 Task: Find a place to stay in Brighouse, UK from 12th to 16th July for 8 guests, with a price range of ₹10,000 to ₹16,000, and amenities including free parking and WiFi.
Action: Mouse moved to (619, 130)
Screenshot: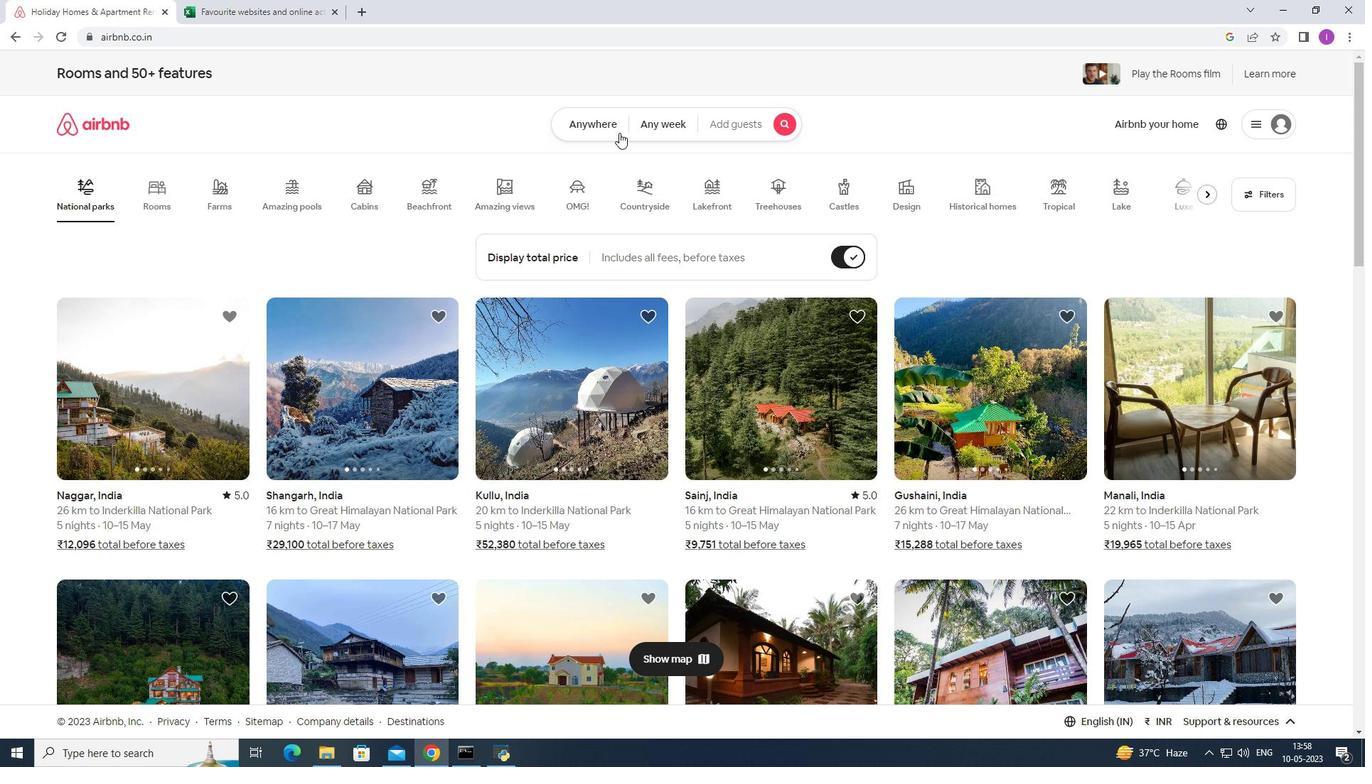 
Action: Mouse pressed left at (619, 130)
Screenshot: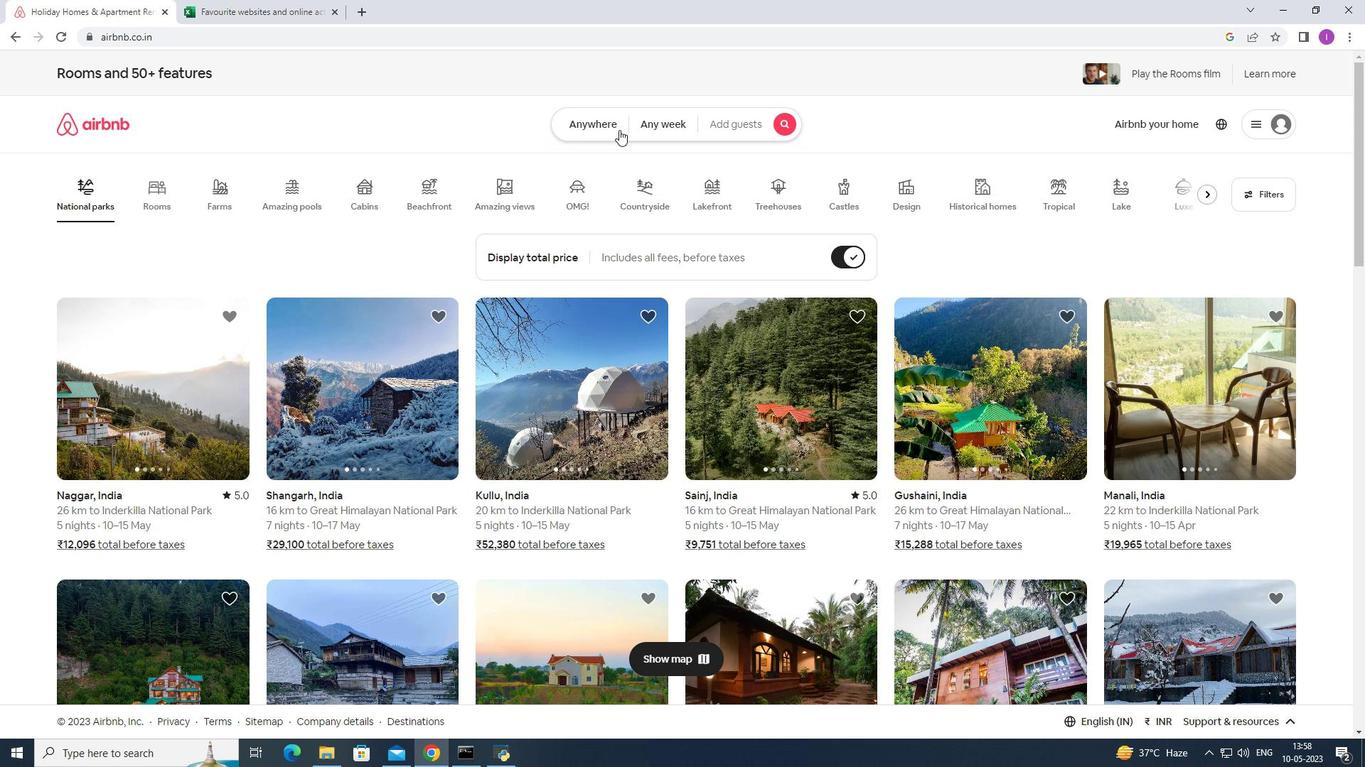 
Action: Mouse moved to (460, 176)
Screenshot: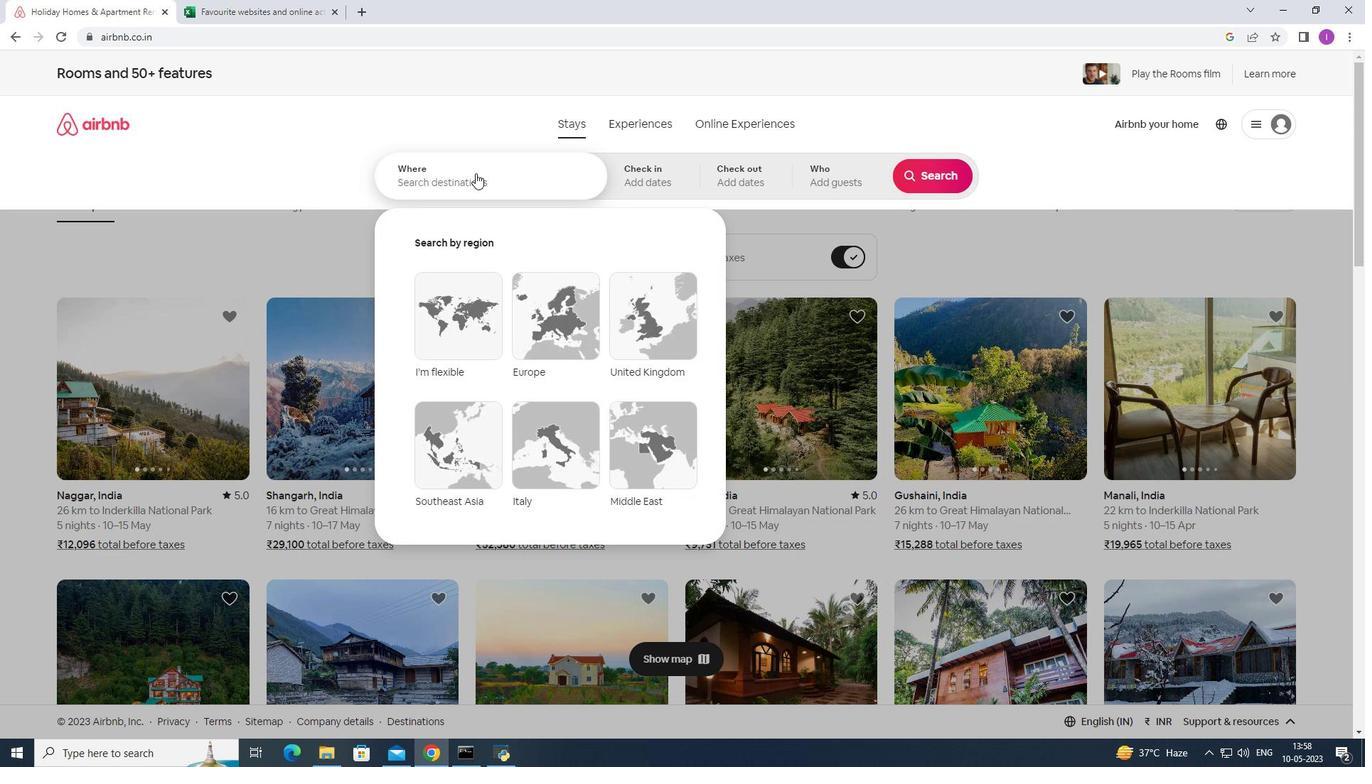 
Action: Mouse pressed left at (460, 176)
Screenshot: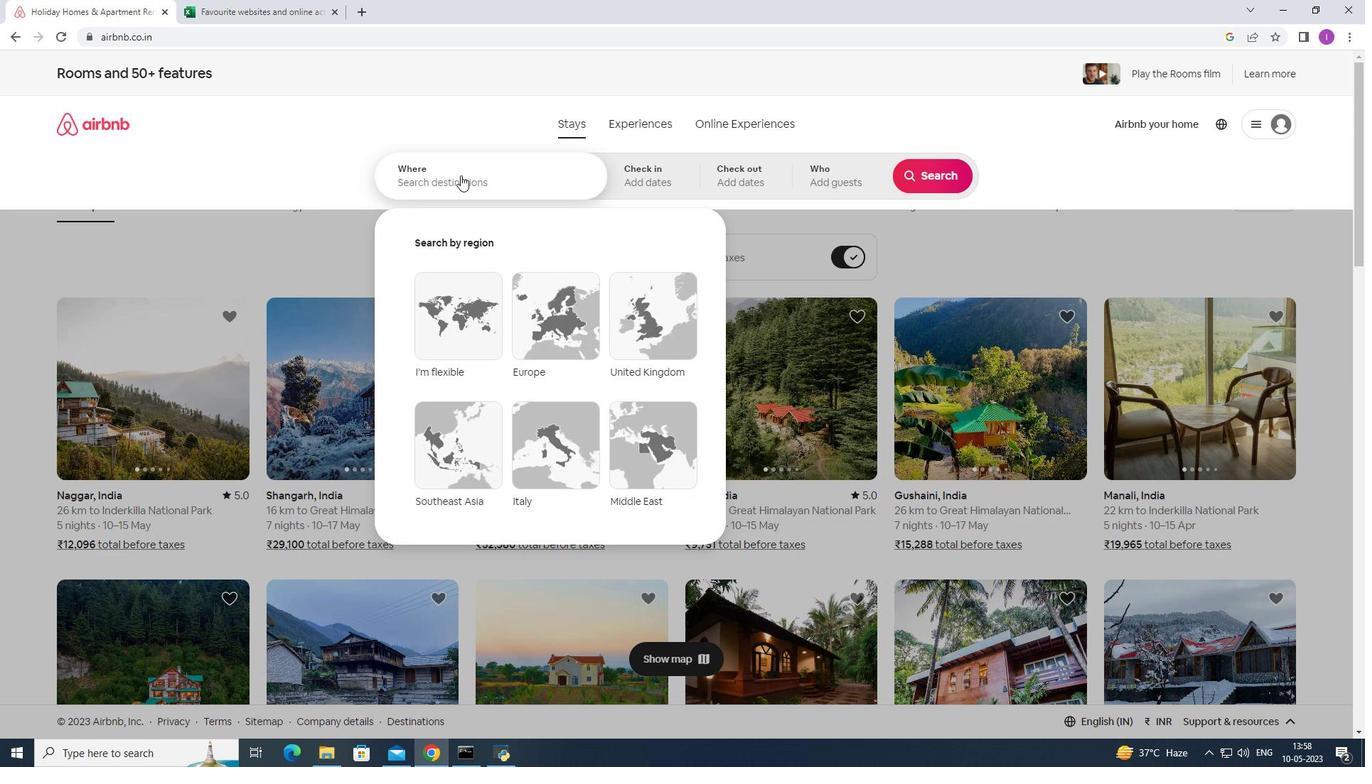 
Action: Mouse moved to (462, 177)
Screenshot: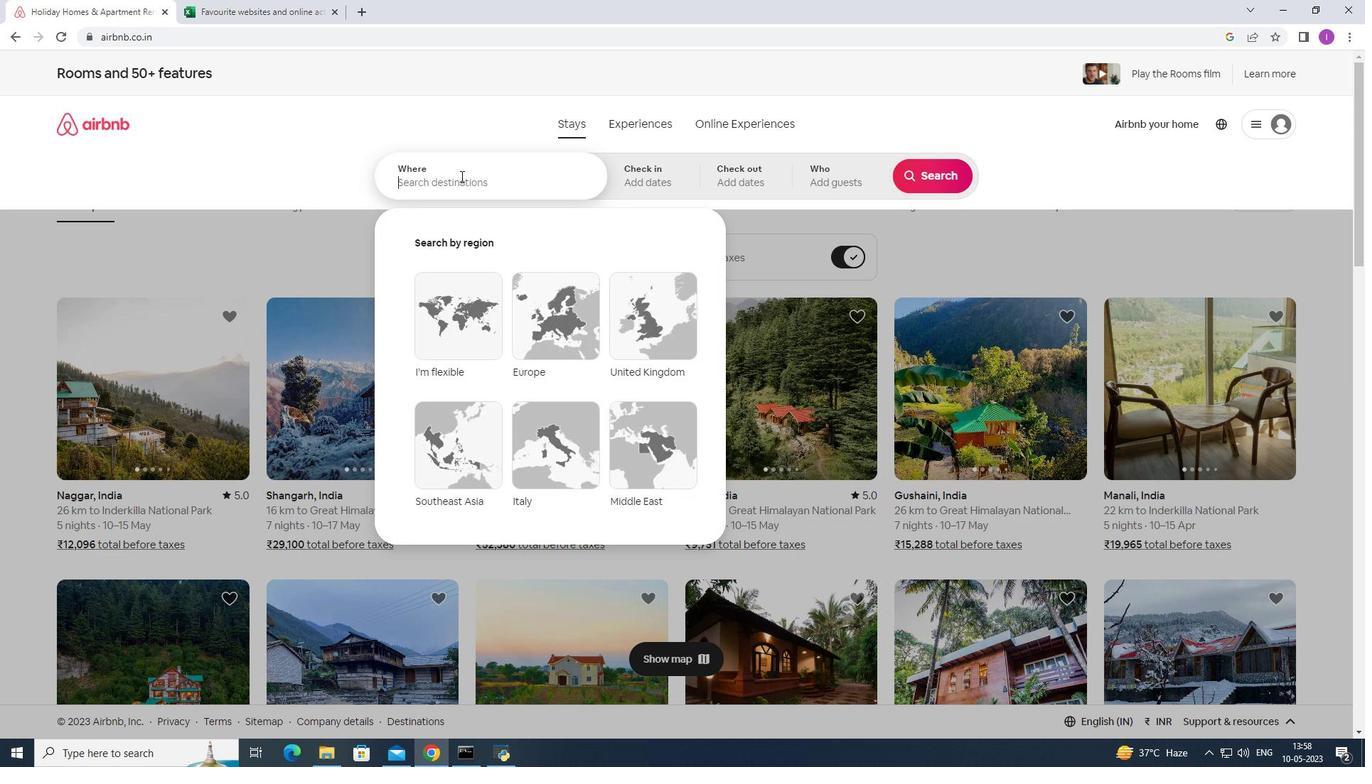 
Action: Key pressed <Key.shift>Brighhouse,<Key.shift>United<Key.space>kingdom
Screenshot: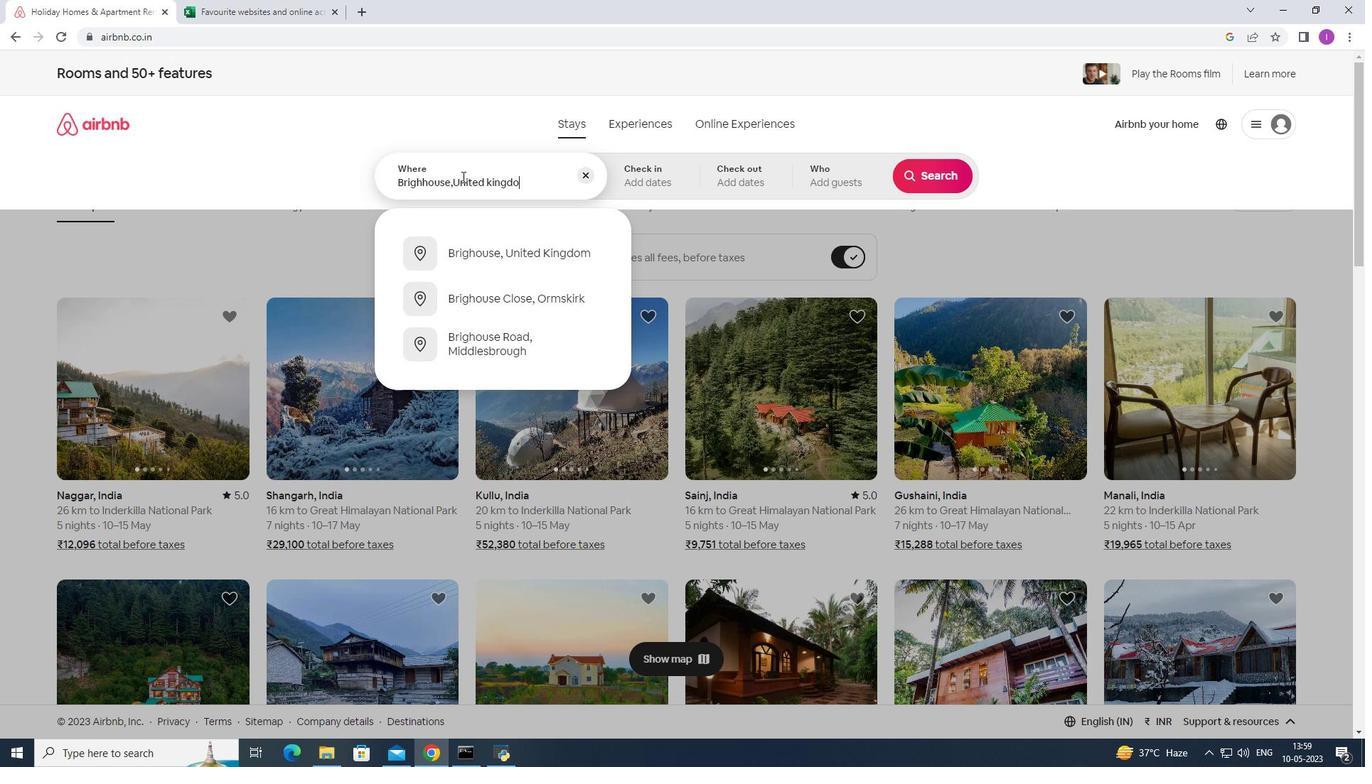 
Action: Mouse moved to (455, 258)
Screenshot: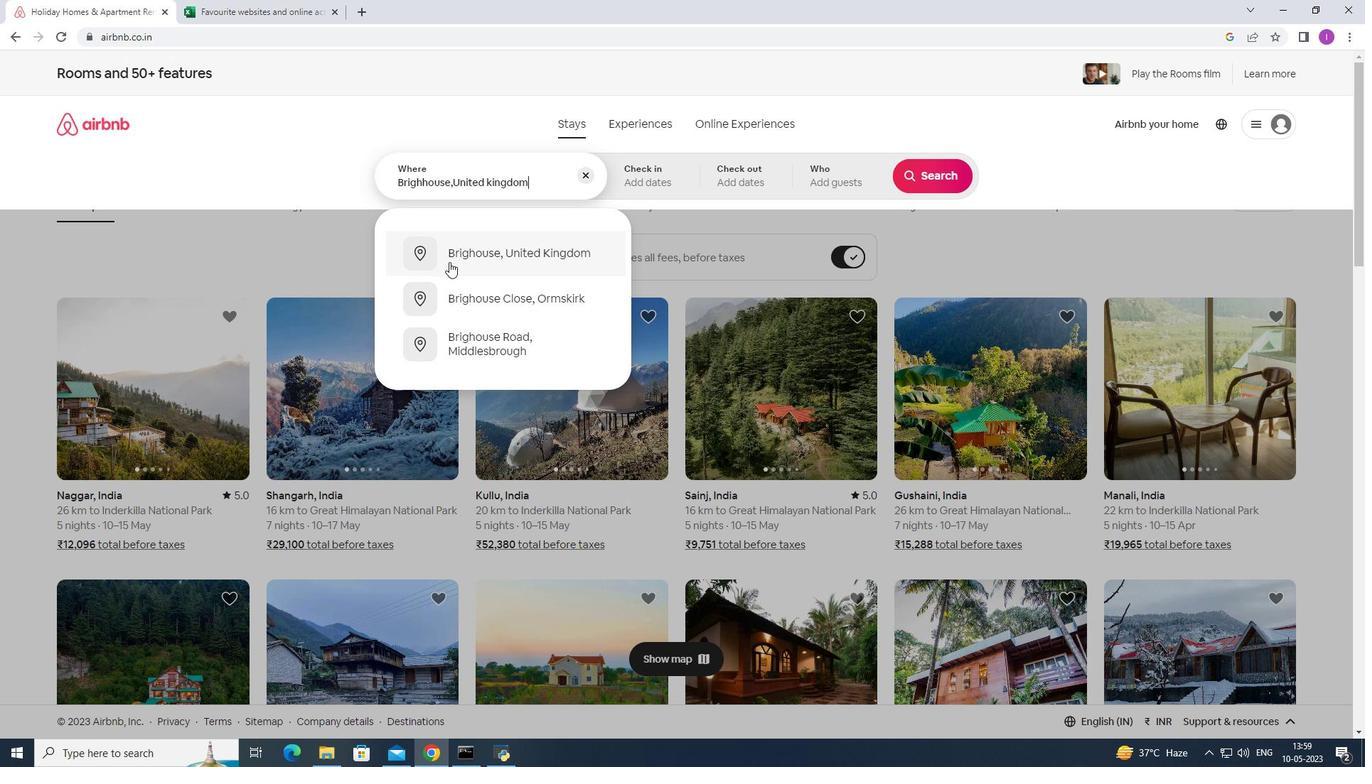 
Action: Mouse pressed left at (455, 258)
Screenshot: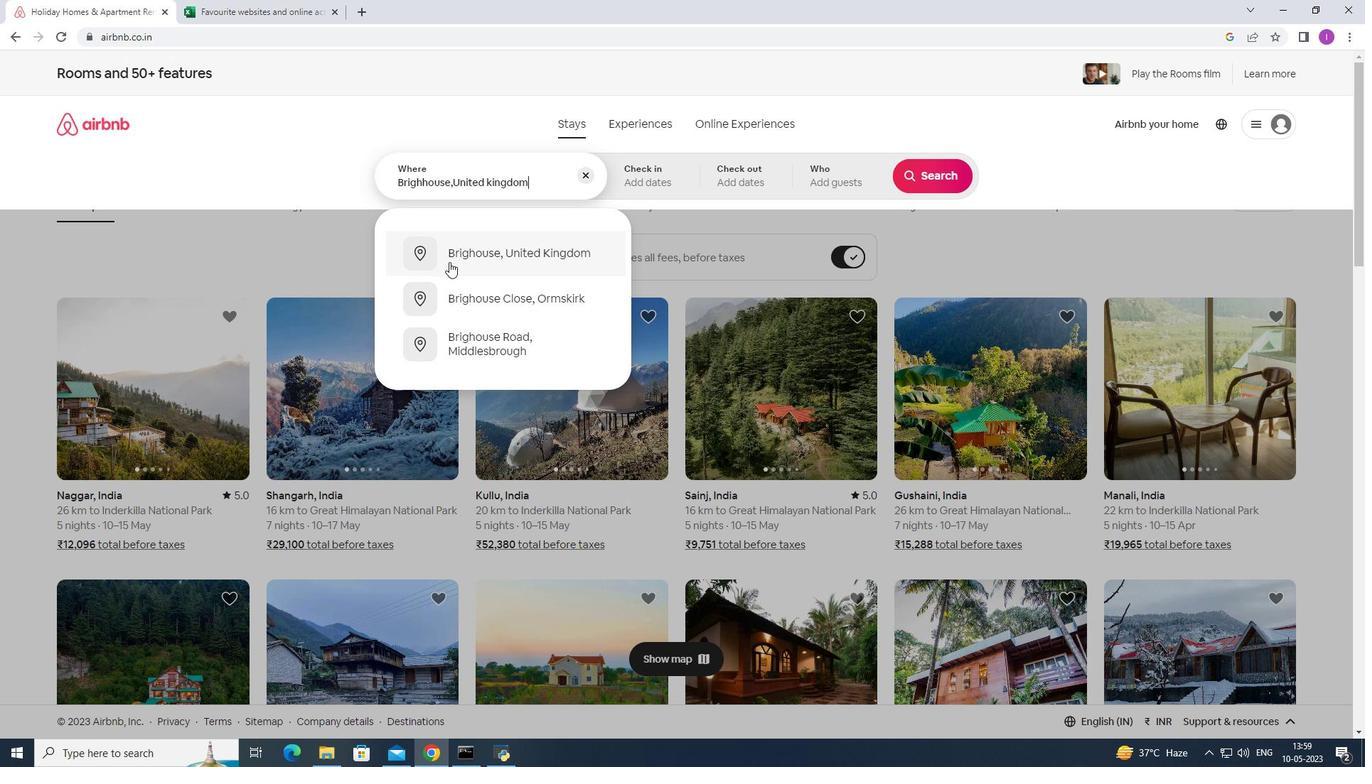 
Action: Mouse moved to (927, 287)
Screenshot: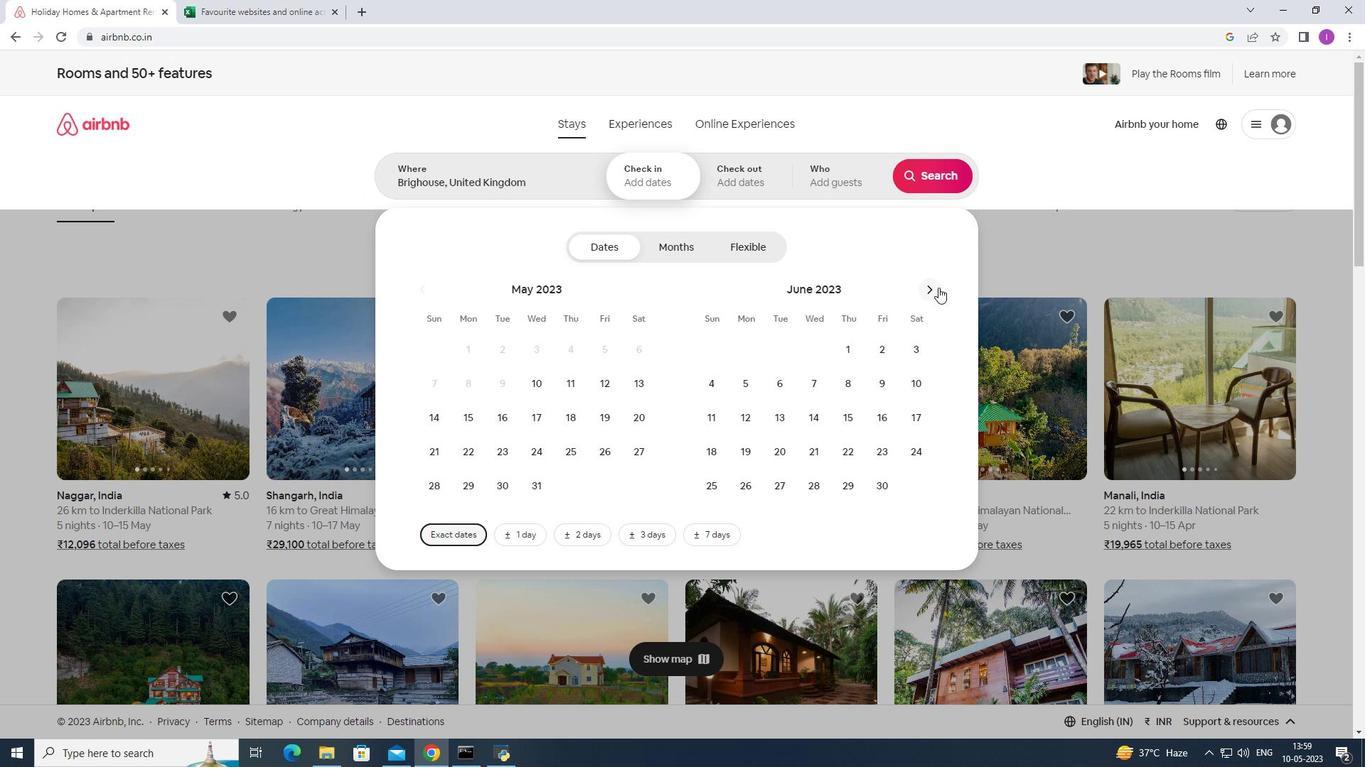 
Action: Mouse pressed left at (927, 287)
Screenshot: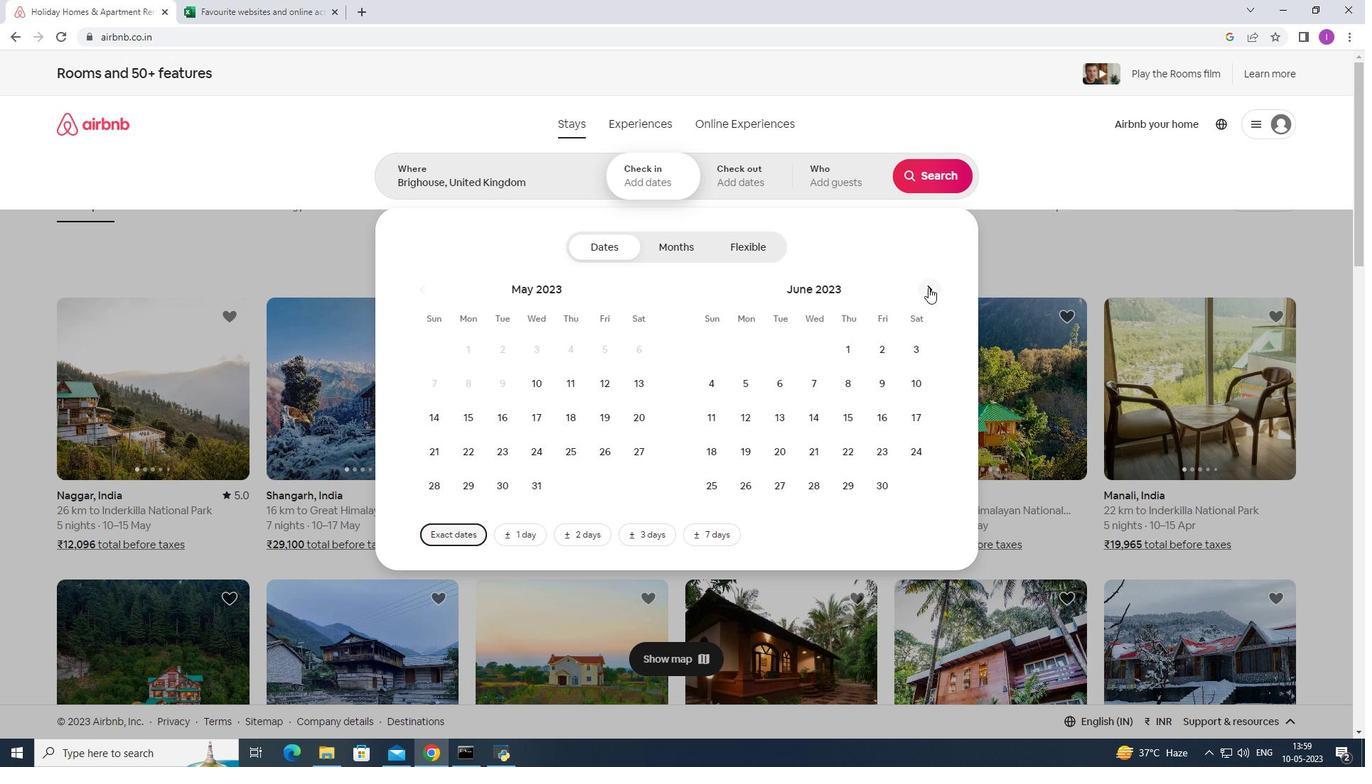 
Action: Mouse pressed left at (927, 287)
Screenshot: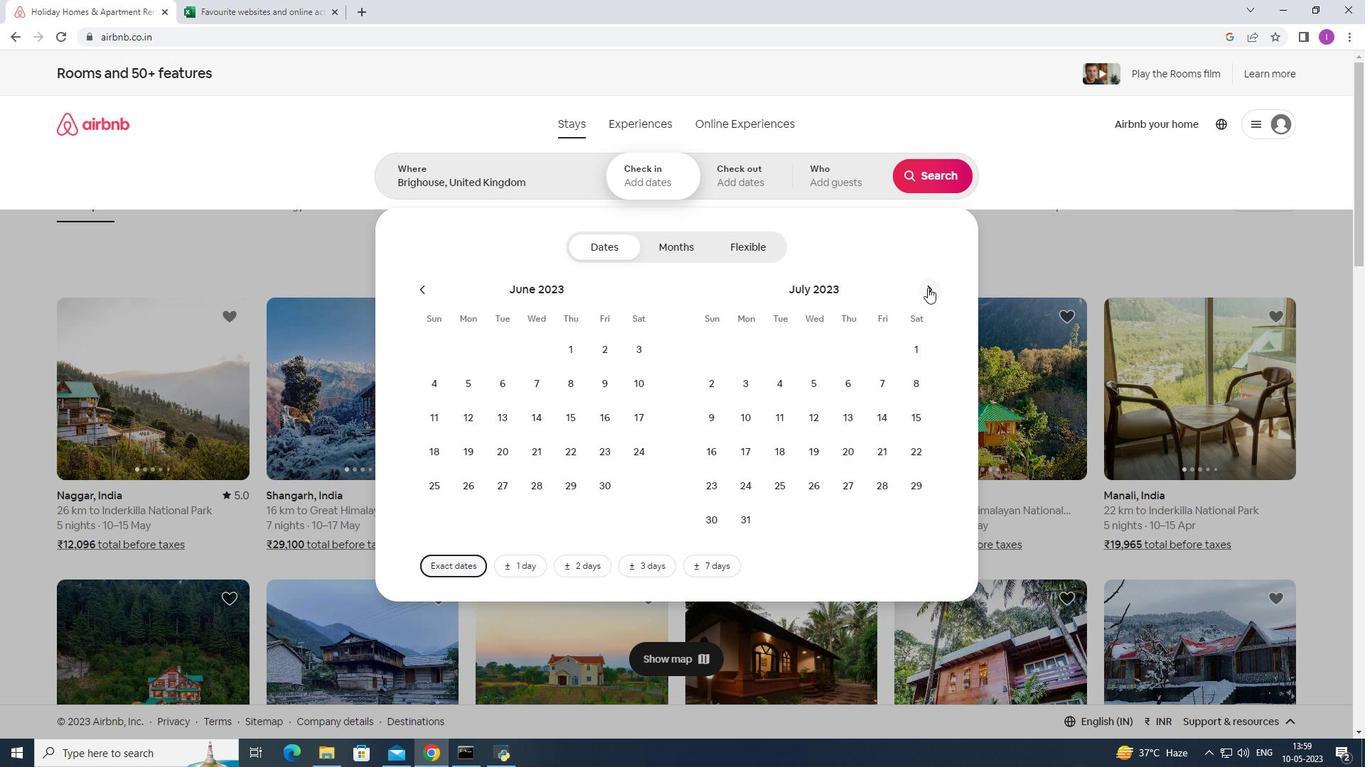 
Action: Mouse moved to (543, 424)
Screenshot: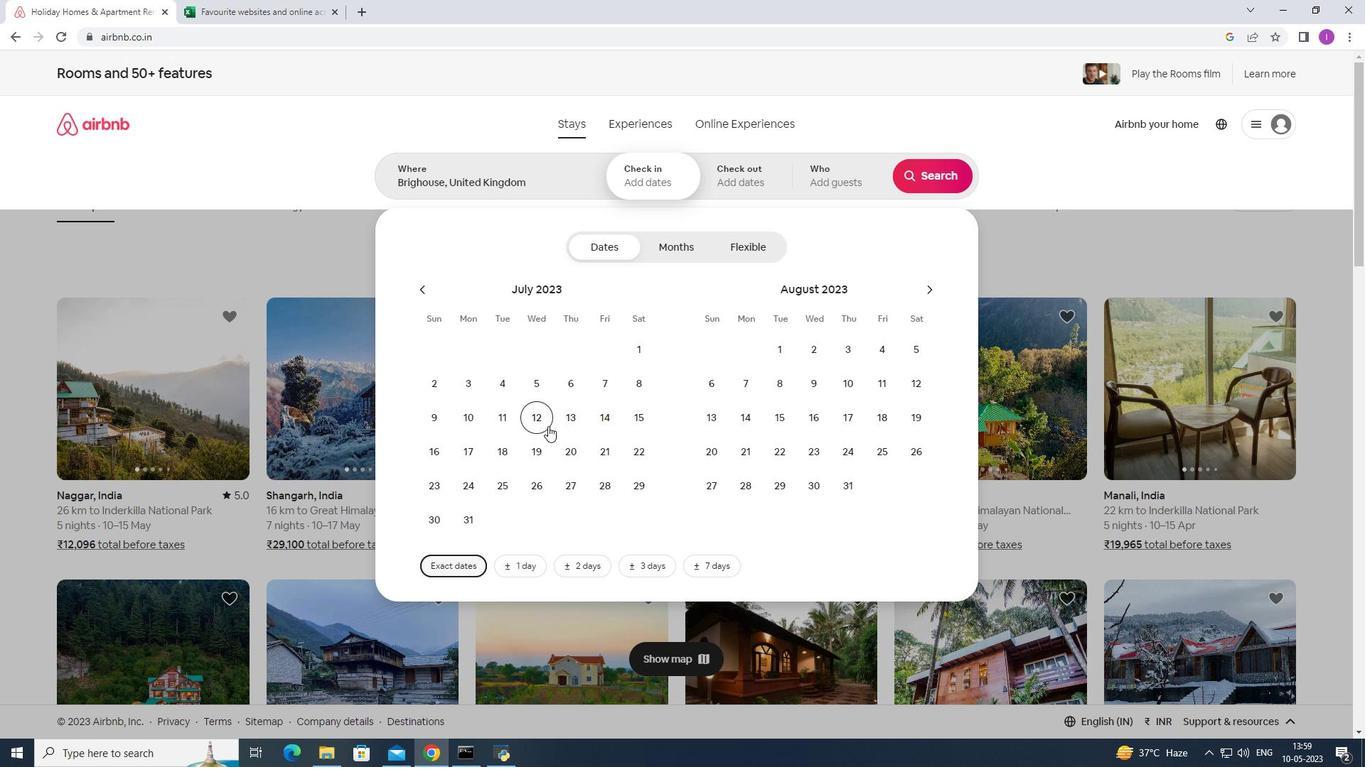 
Action: Mouse pressed left at (543, 424)
Screenshot: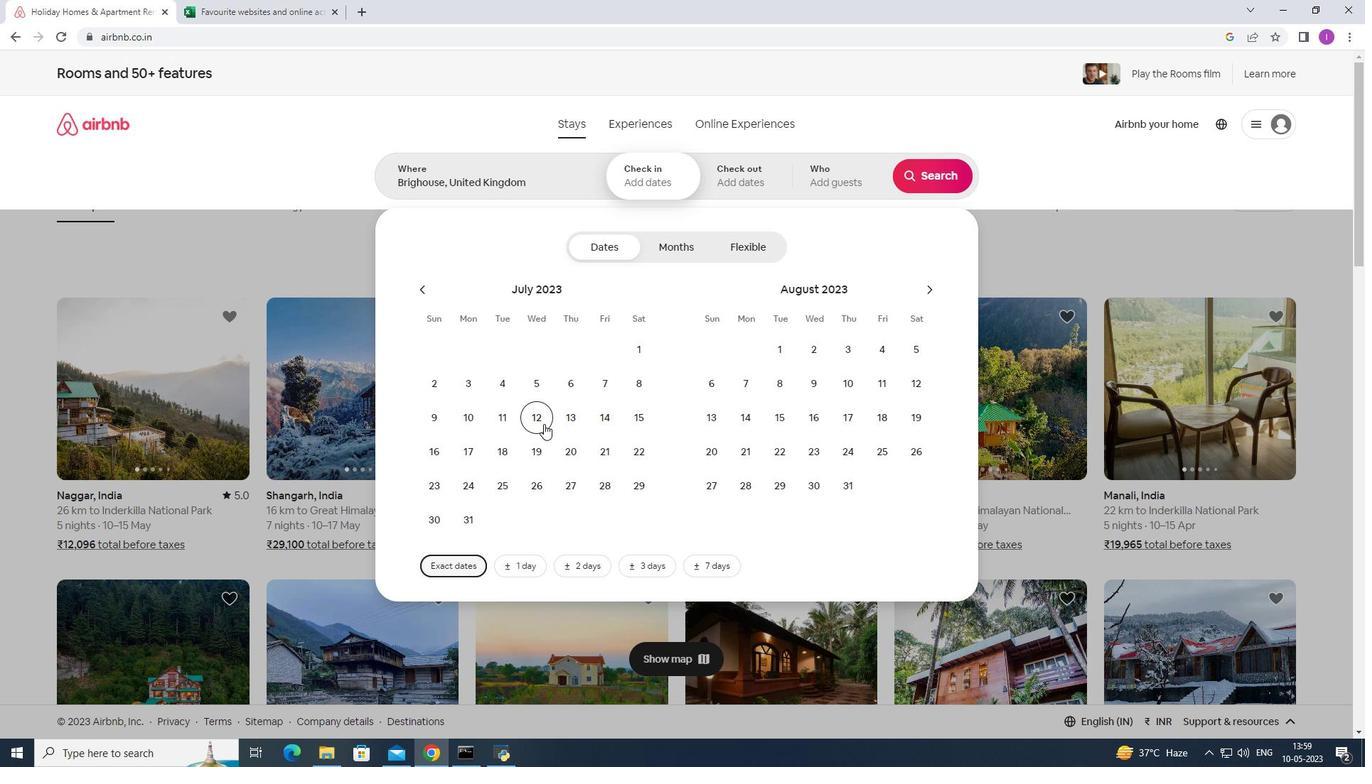 
Action: Mouse moved to (433, 460)
Screenshot: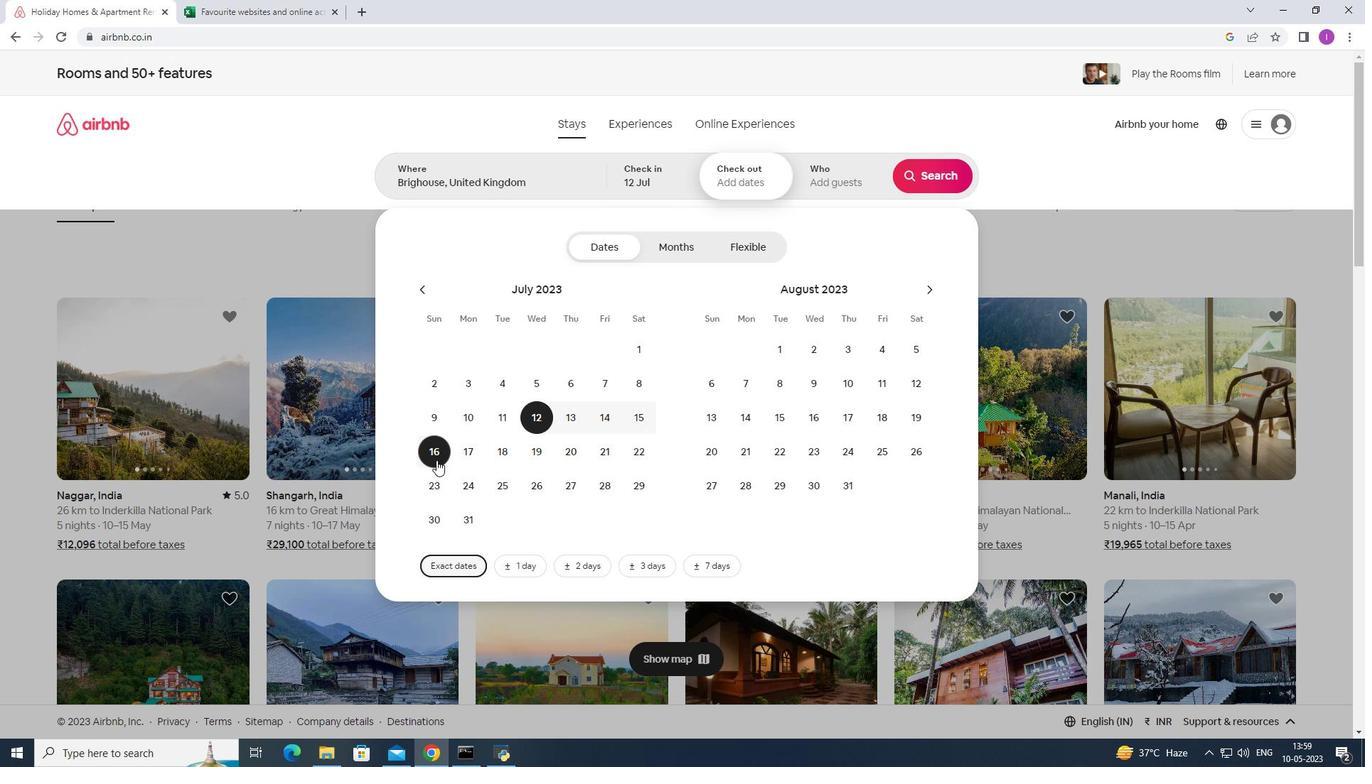 
Action: Mouse pressed left at (433, 460)
Screenshot: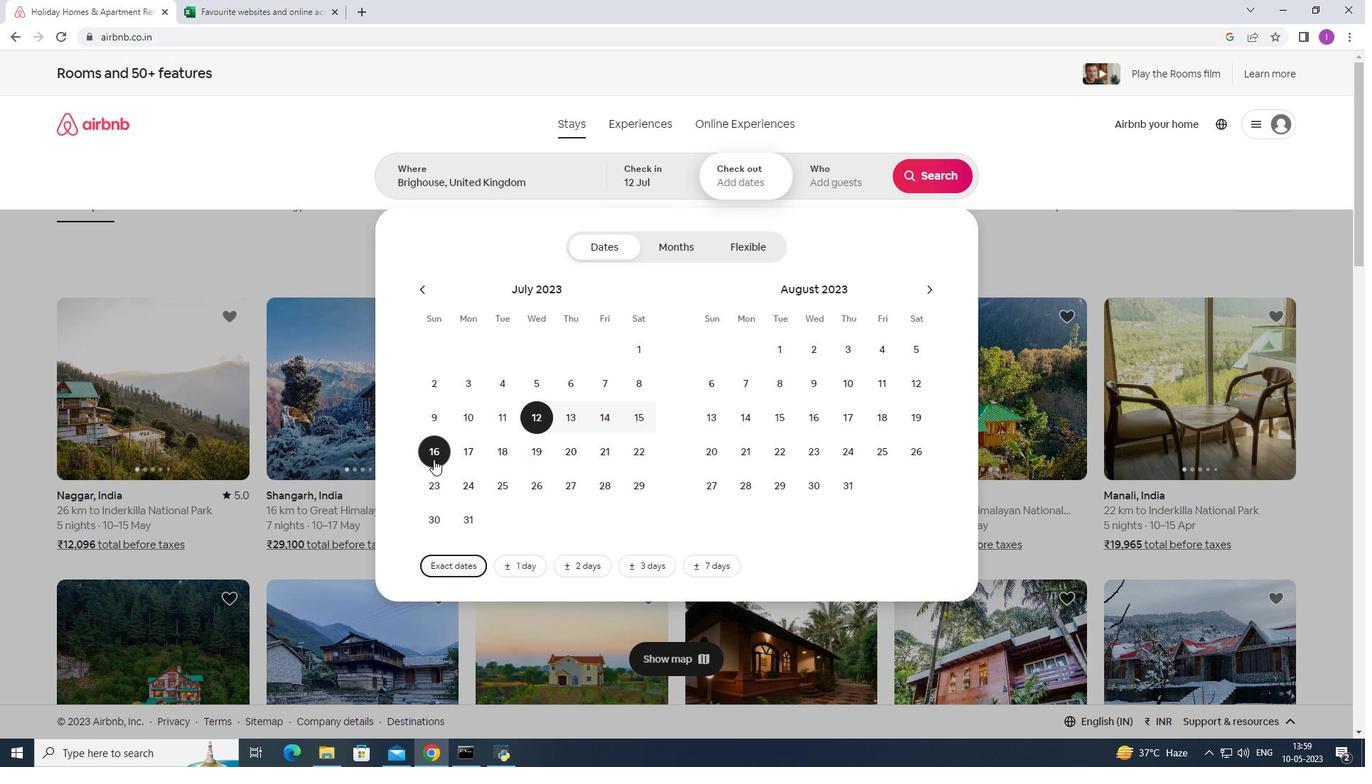 
Action: Mouse moved to (829, 191)
Screenshot: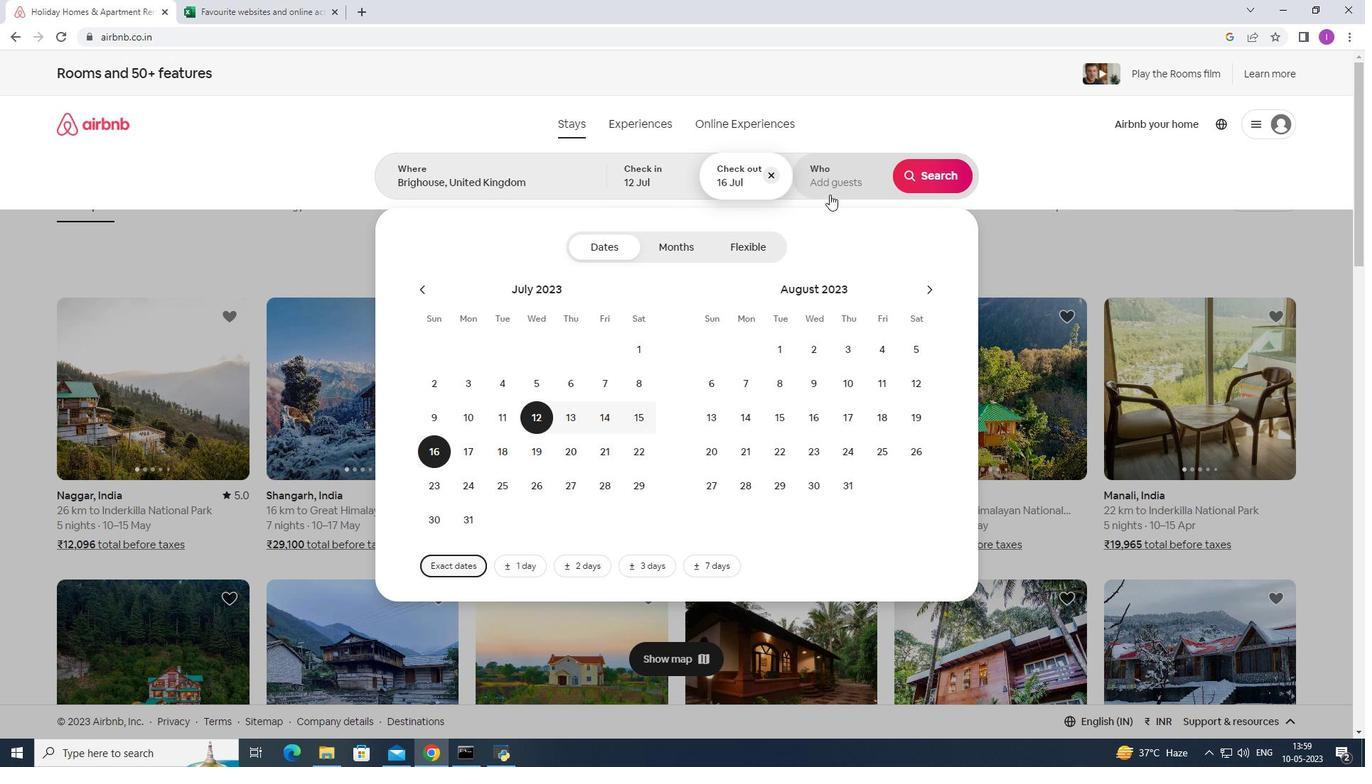 
Action: Mouse pressed left at (829, 191)
Screenshot: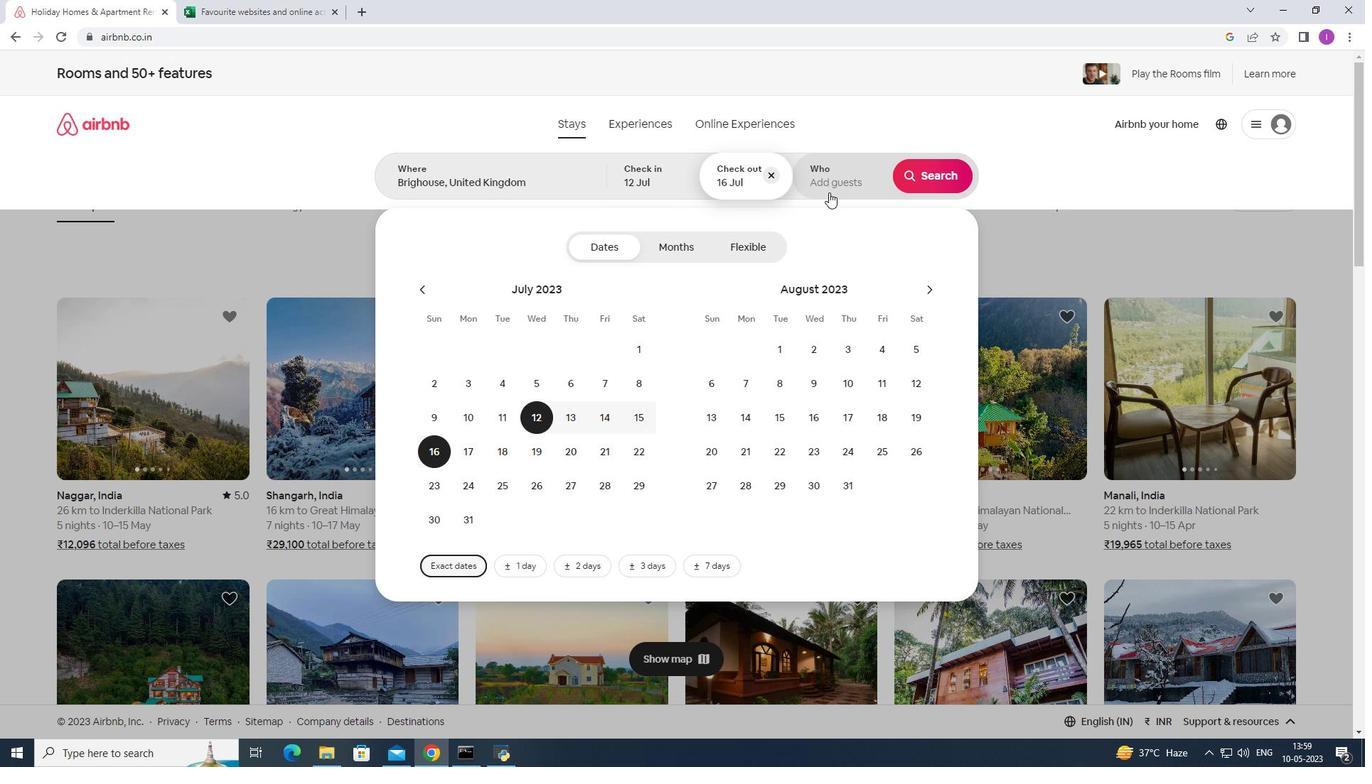 
Action: Mouse moved to (945, 250)
Screenshot: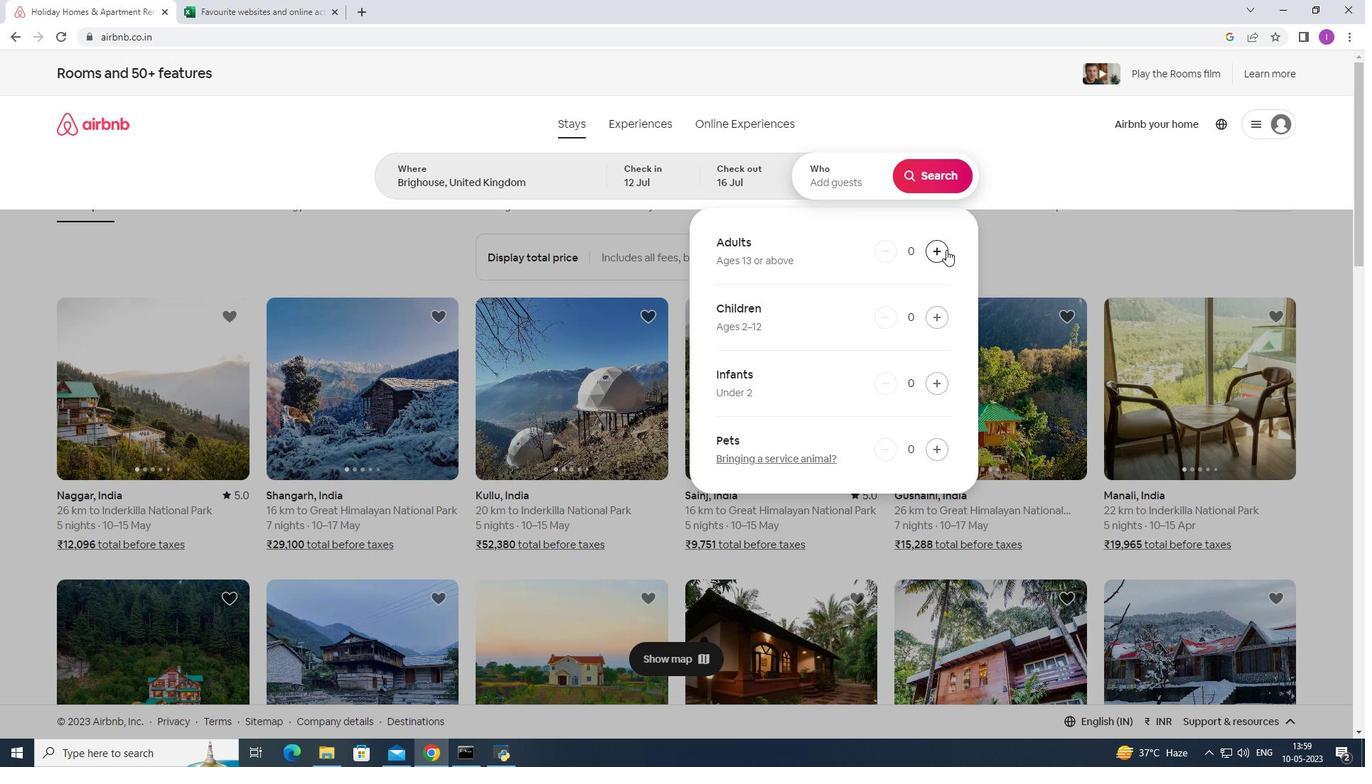 
Action: Mouse pressed left at (945, 250)
Screenshot: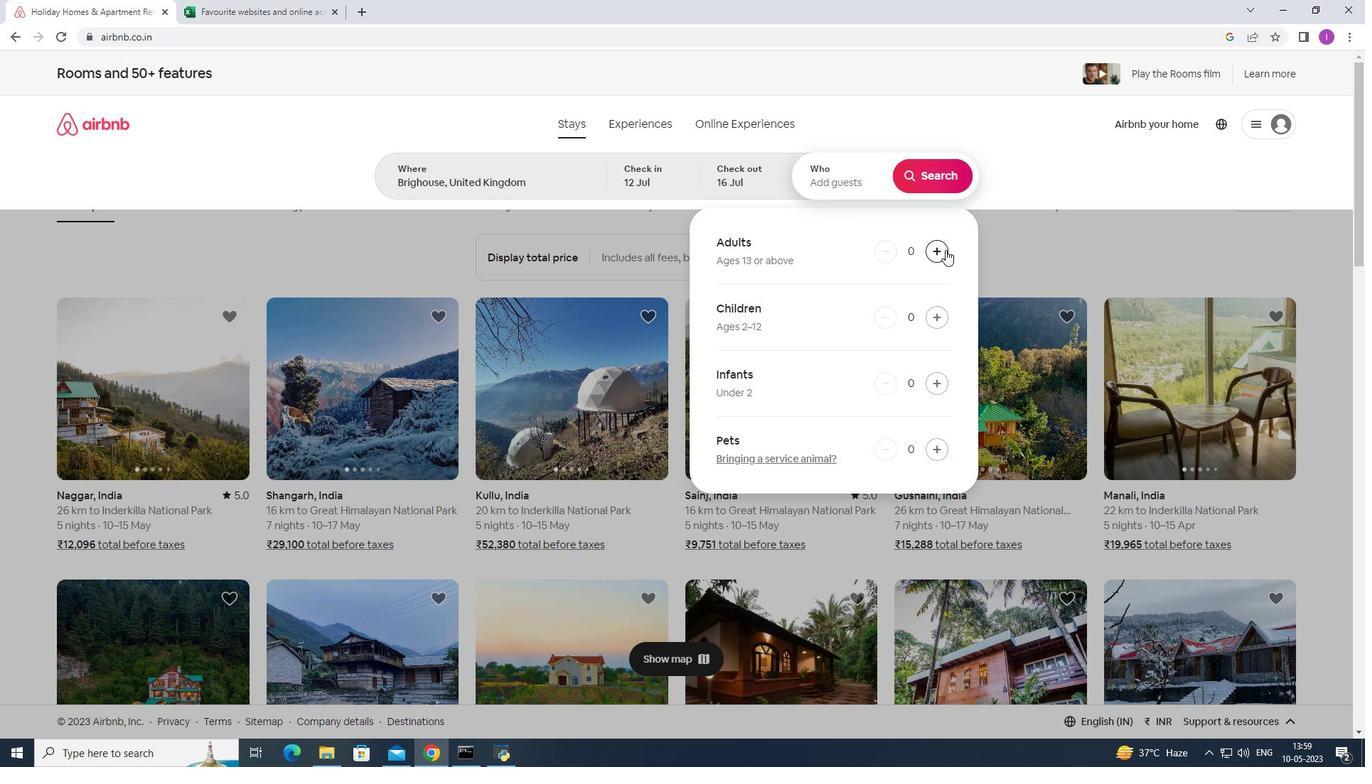 
Action: Mouse moved to (945, 250)
Screenshot: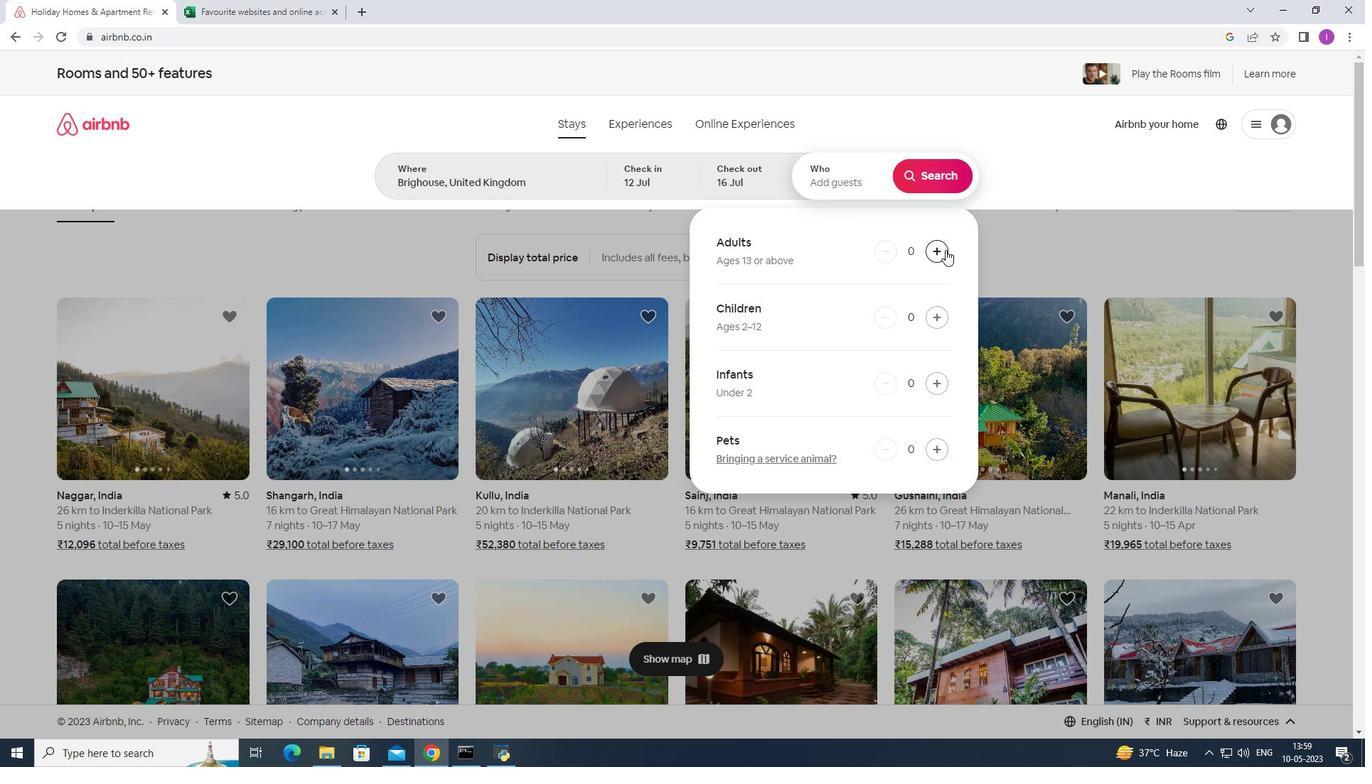 
Action: Mouse pressed left at (945, 250)
Screenshot: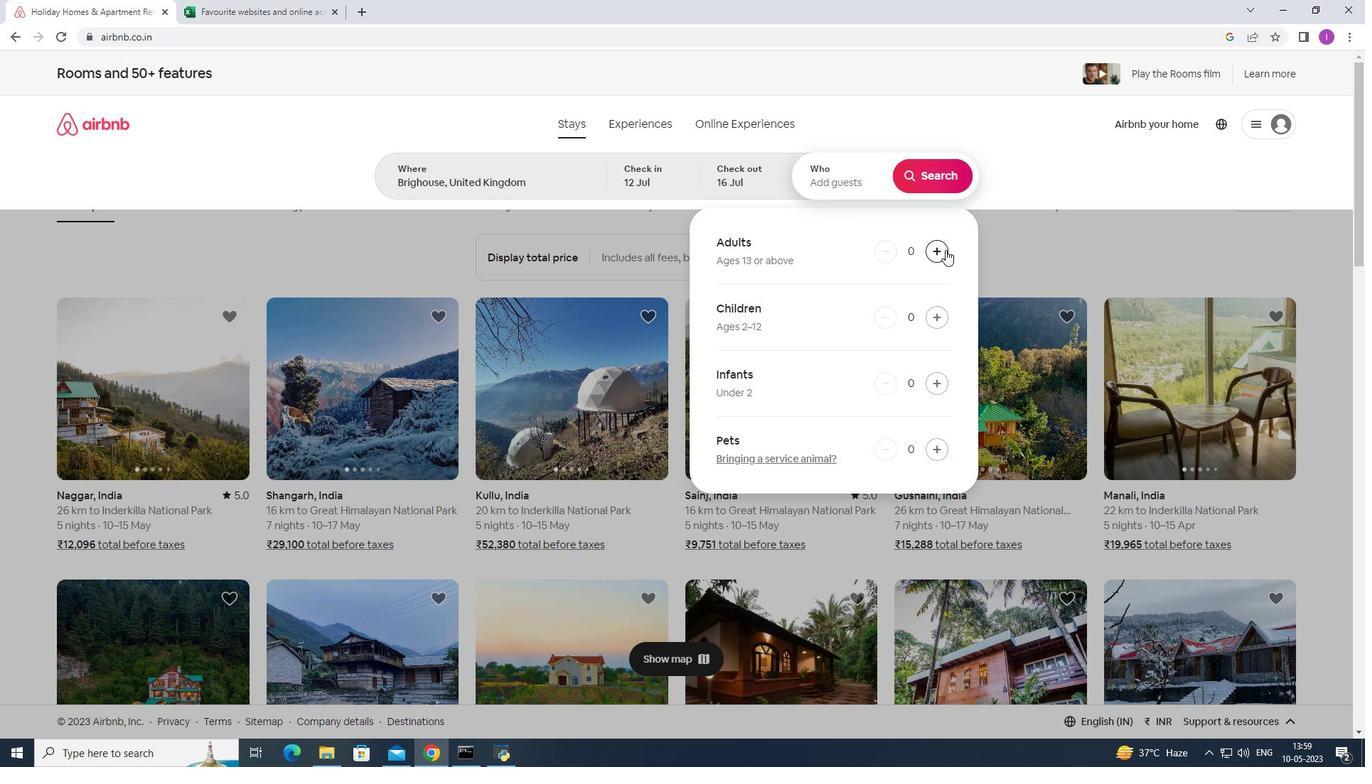 
Action: Mouse pressed left at (945, 250)
Screenshot: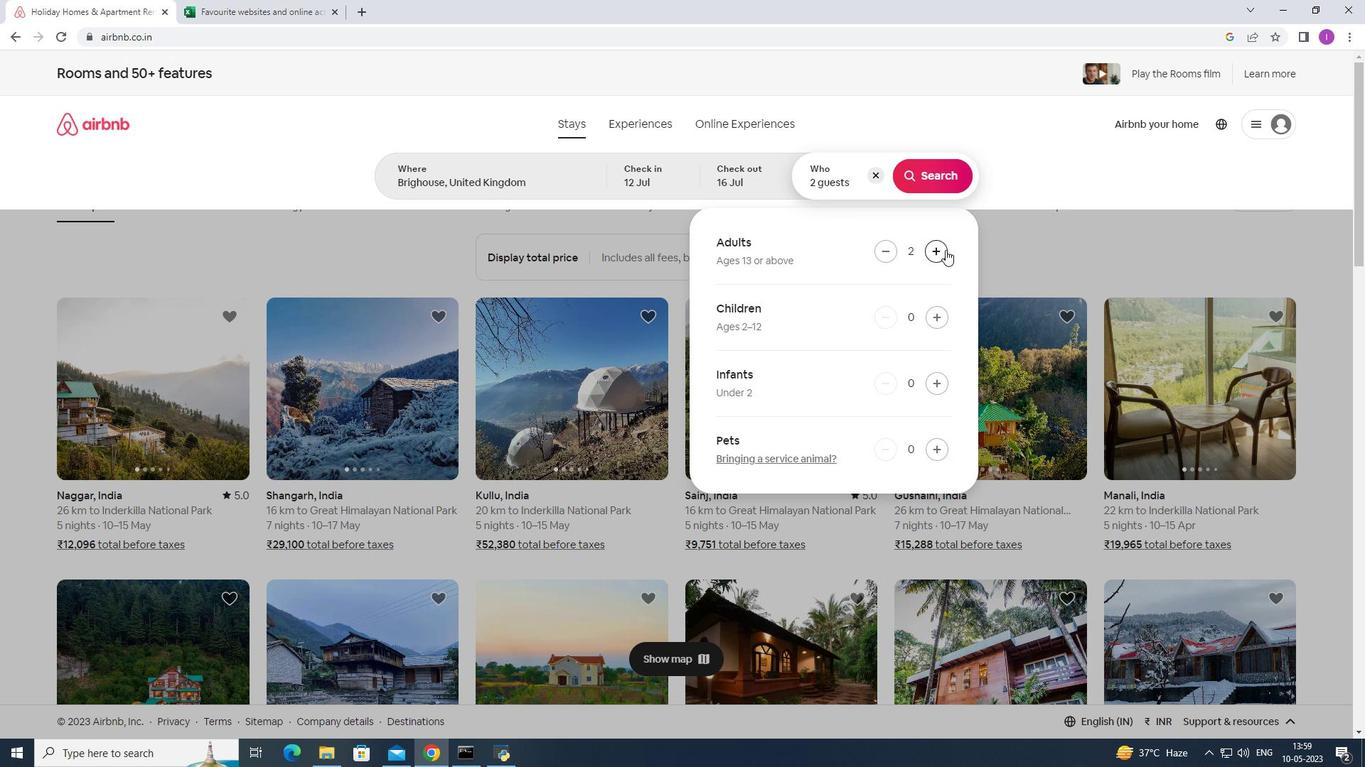 
Action: Mouse pressed left at (945, 250)
Screenshot: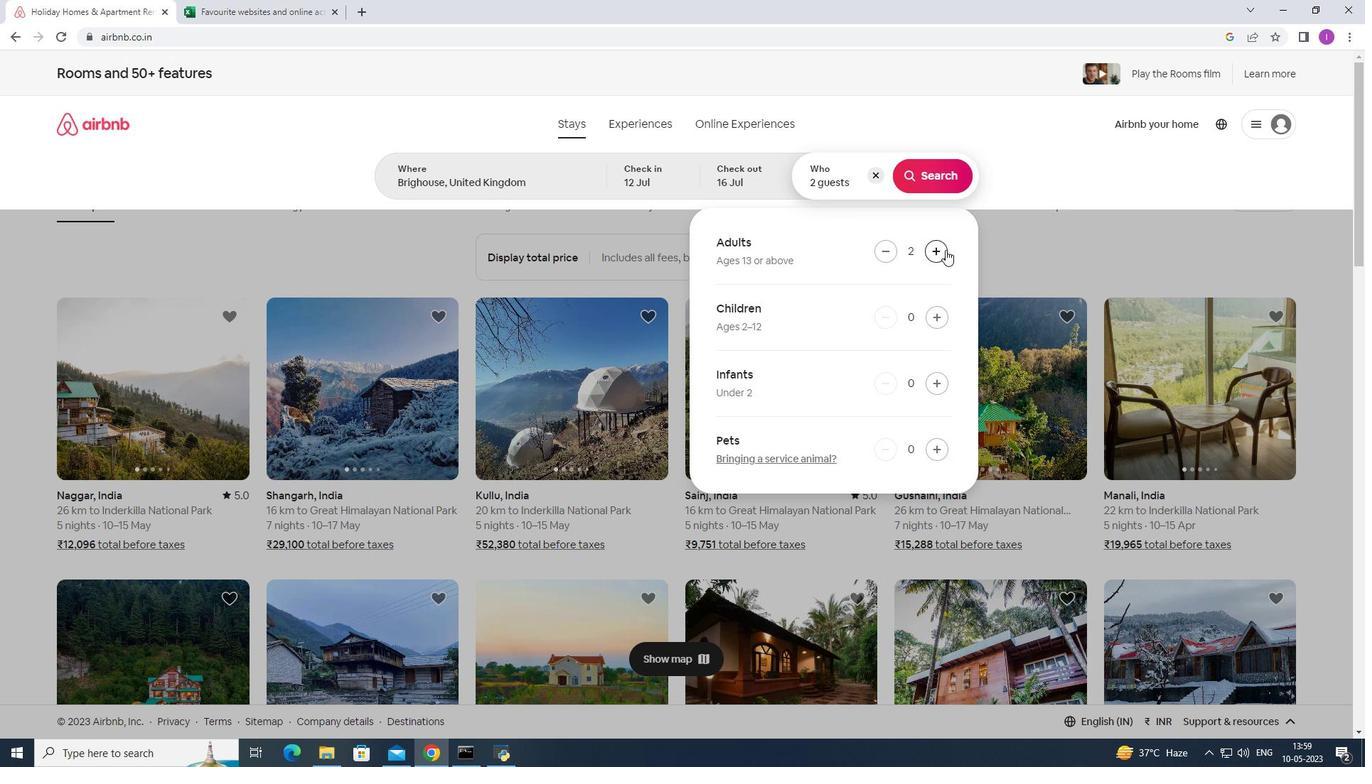 
Action: Mouse pressed left at (945, 250)
Screenshot: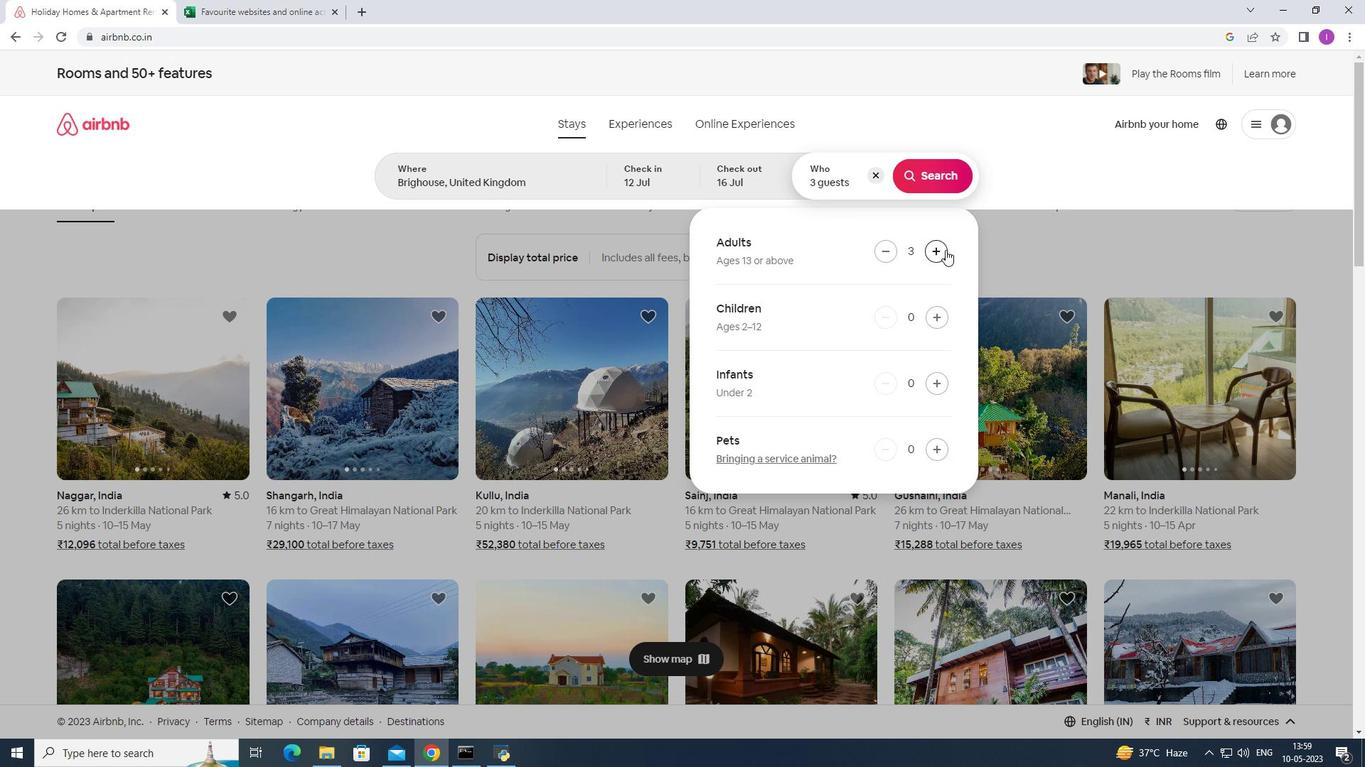 
Action: Mouse pressed left at (945, 250)
Screenshot: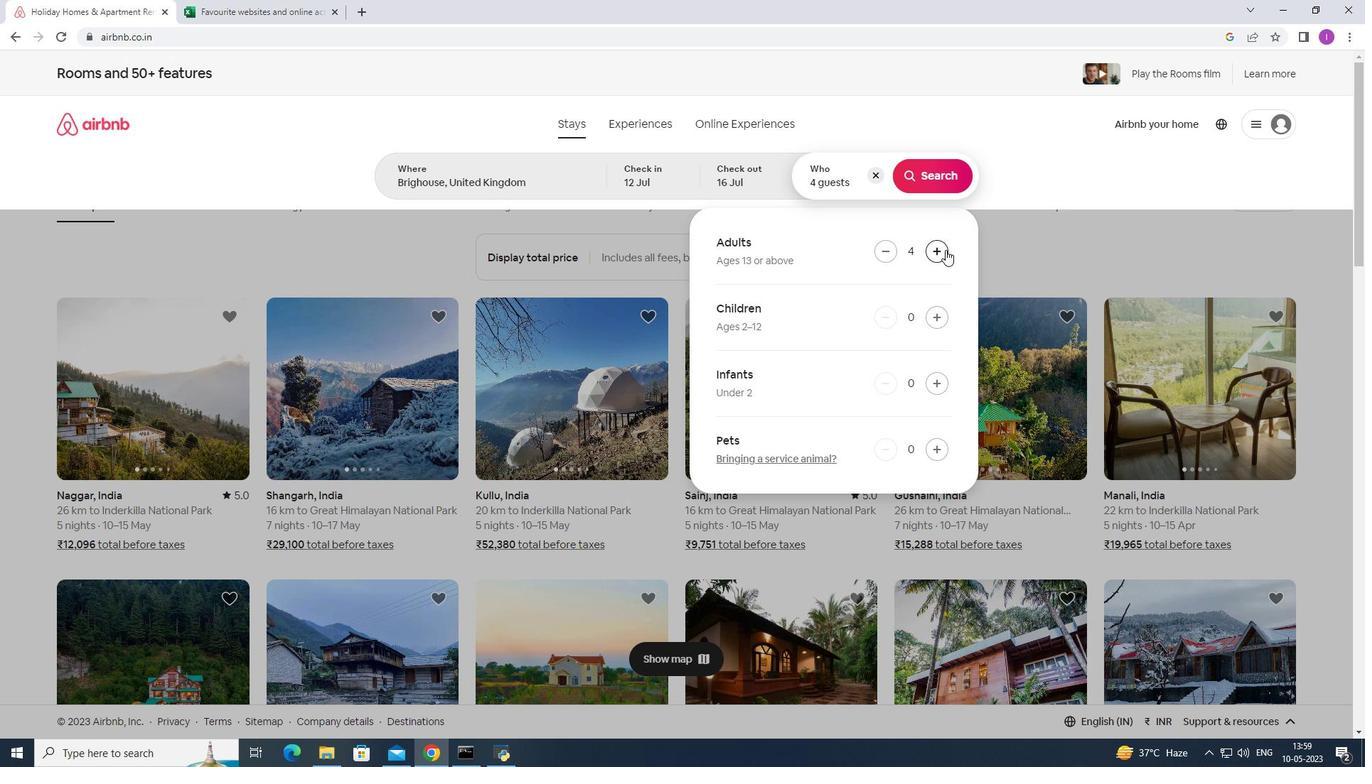 
Action: Mouse pressed left at (945, 250)
Screenshot: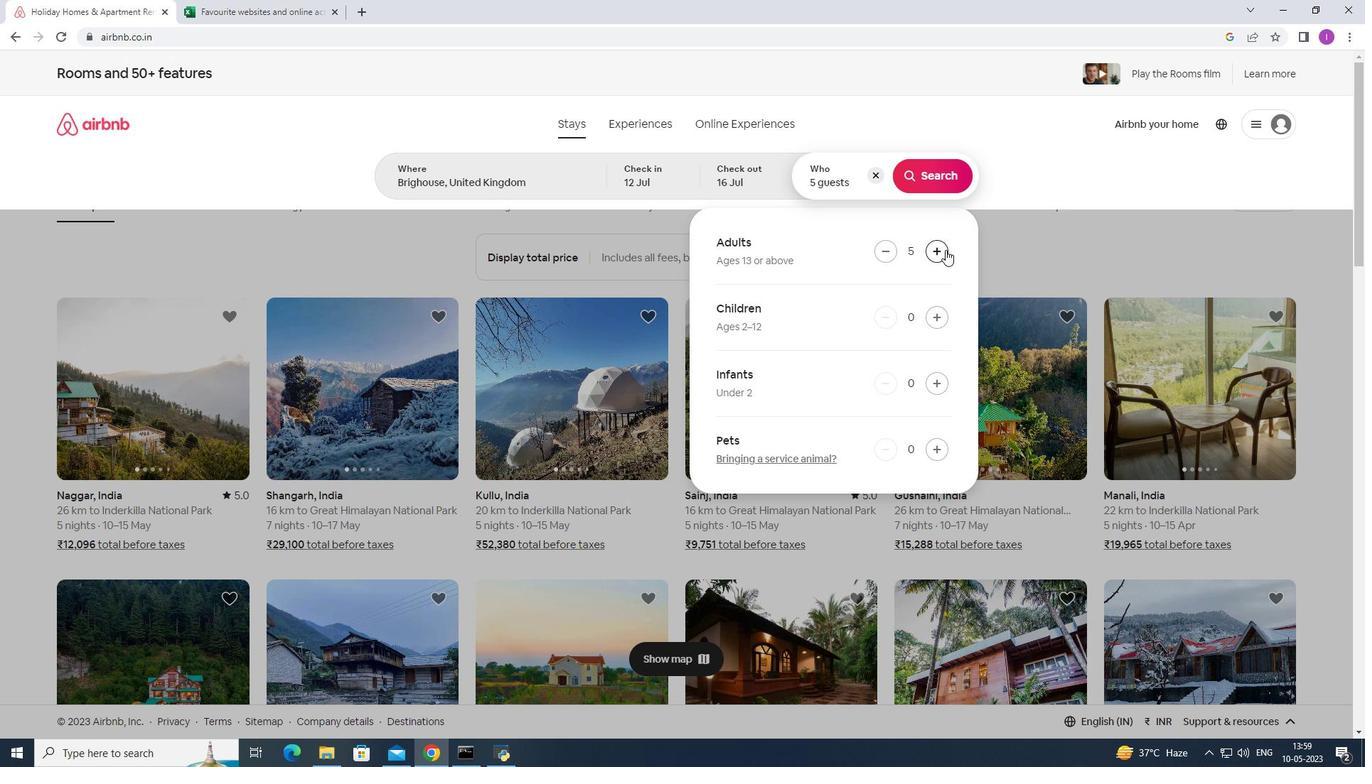 
Action: Mouse pressed left at (945, 250)
Screenshot: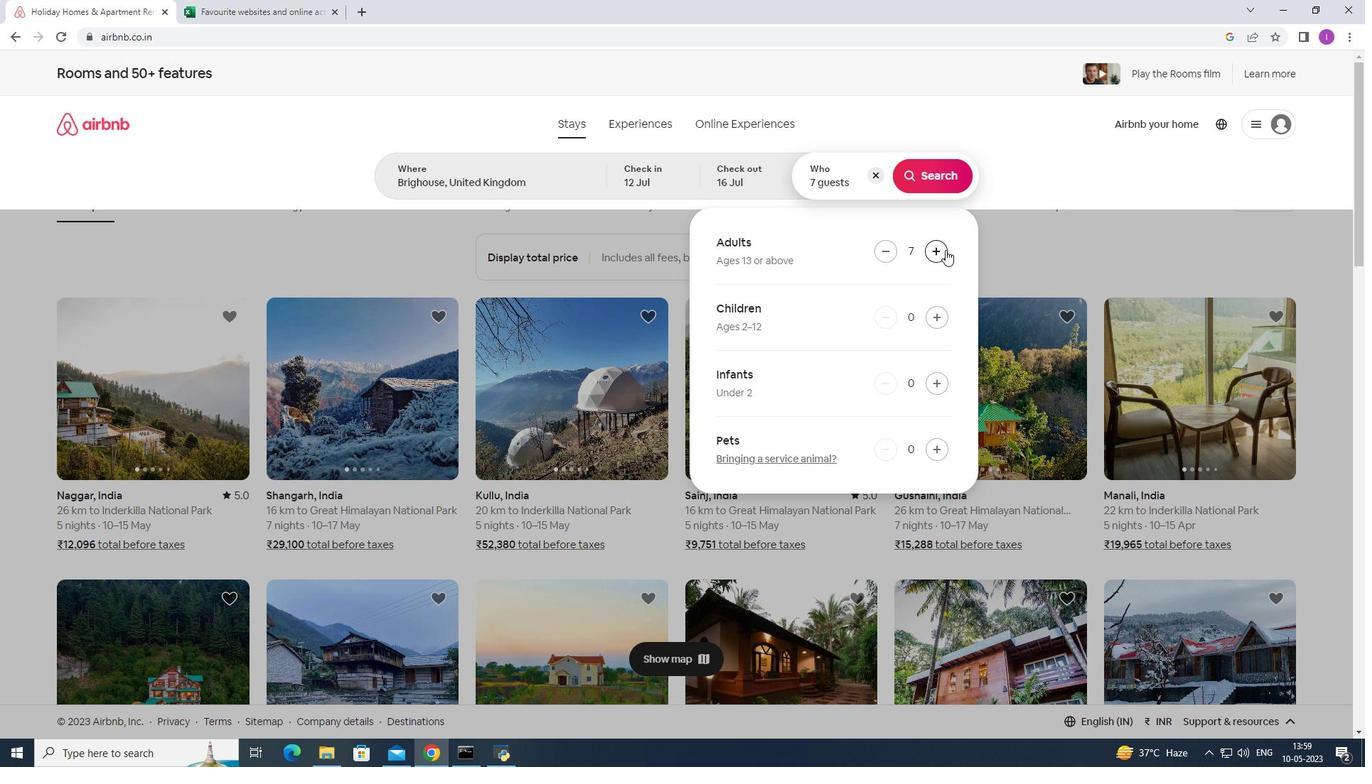 
Action: Mouse moved to (937, 169)
Screenshot: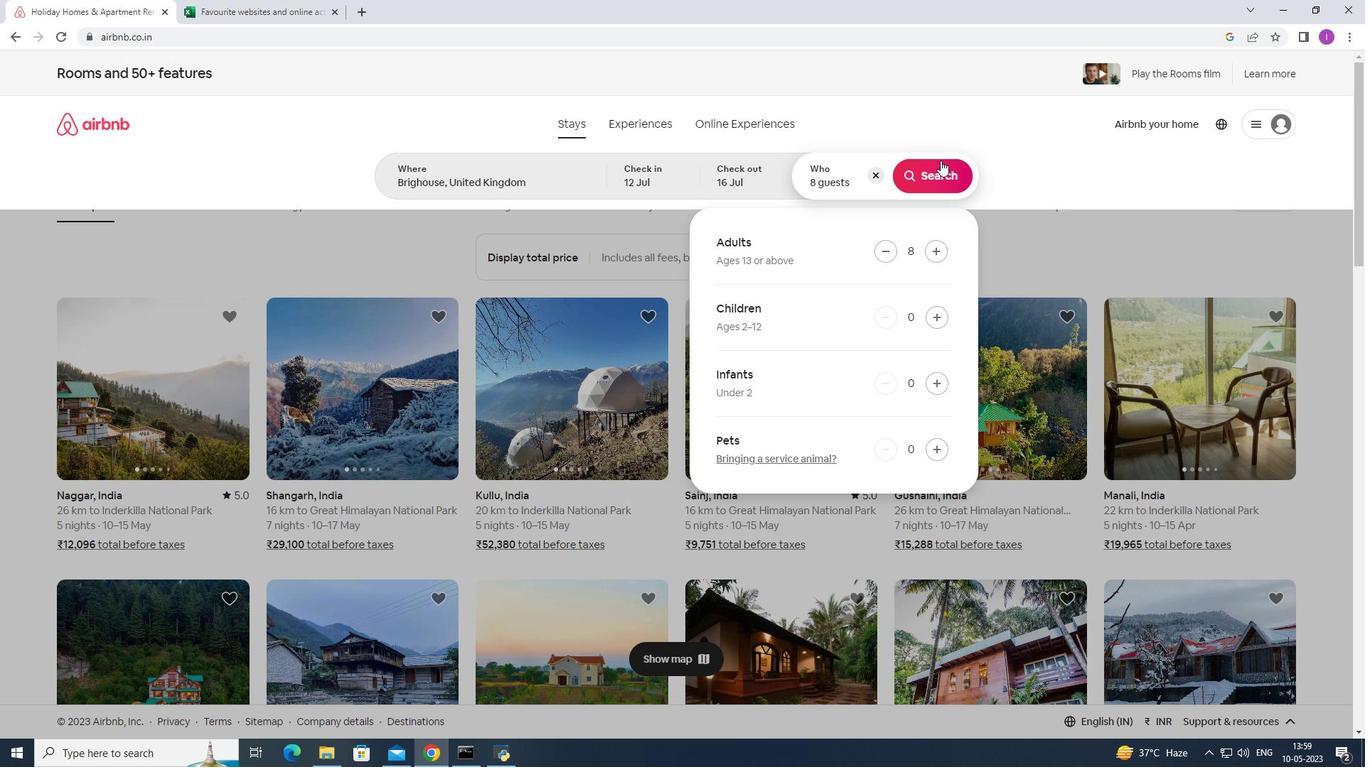 
Action: Mouse pressed left at (937, 169)
Screenshot: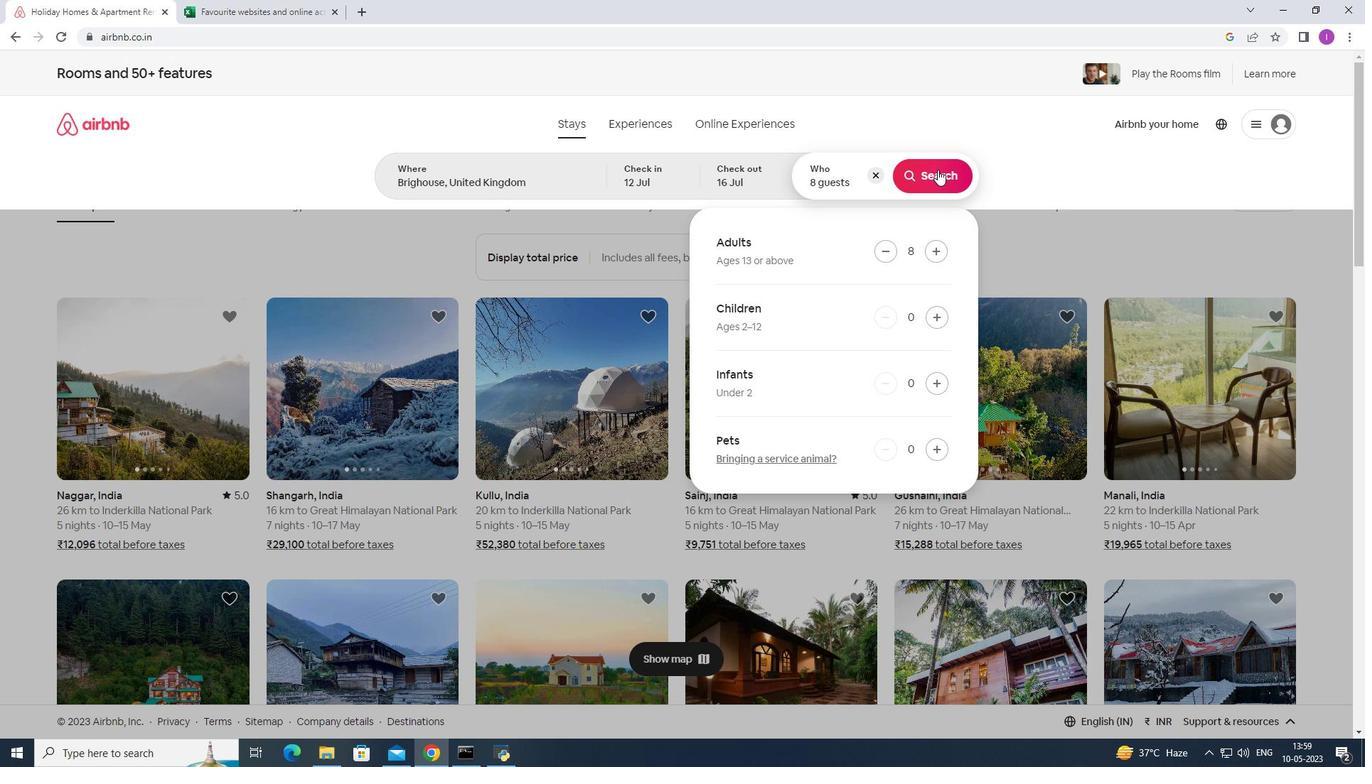 
Action: Mouse moved to (1296, 138)
Screenshot: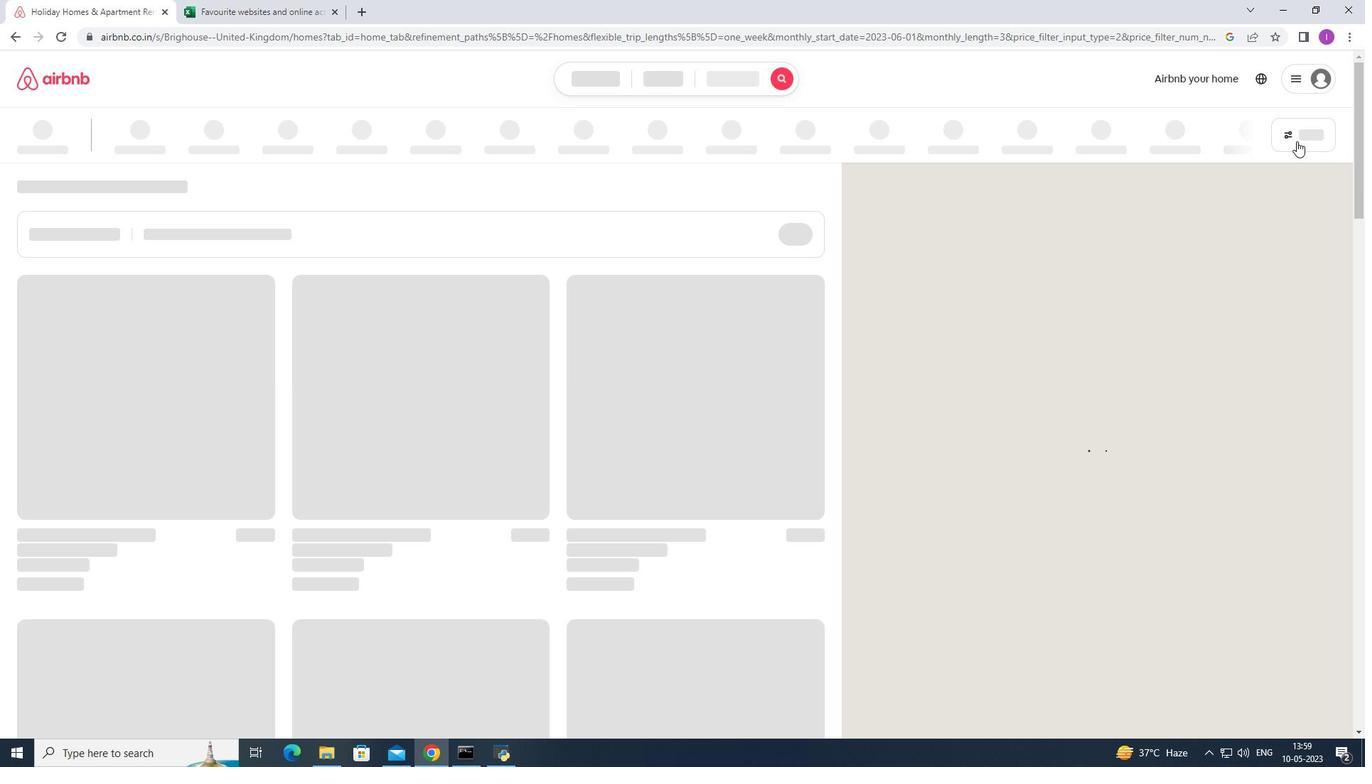 
Action: Mouse pressed left at (1296, 138)
Screenshot: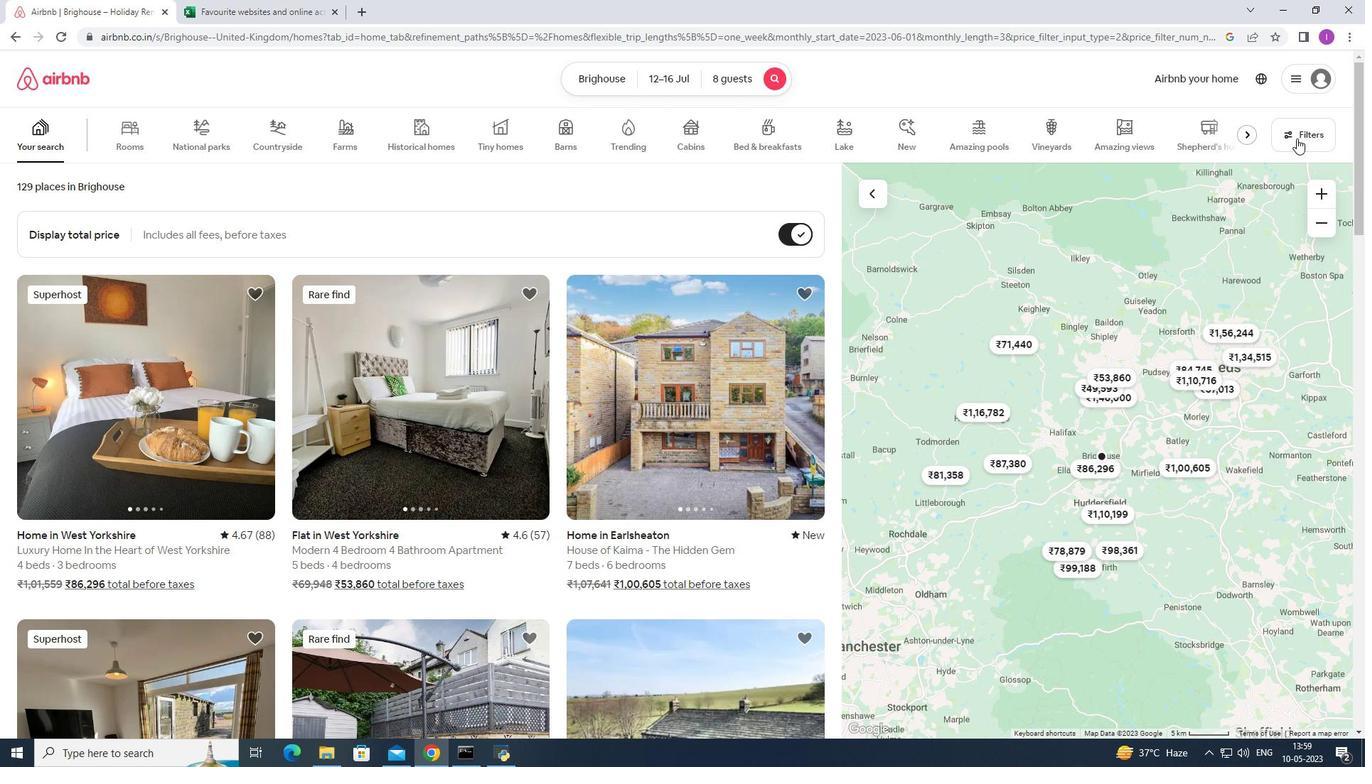 
Action: Mouse moved to (497, 482)
Screenshot: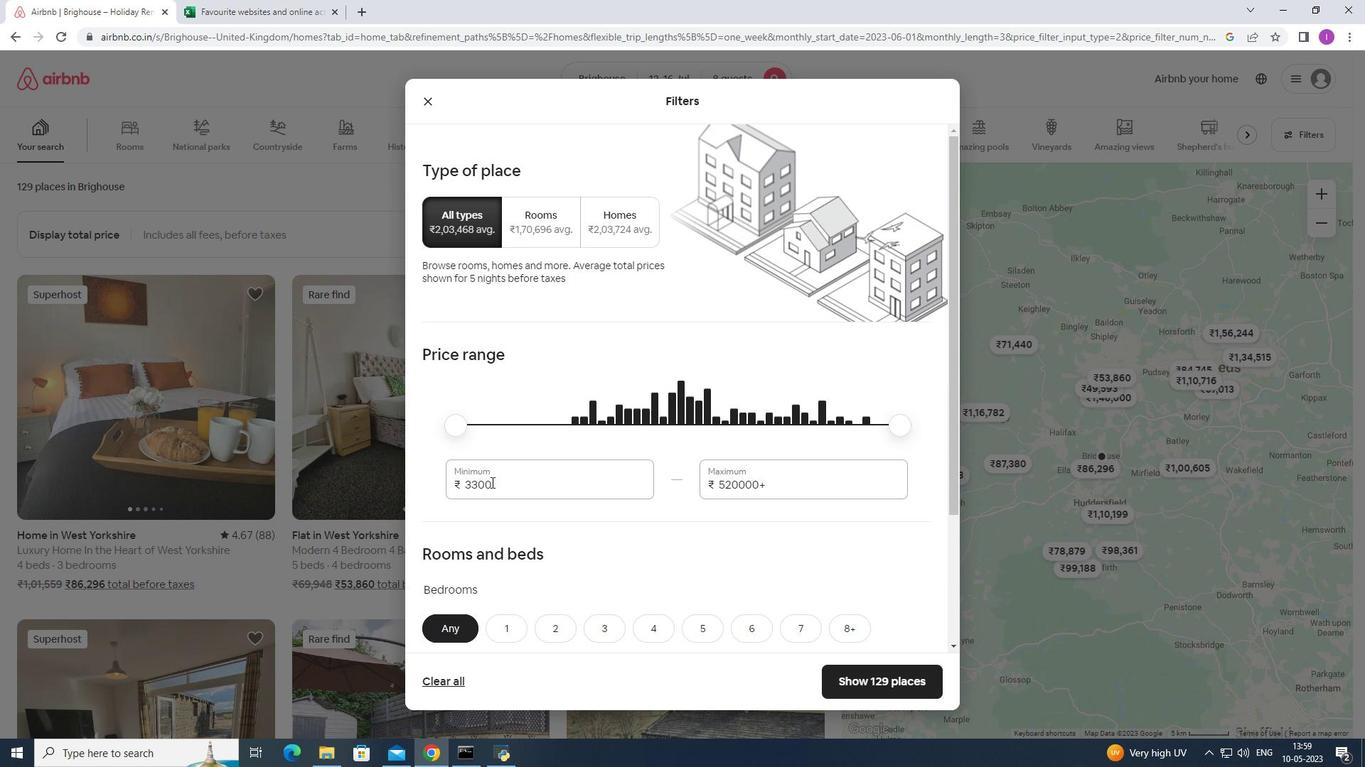 
Action: Mouse pressed left at (497, 482)
Screenshot: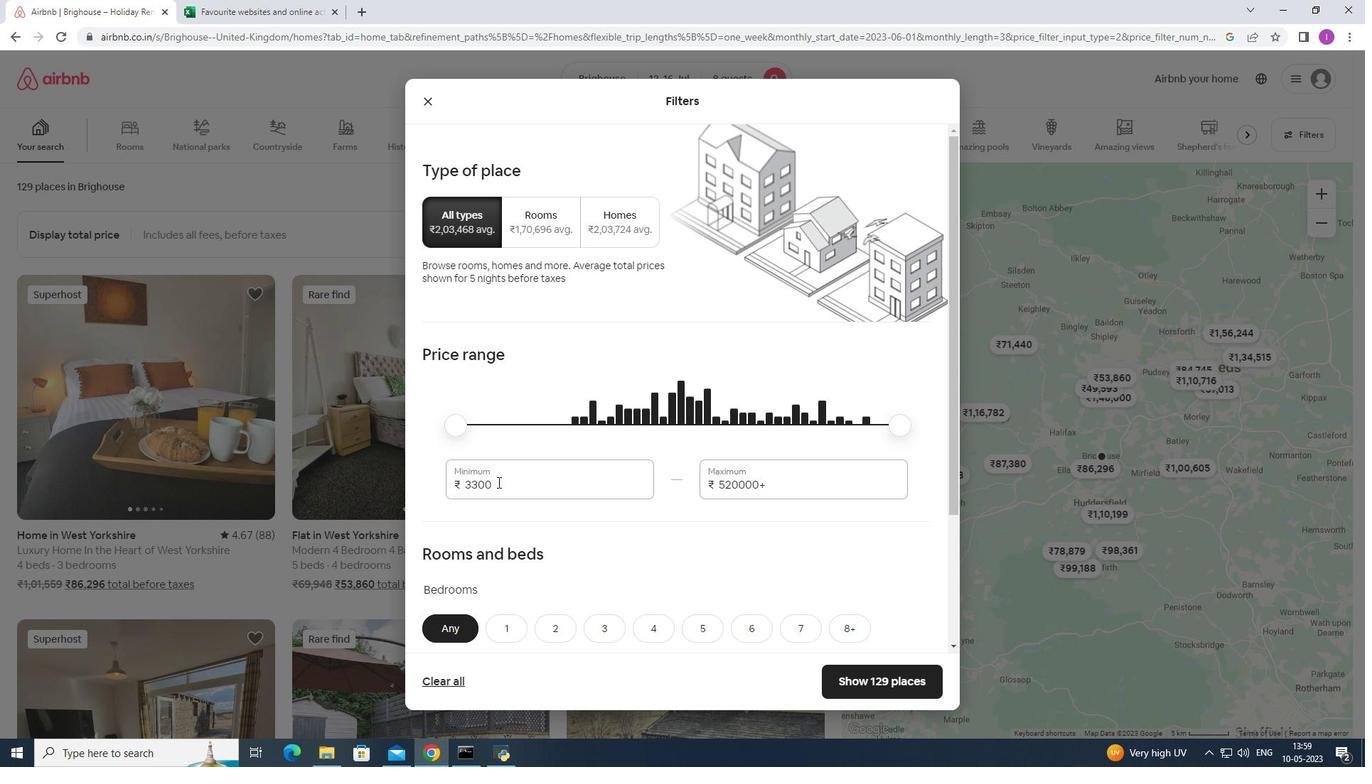 
Action: Mouse moved to (448, 487)
Screenshot: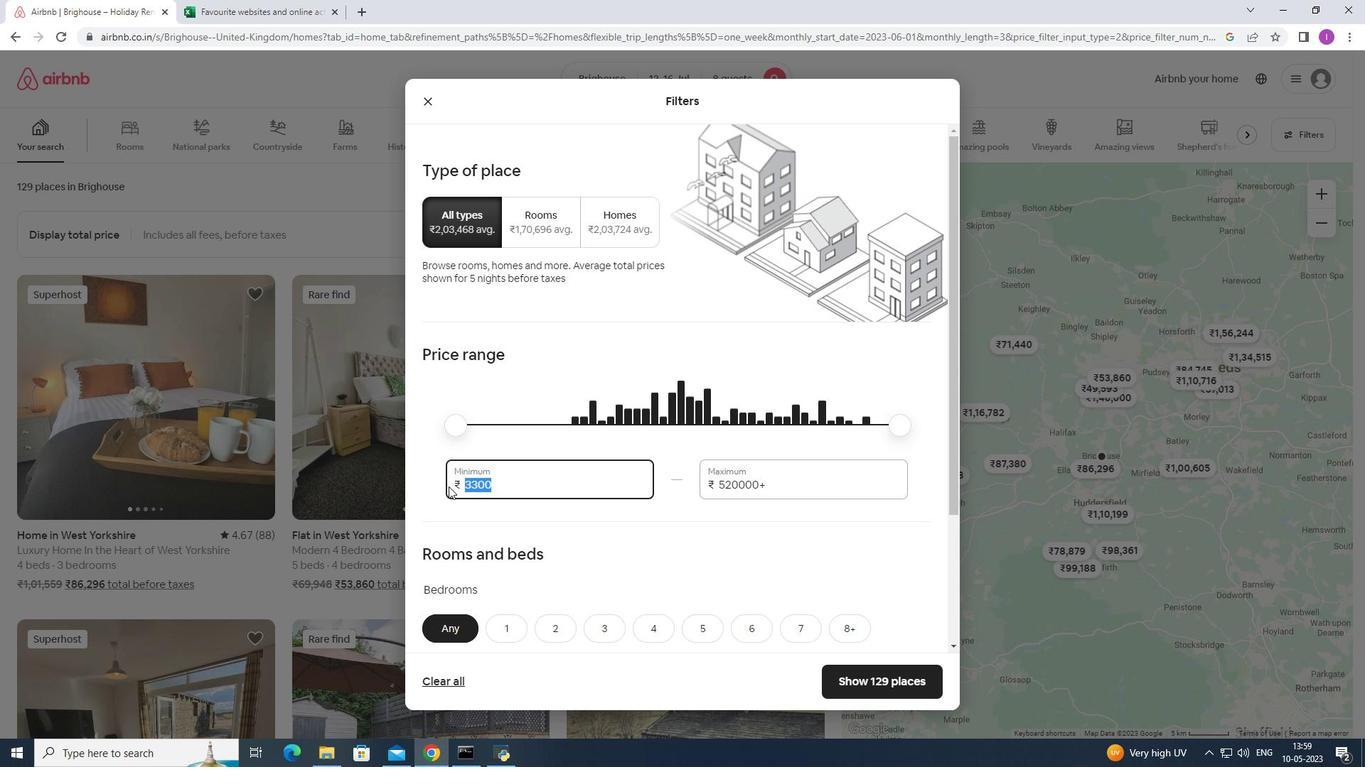 
Action: Key pressed 1
Screenshot: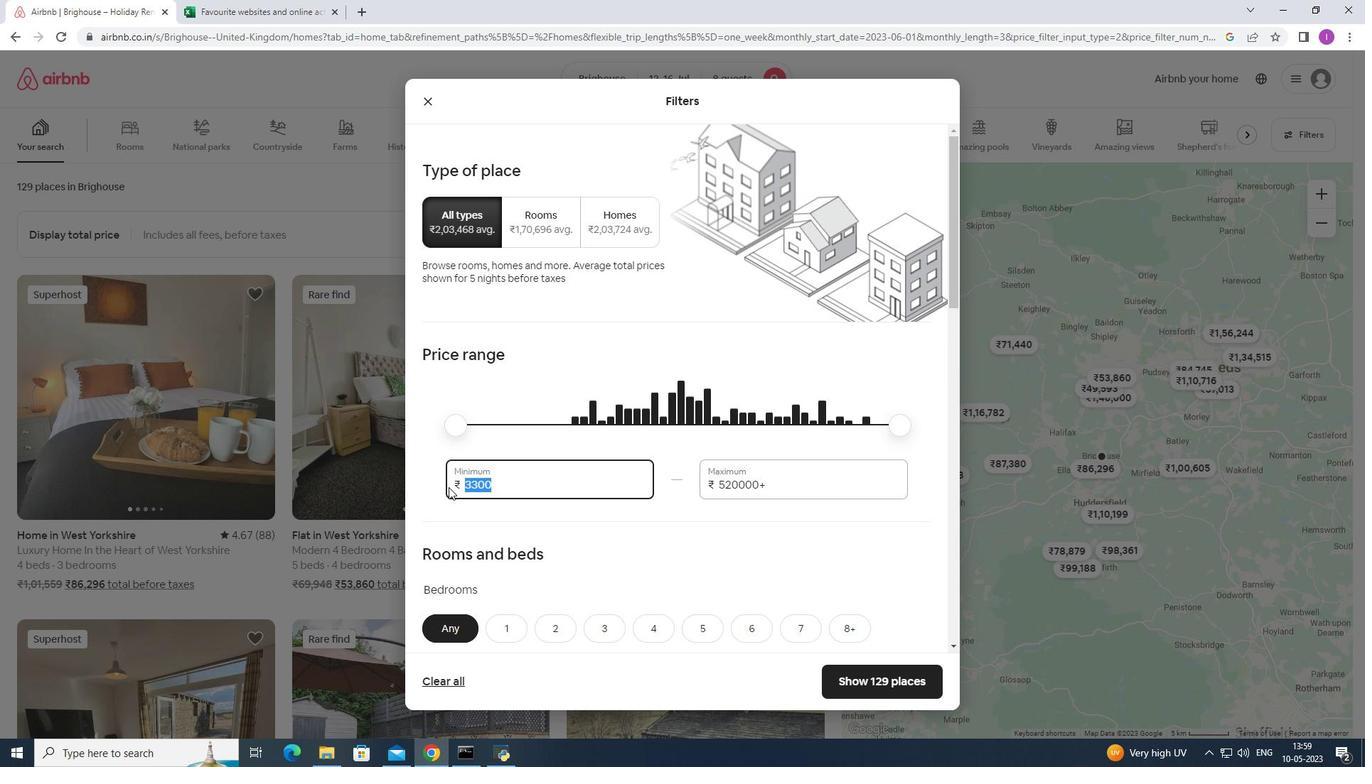 
Action: Mouse moved to (446, 487)
Screenshot: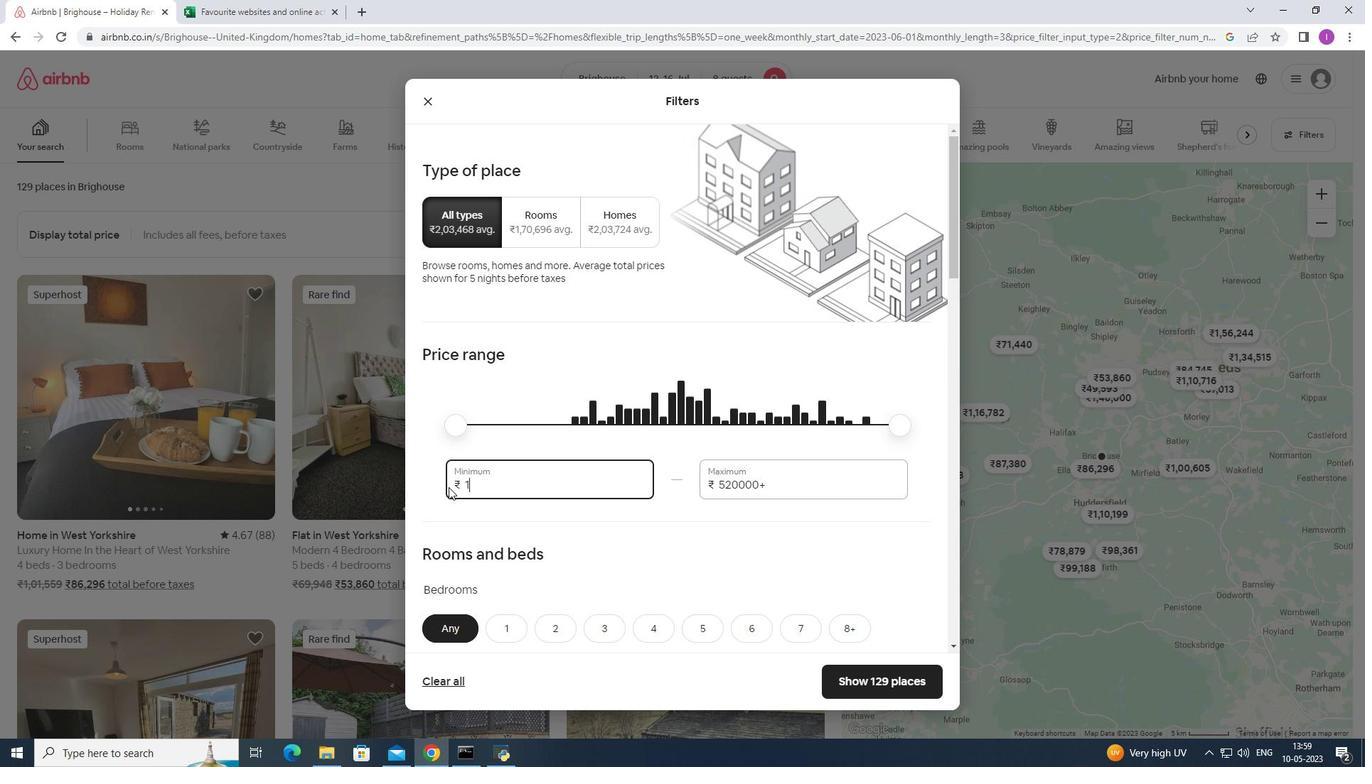 
Action: Key pressed 0
Screenshot: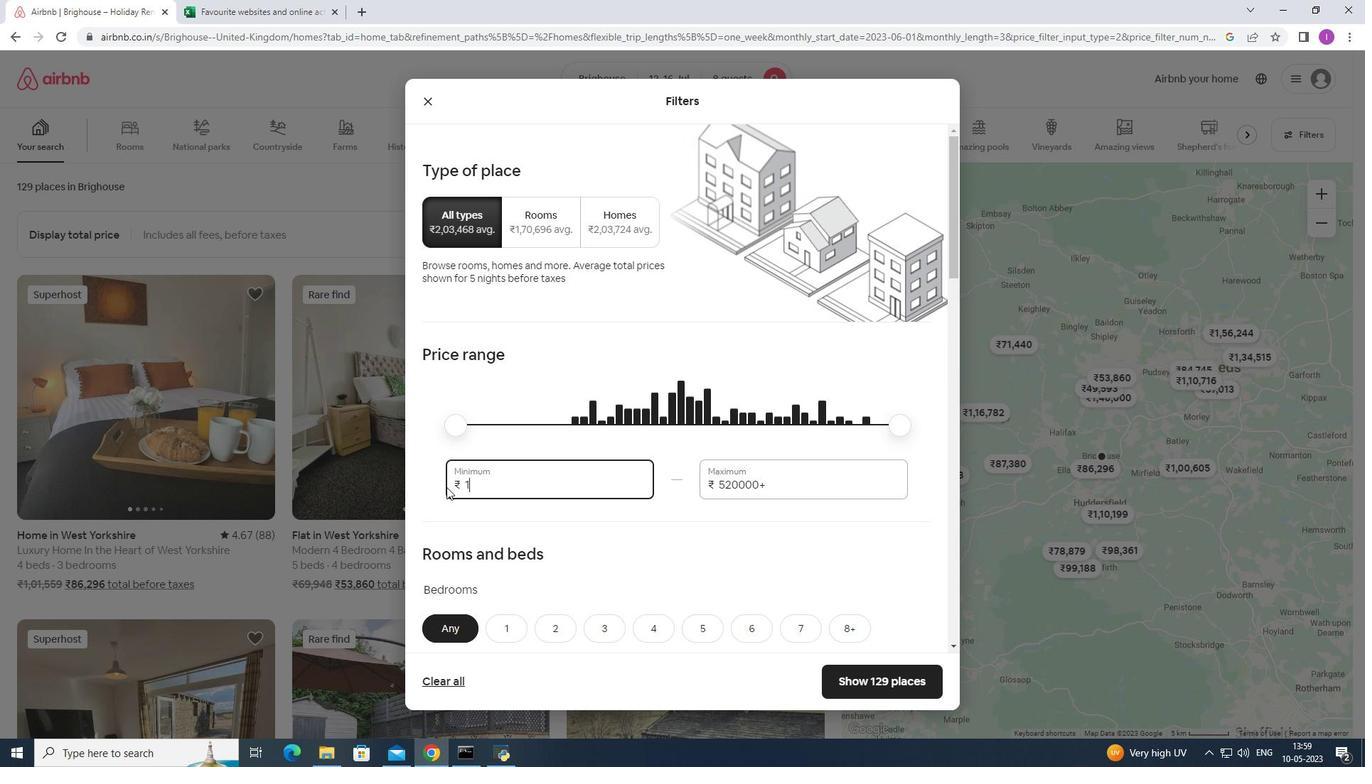 
Action: Mouse moved to (445, 487)
Screenshot: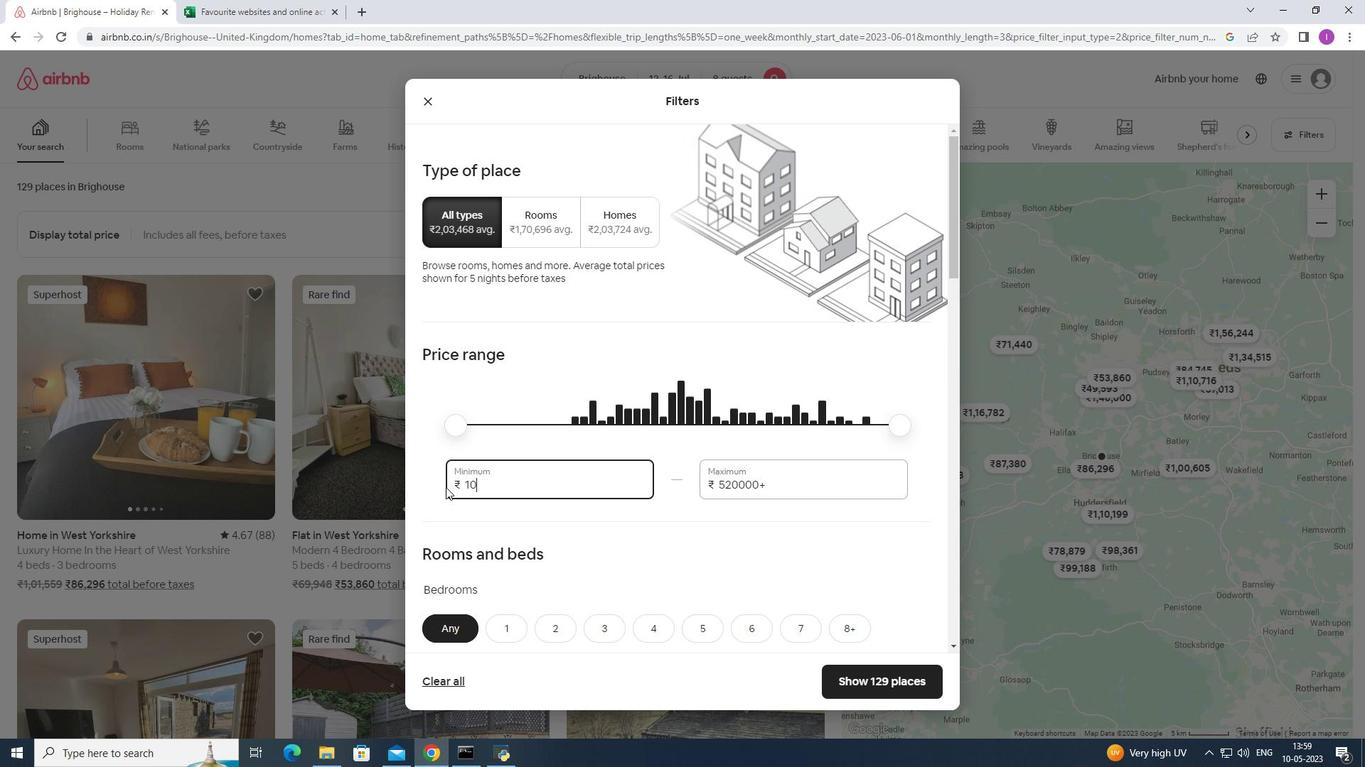 
Action: Key pressed 0
Screenshot: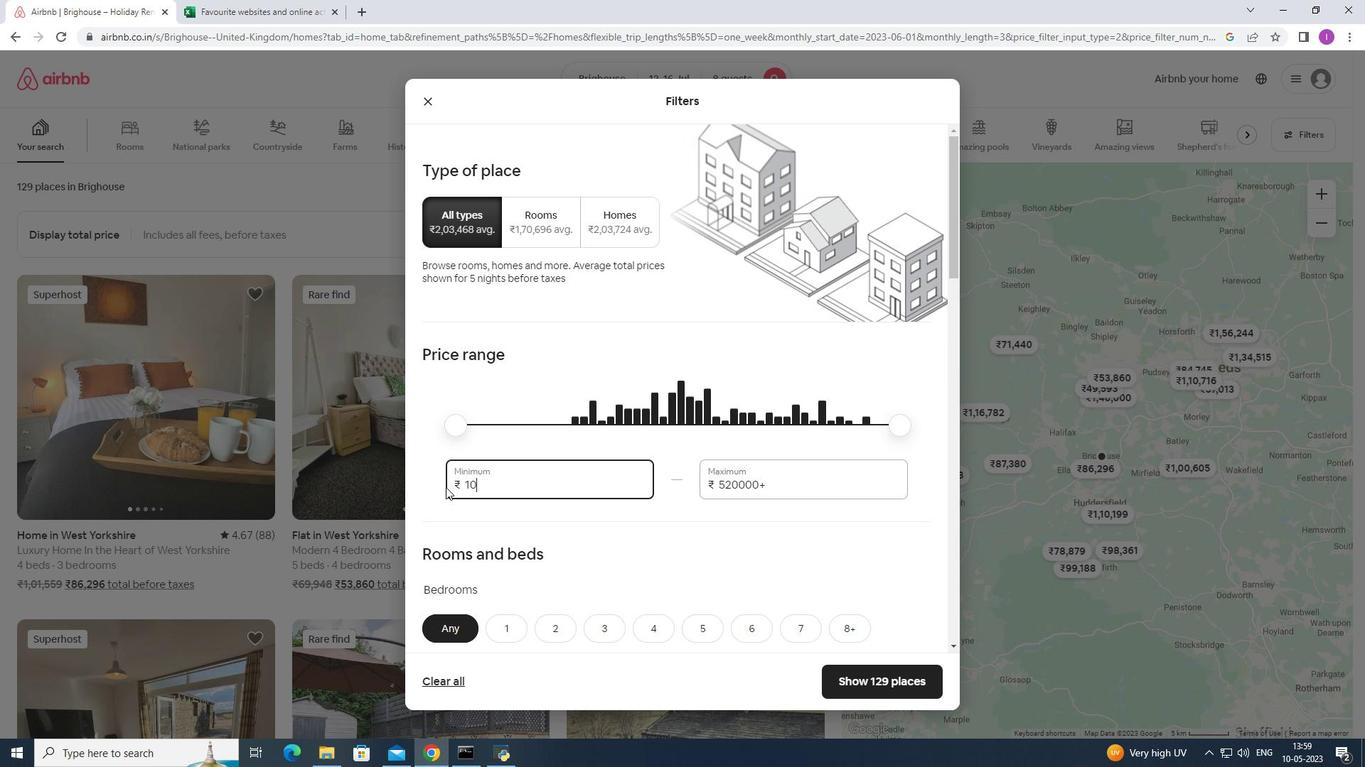 
Action: Mouse moved to (448, 484)
Screenshot: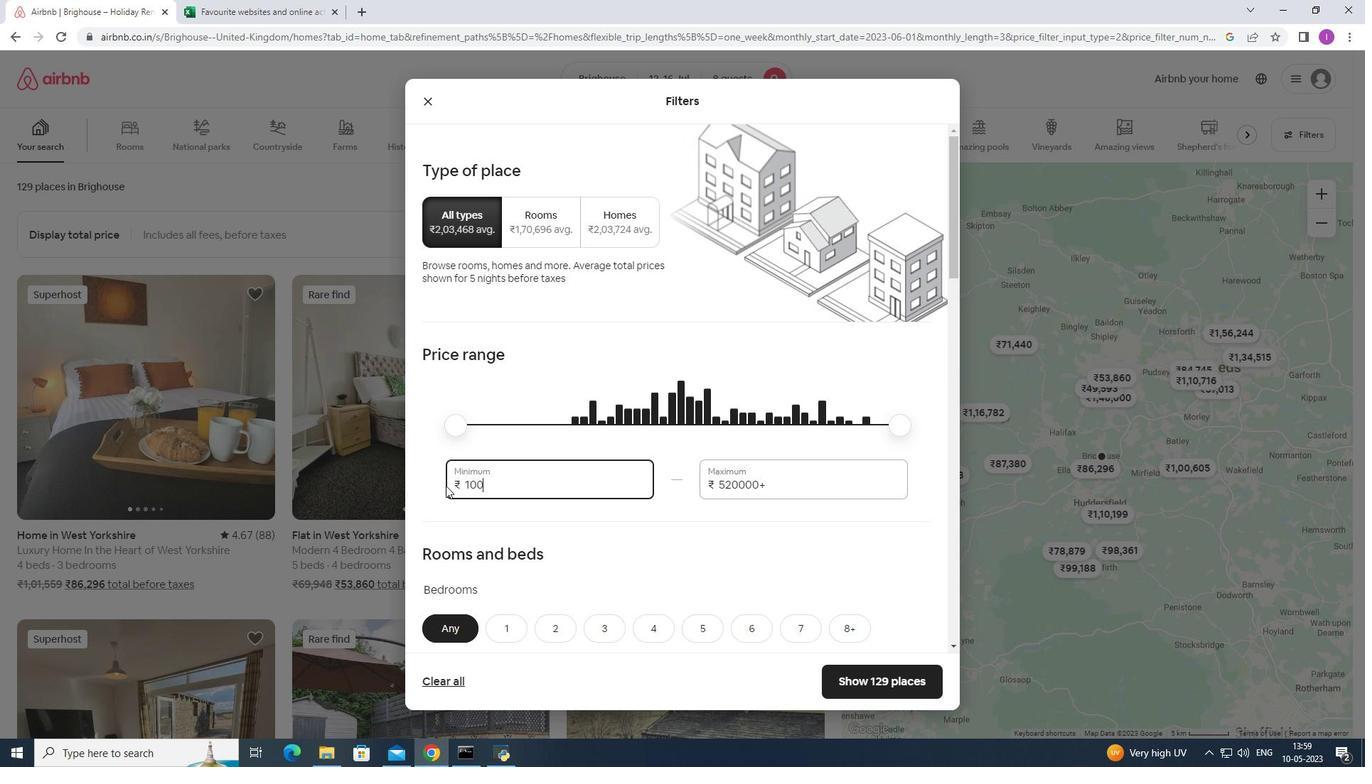 
Action: Key pressed 00
Screenshot: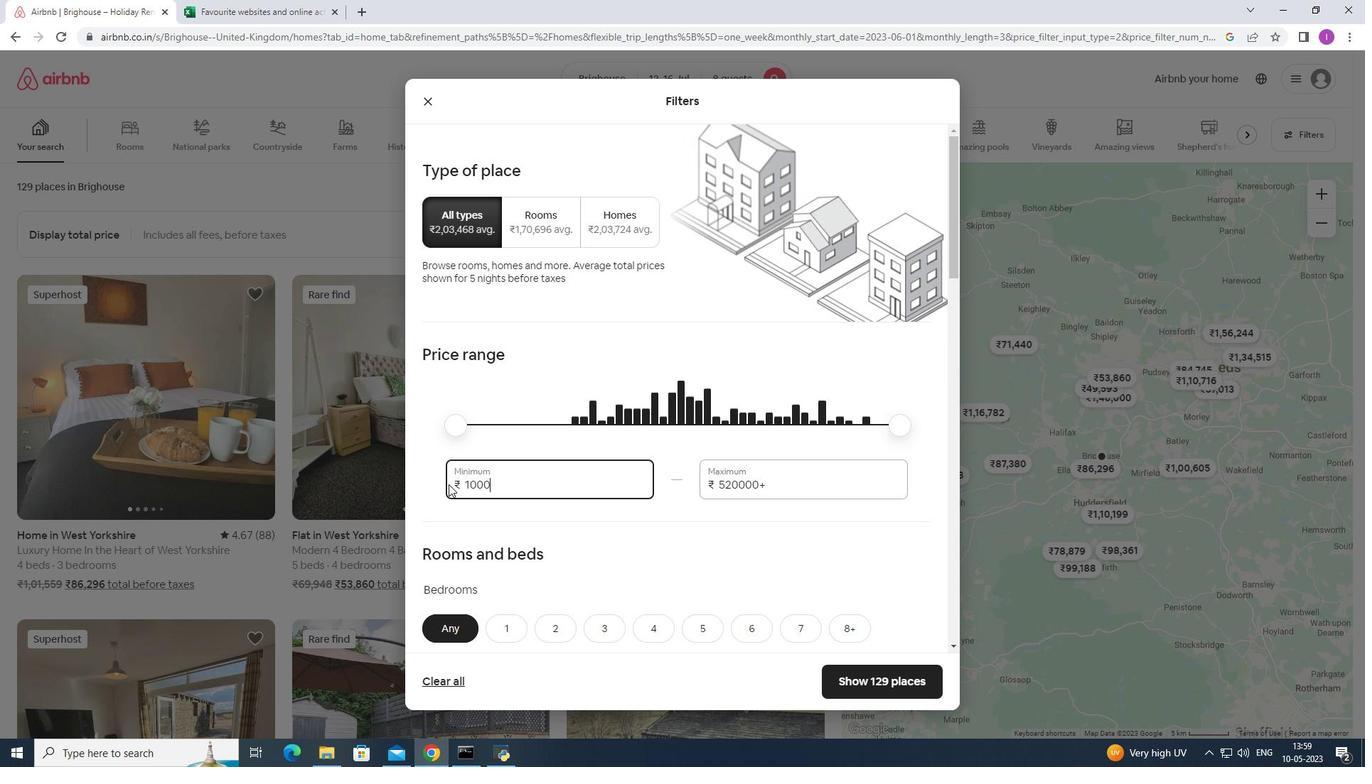 
Action: Mouse moved to (785, 487)
Screenshot: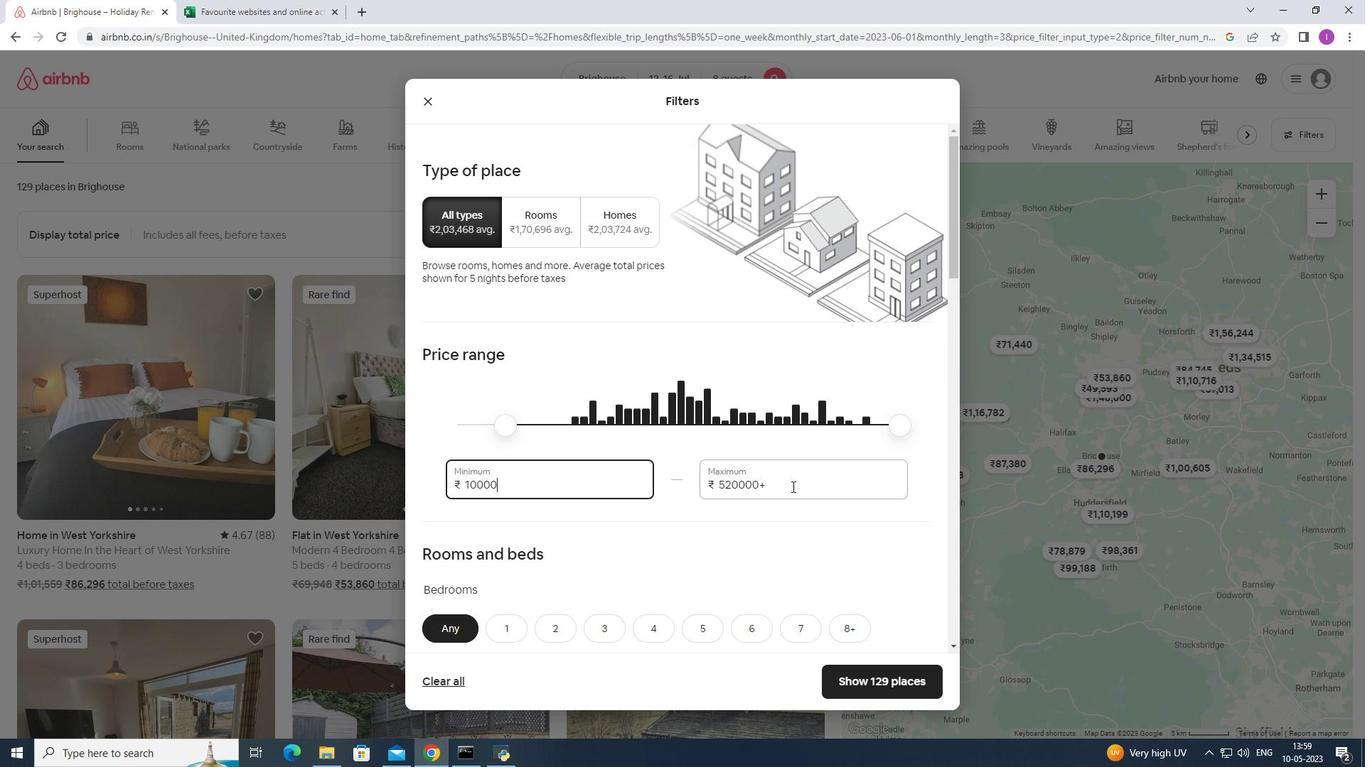 
Action: Mouse pressed left at (787, 487)
Screenshot: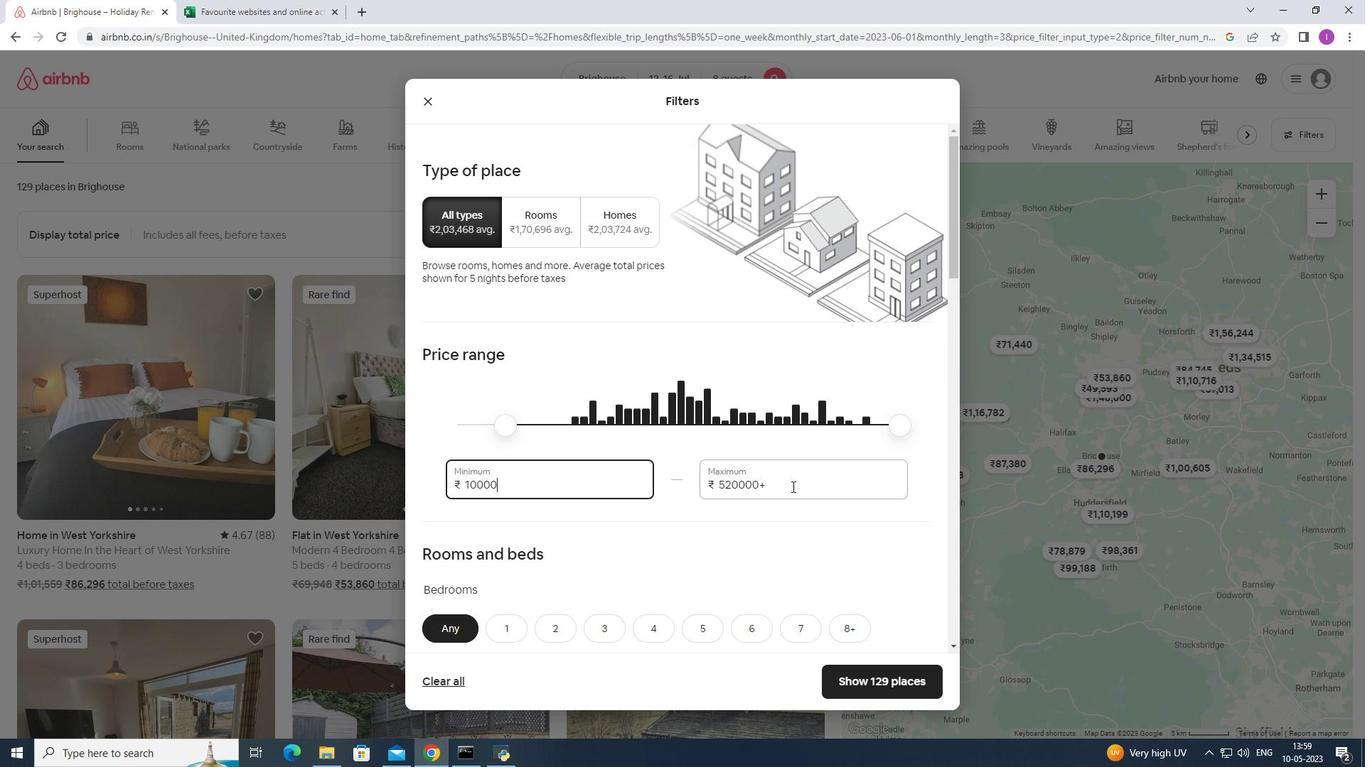 
Action: Mouse moved to (713, 489)
Screenshot: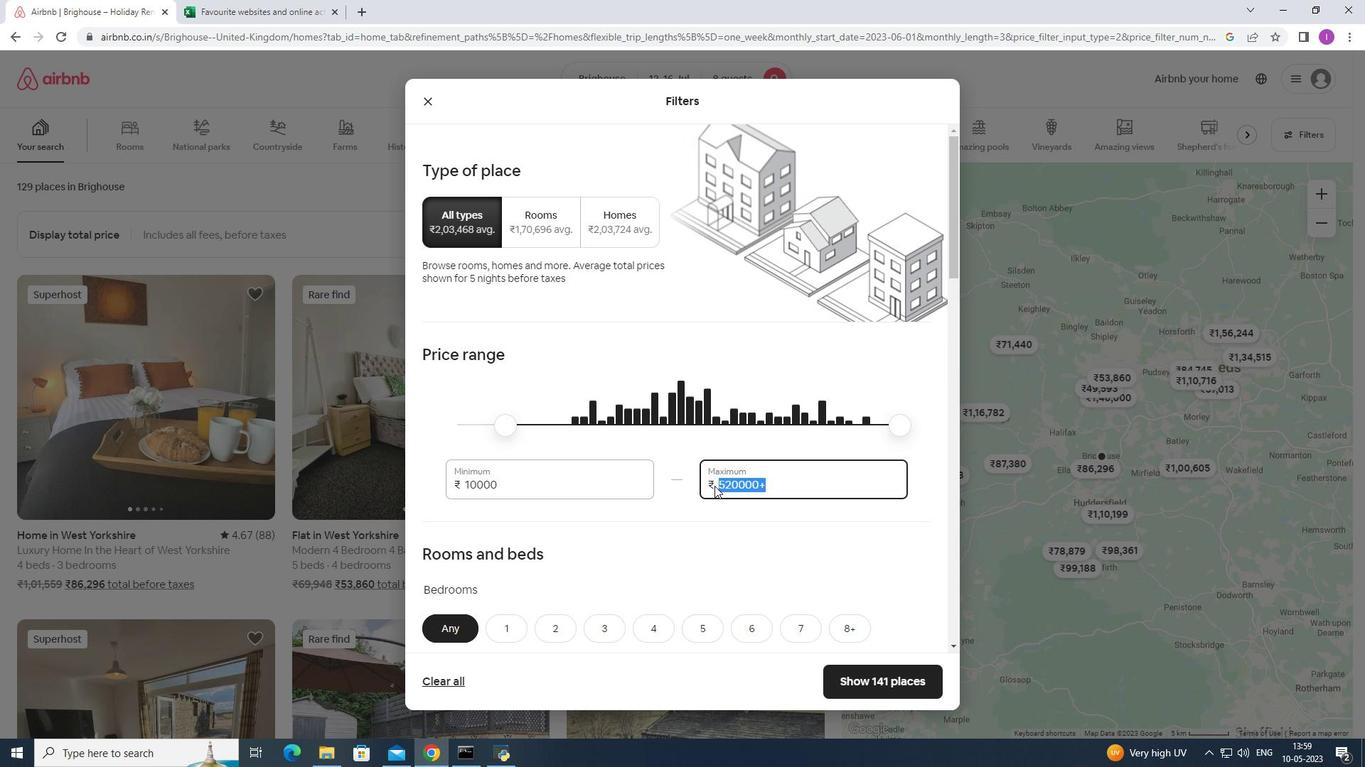 
Action: Key pressed 16
Screenshot: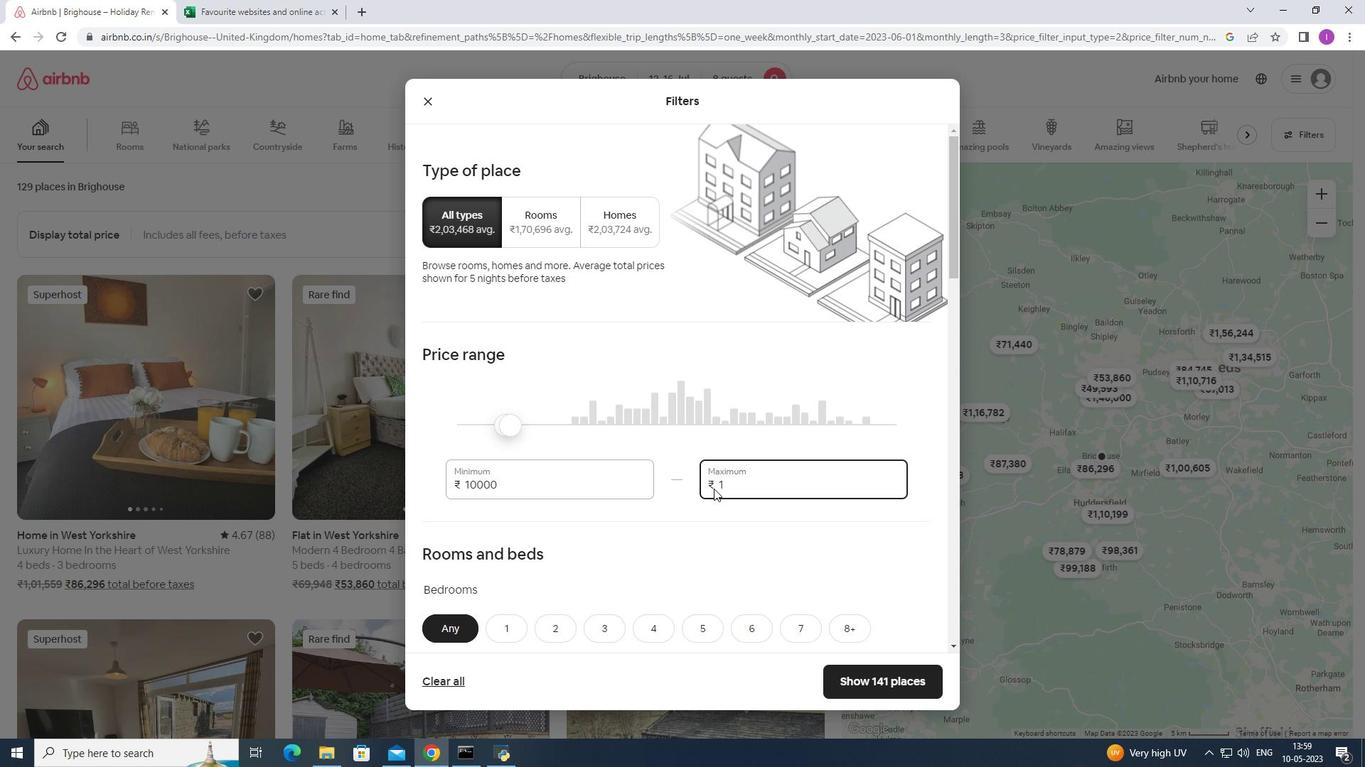 
Action: Mouse moved to (713, 488)
Screenshot: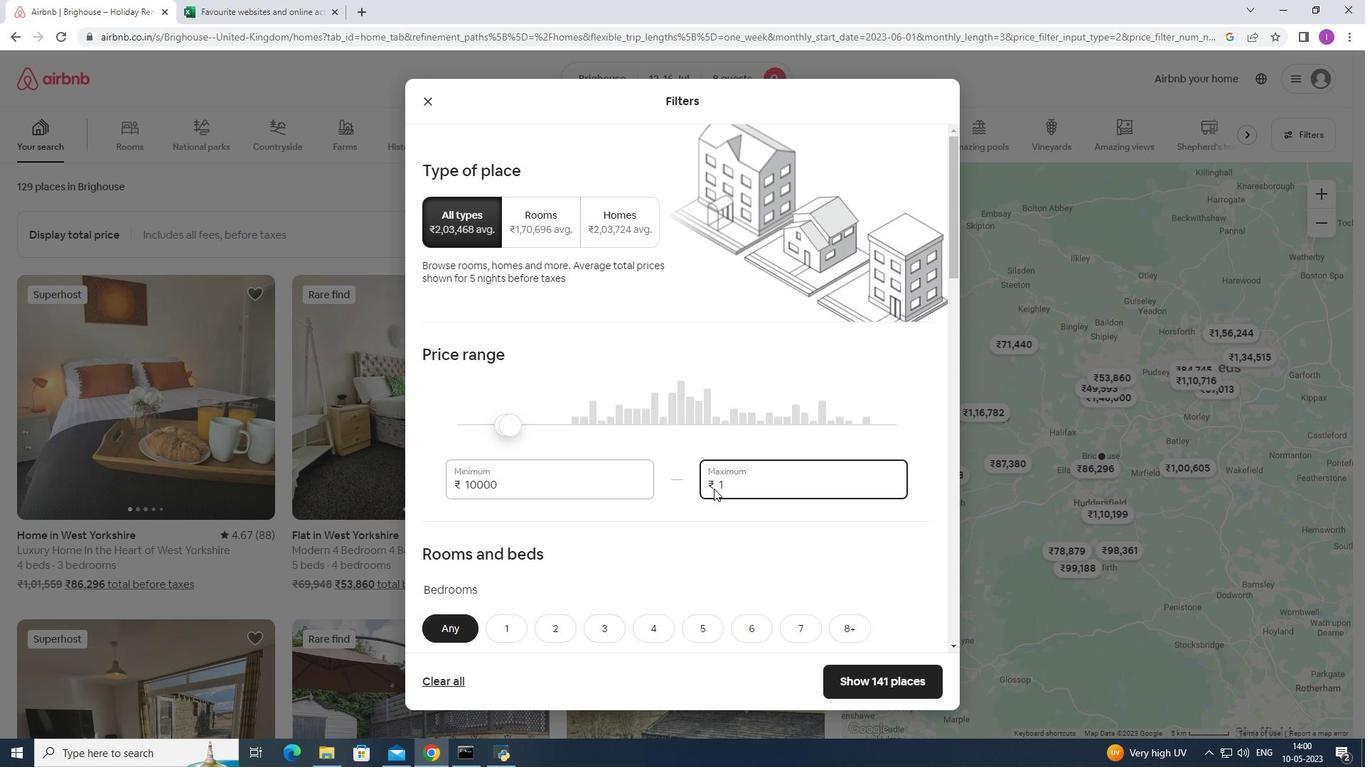 
Action: Key pressed 000
Screenshot: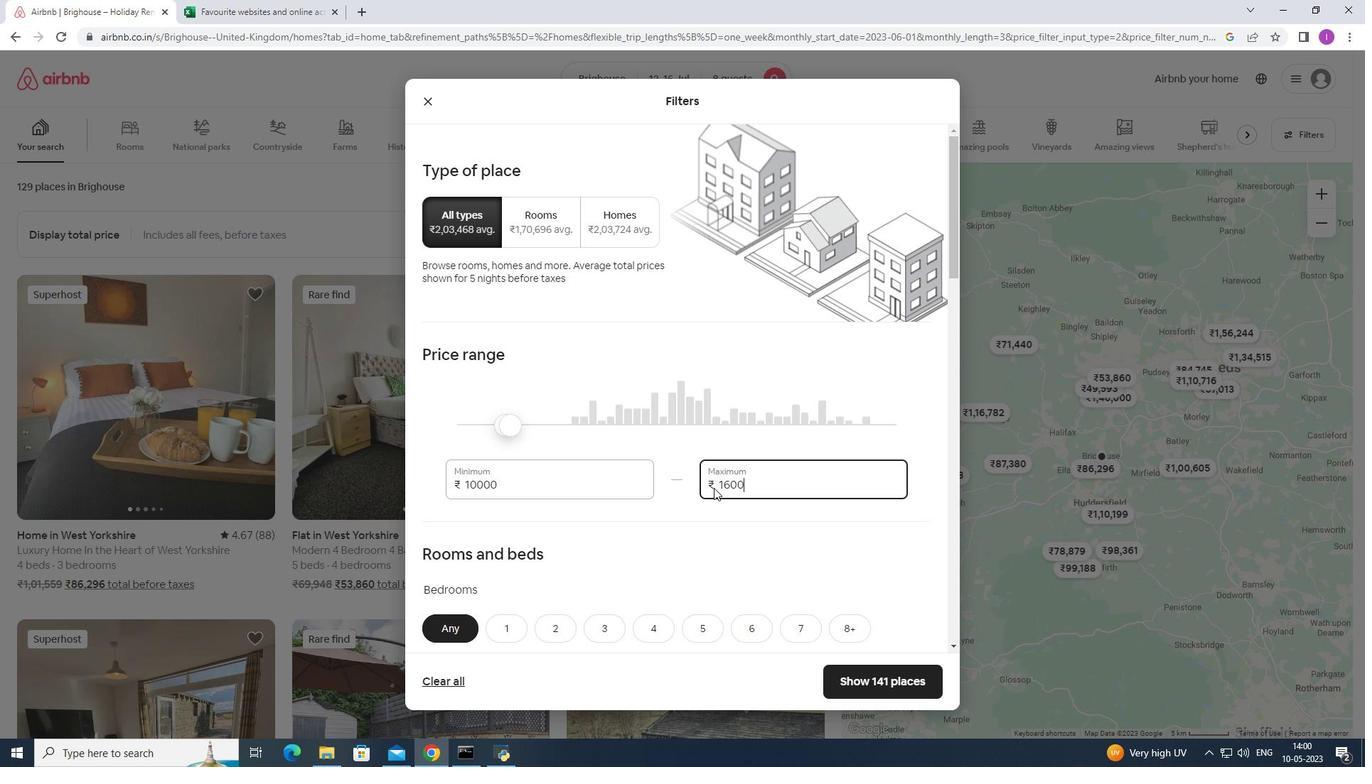 
Action: Mouse moved to (713, 489)
Screenshot: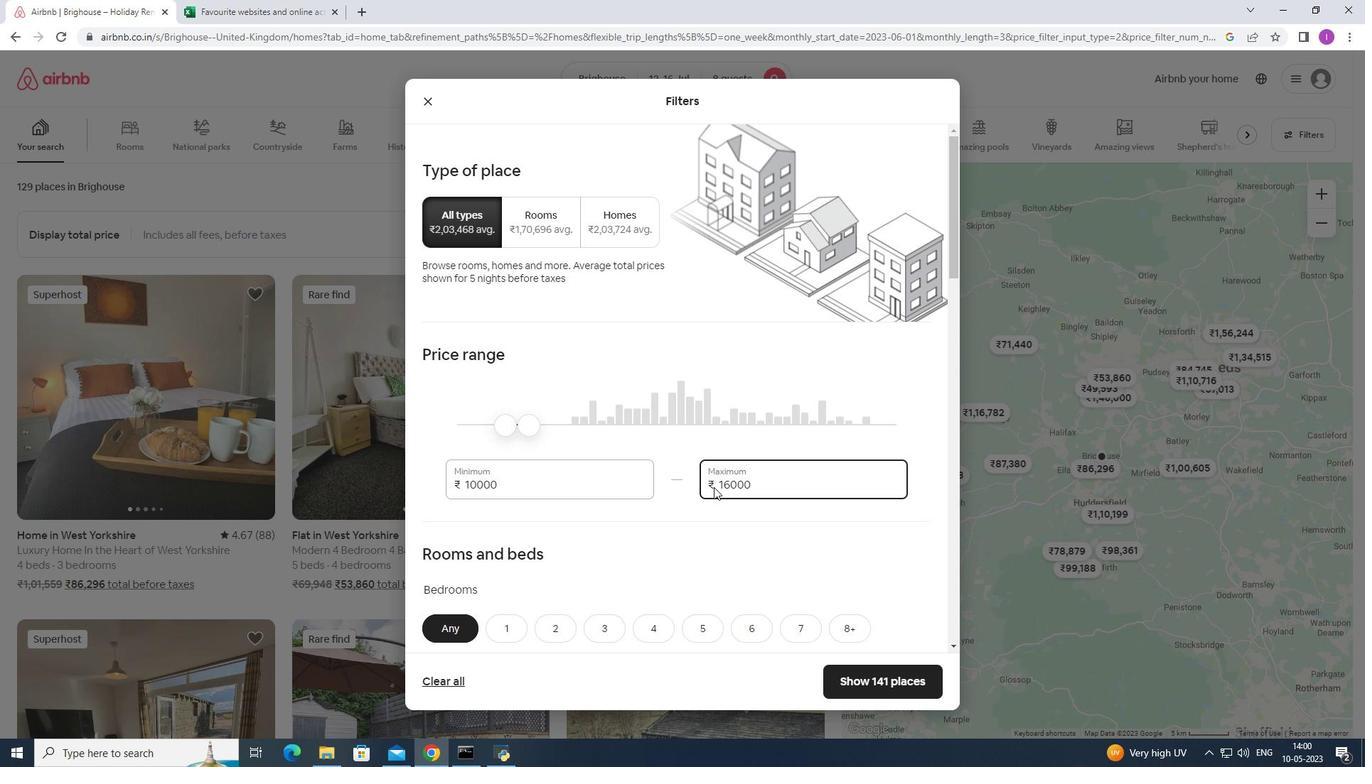
Action: Mouse scrolled (713, 489) with delta (0, 0)
Screenshot: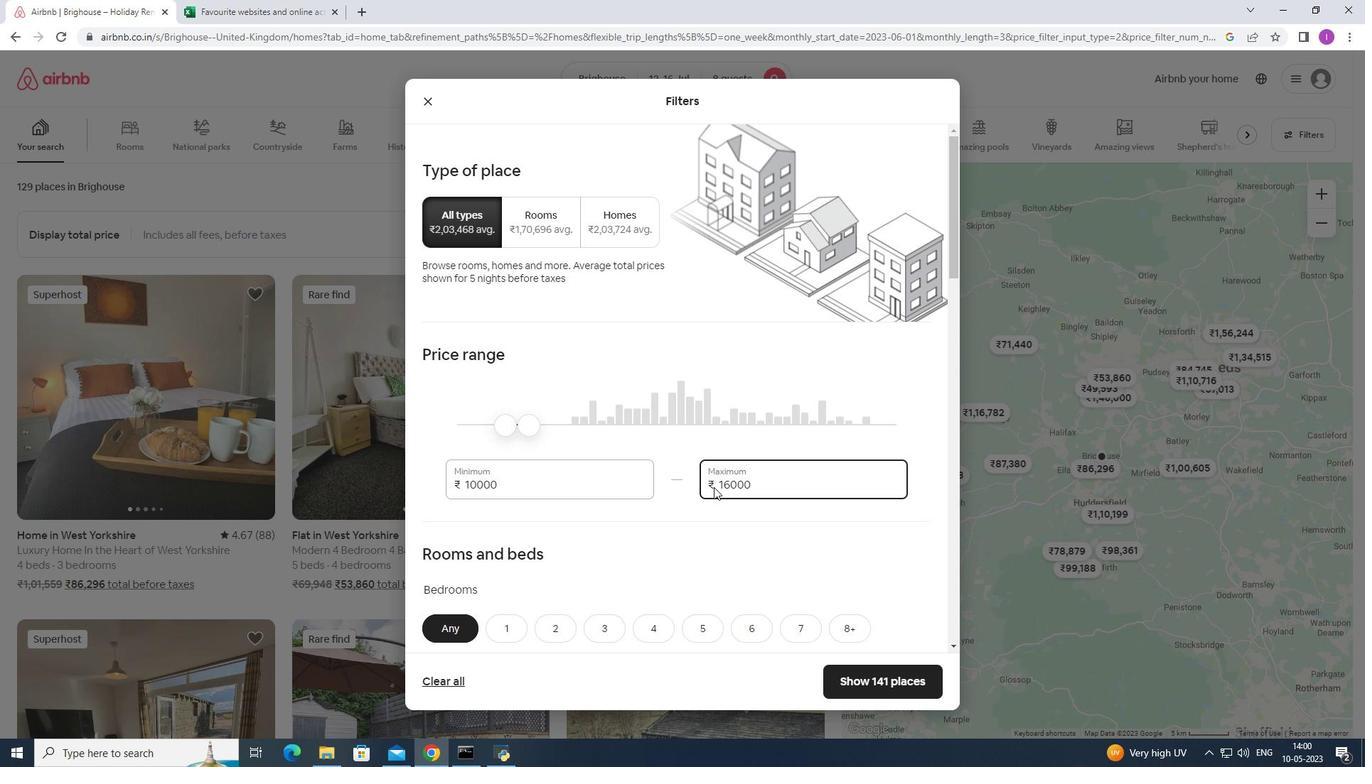 
Action: Mouse scrolled (713, 489) with delta (0, 0)
Screenshot: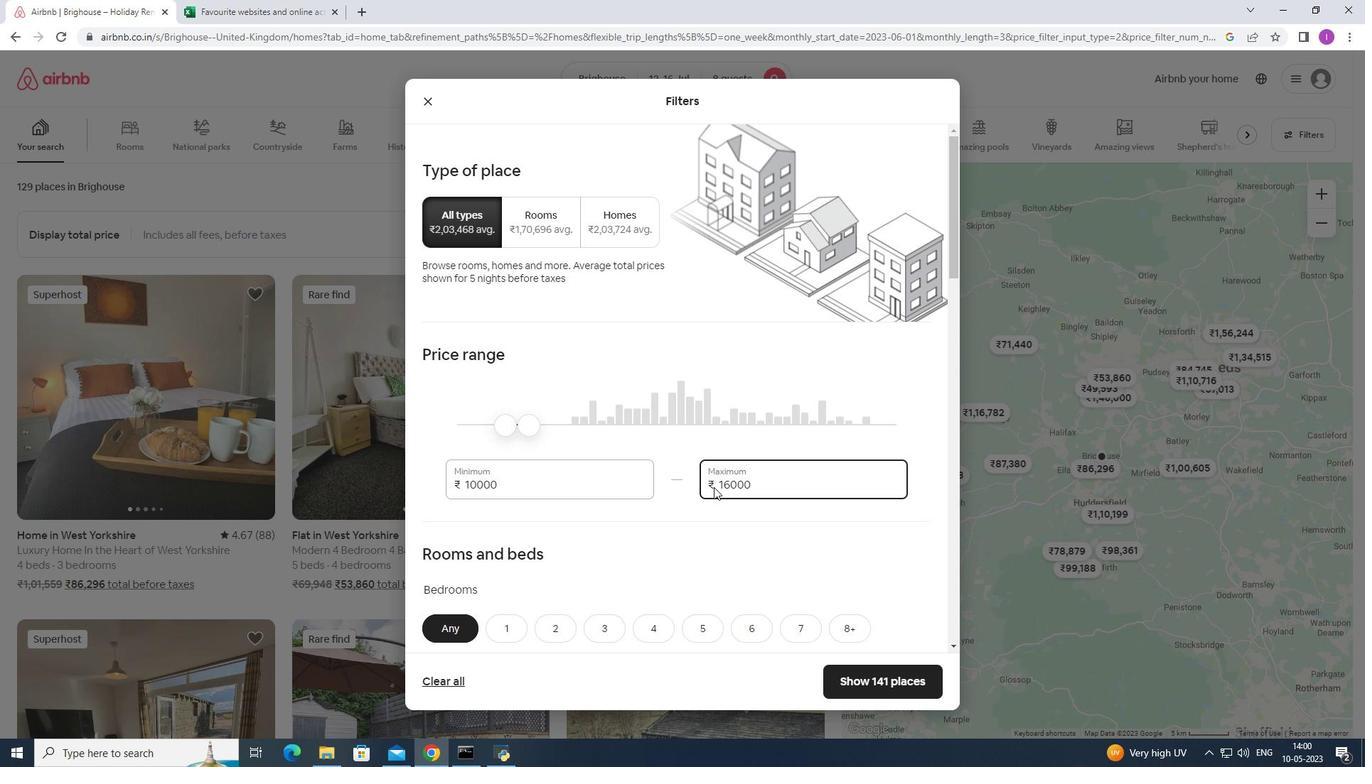 
Action: Mouse moved to (628, 489)
Screenshot: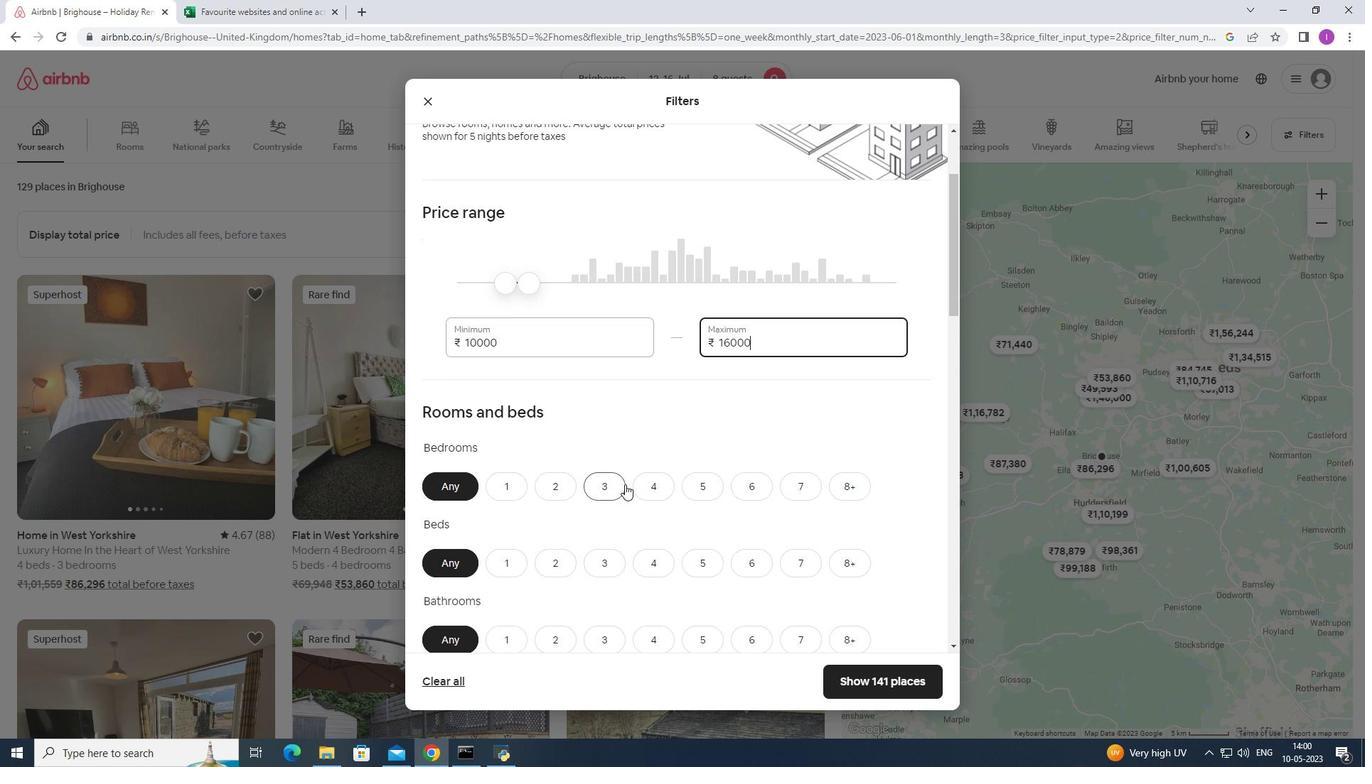 
Action: Mouse scrolled (628, 488) with delta (0, 0)
Screenshot: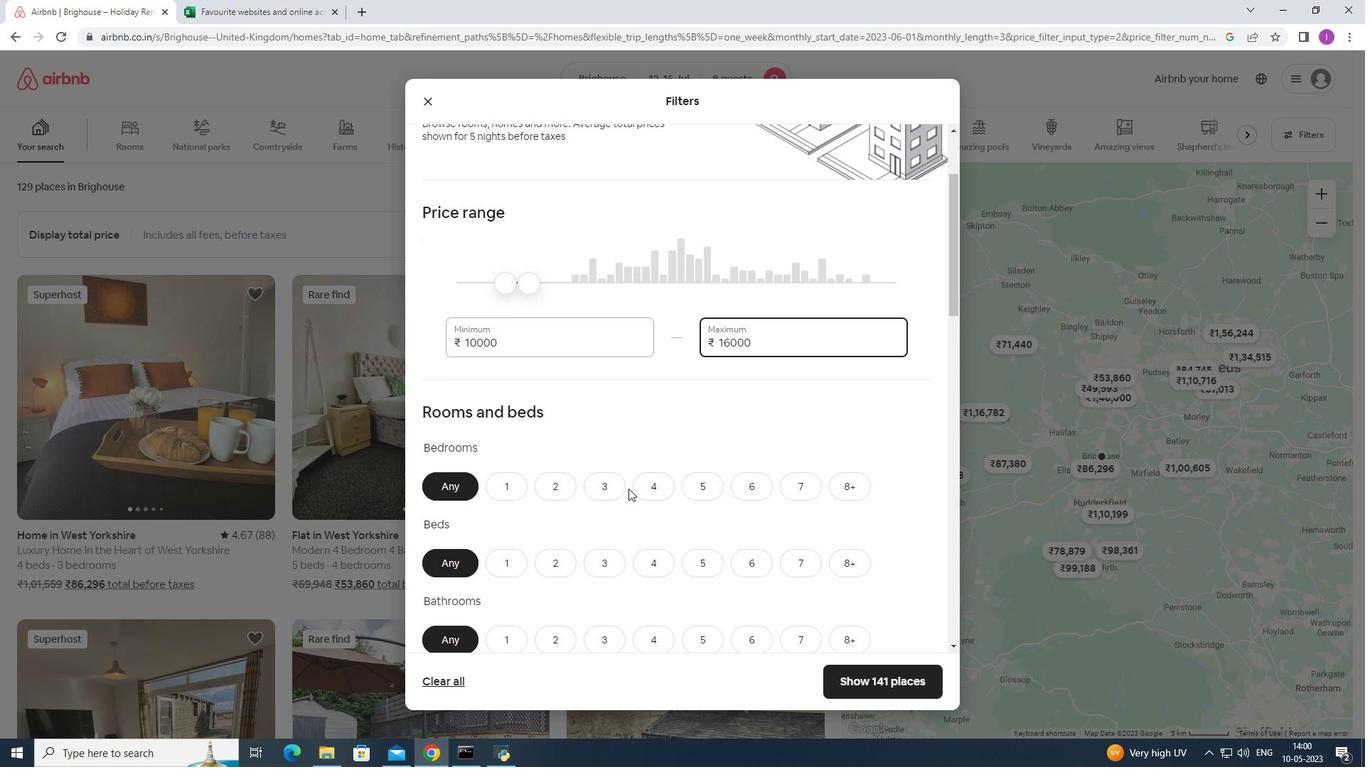 
Action: Mouse moved to (858, 413)
Screenshot: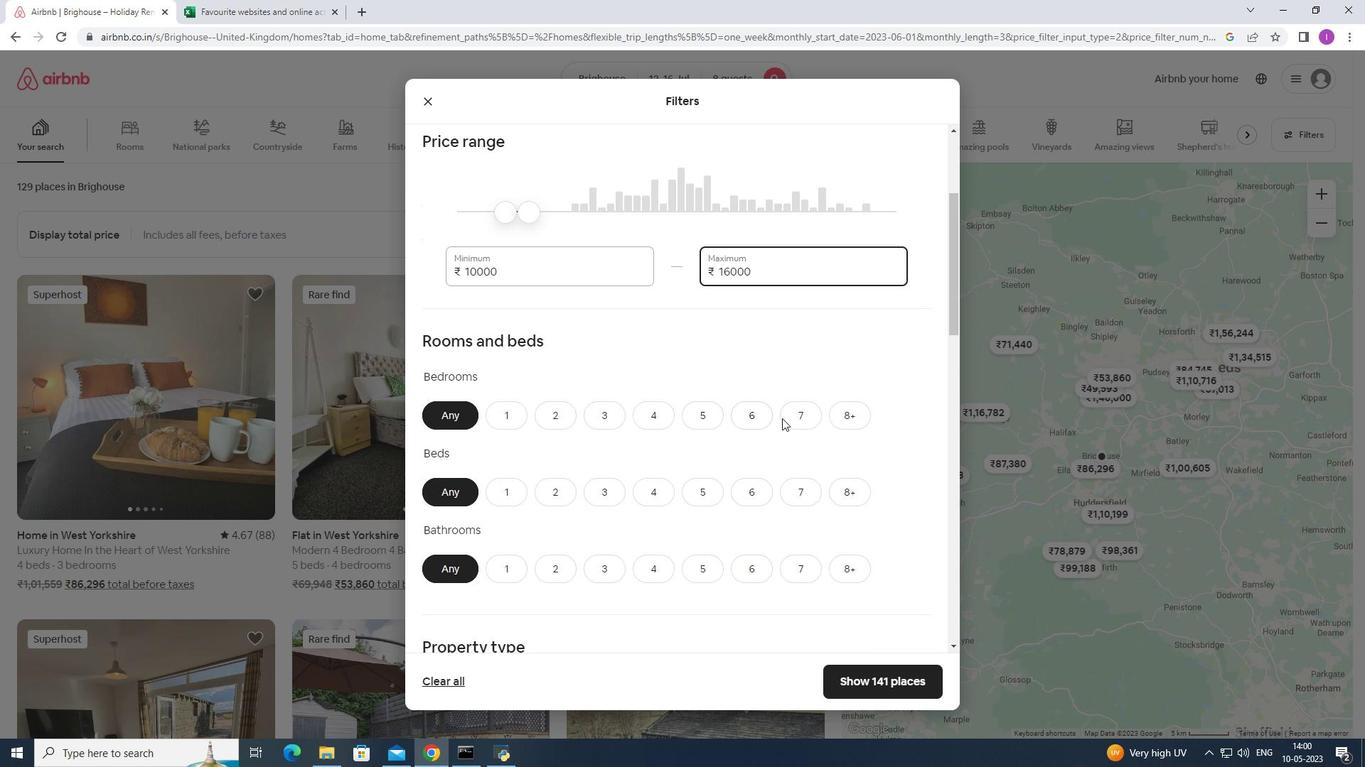 
Action: Mouse pressed left at (858, 413)
Screenshot: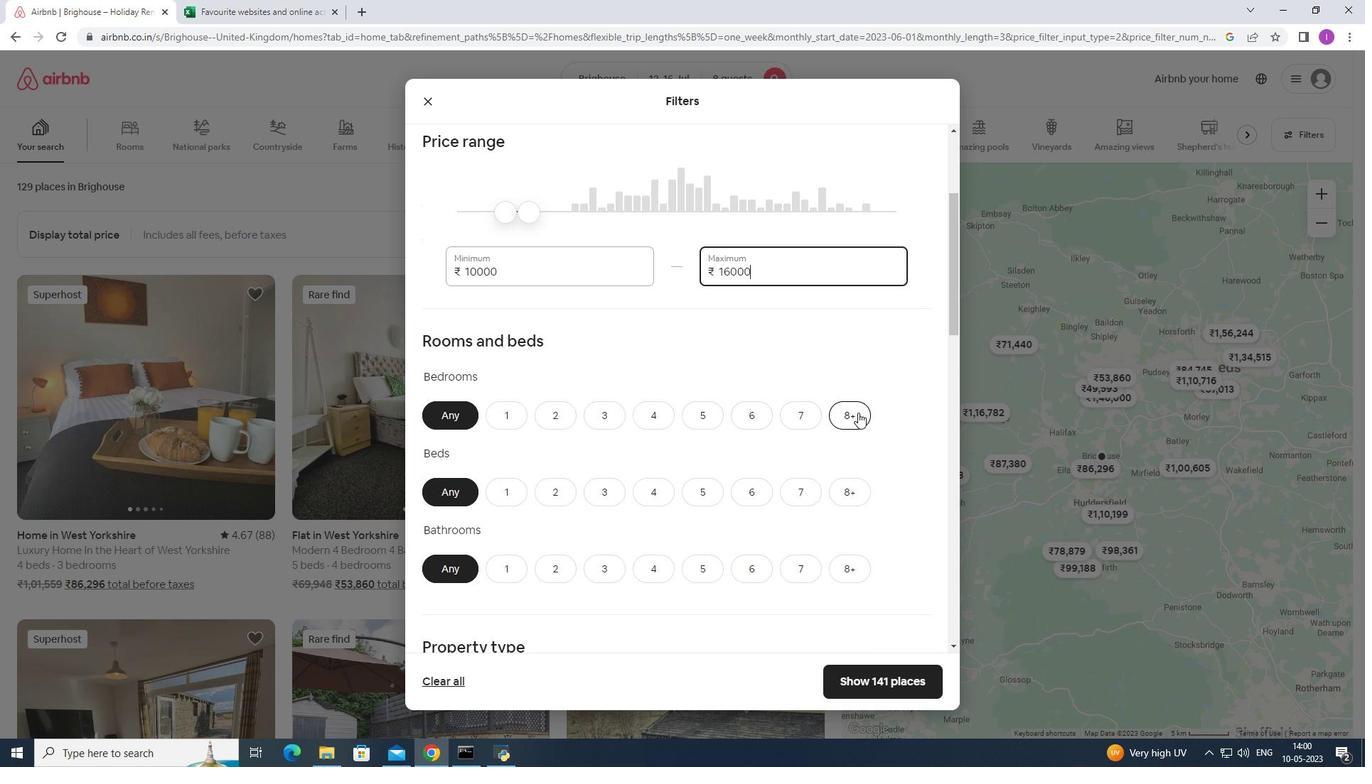 
Action: Mouse moved to (854, 487)
Screenshot: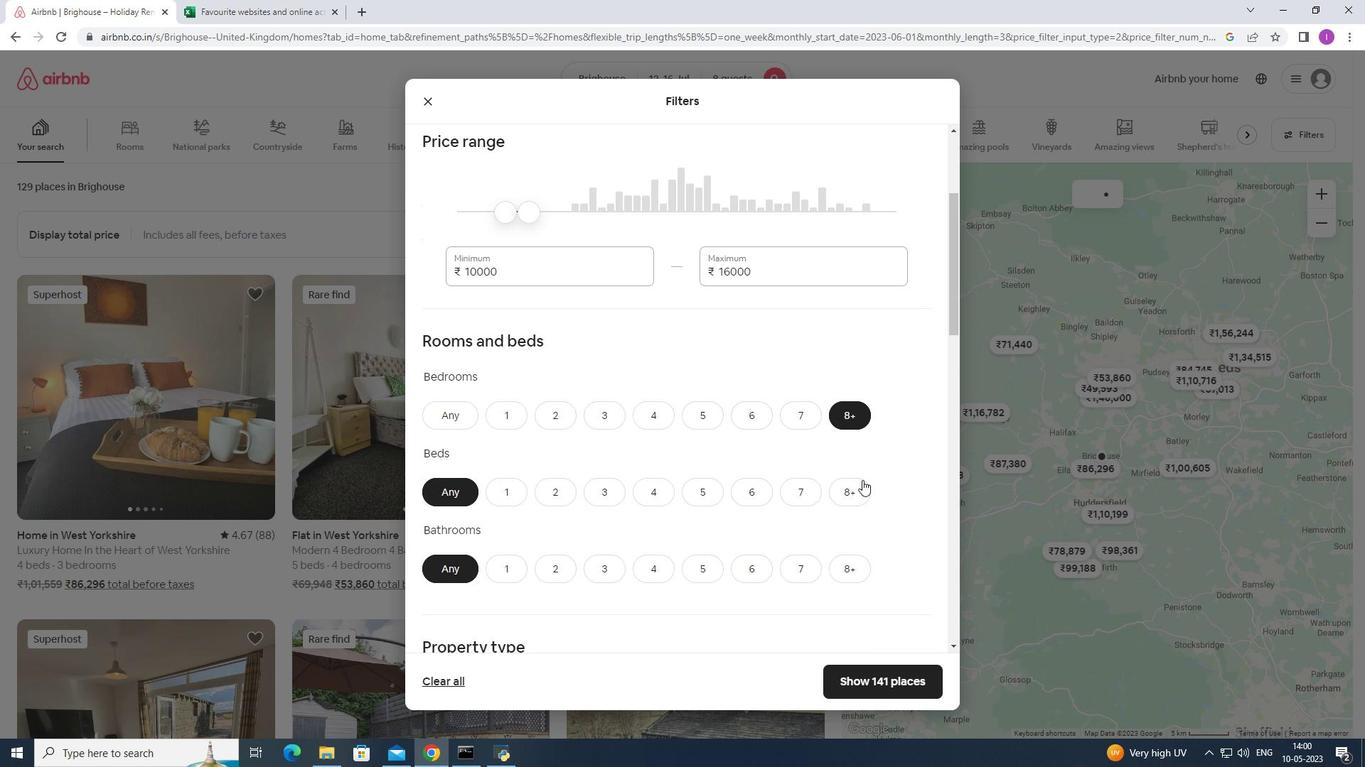 
Action: Mouse pressed left at (854, 487)
Screenshot: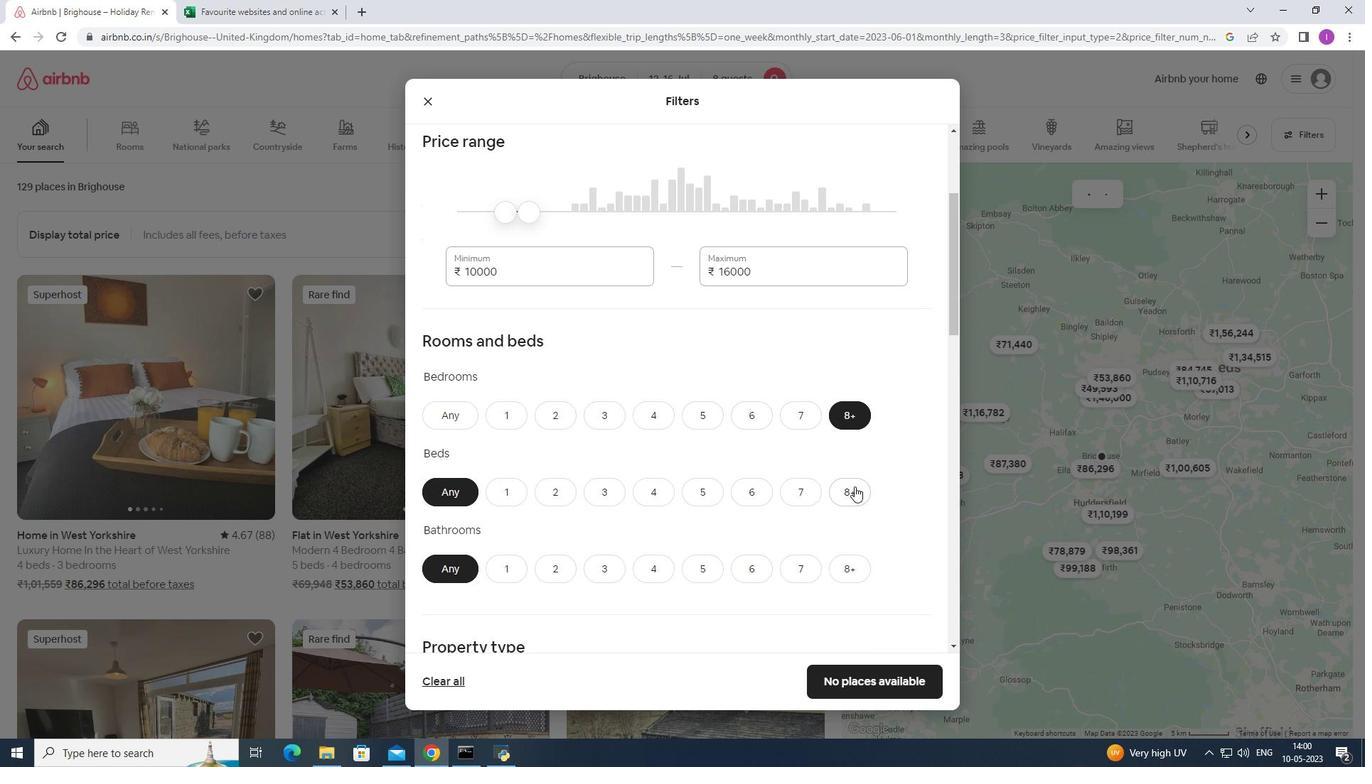 
Action: Mouse moved to (846, 494)
Screenshot: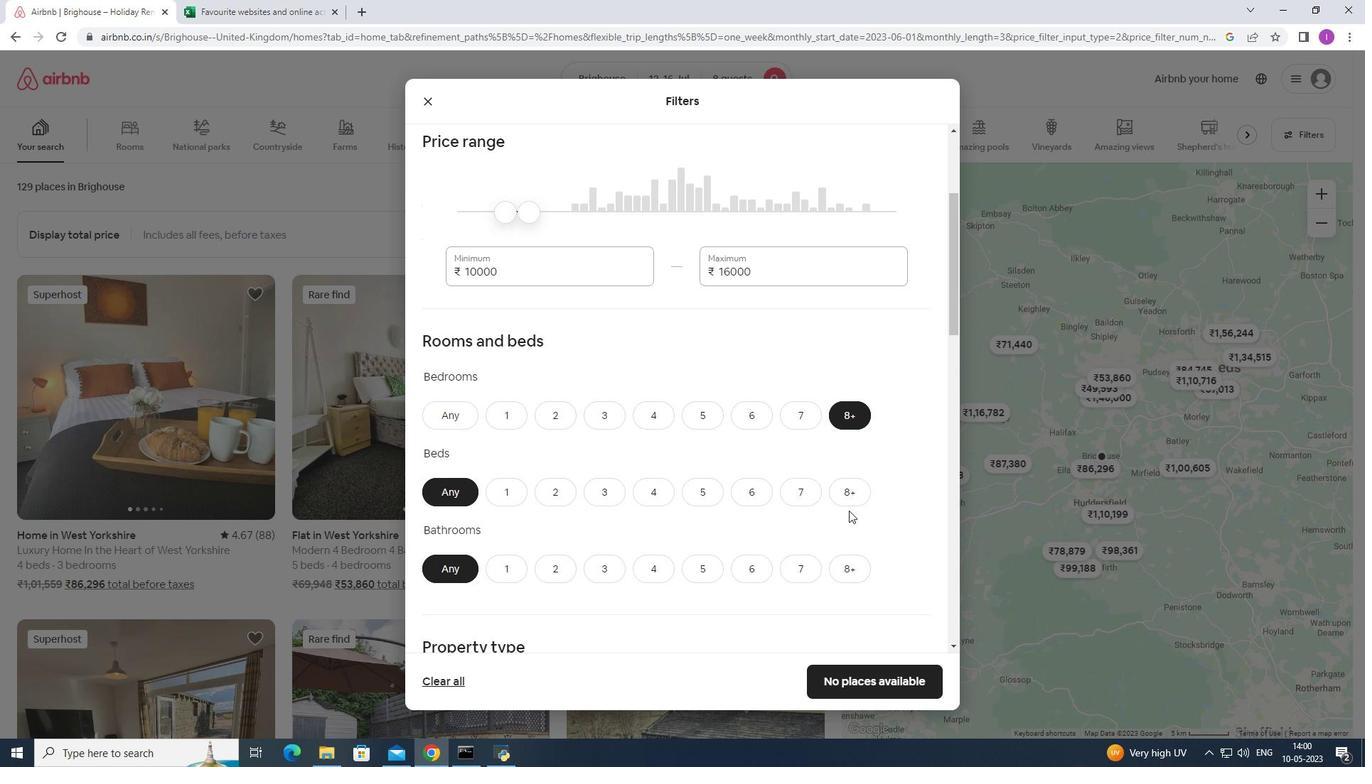 
Action: Mouse pressed left at (846, 494)
Screenshot: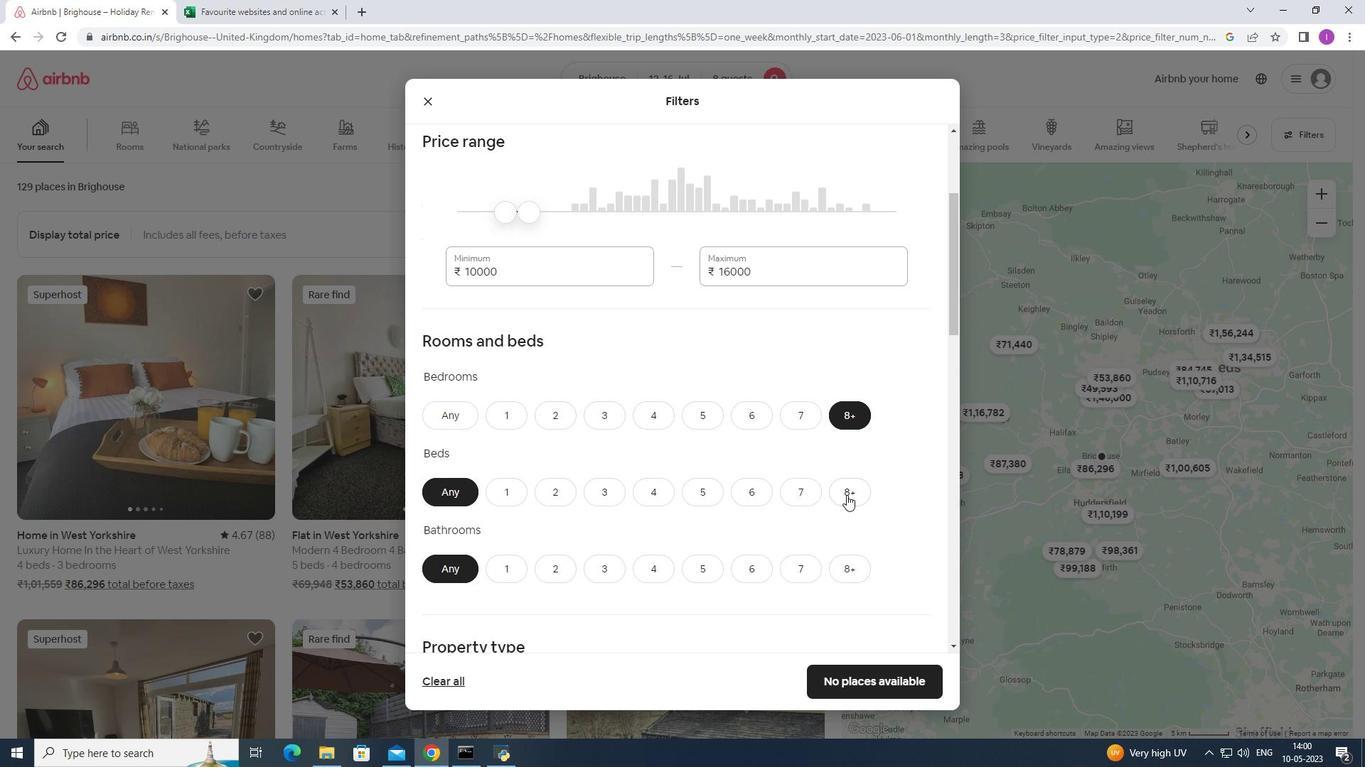 
Action: Mouse moved to (844, 561)
Screenshot: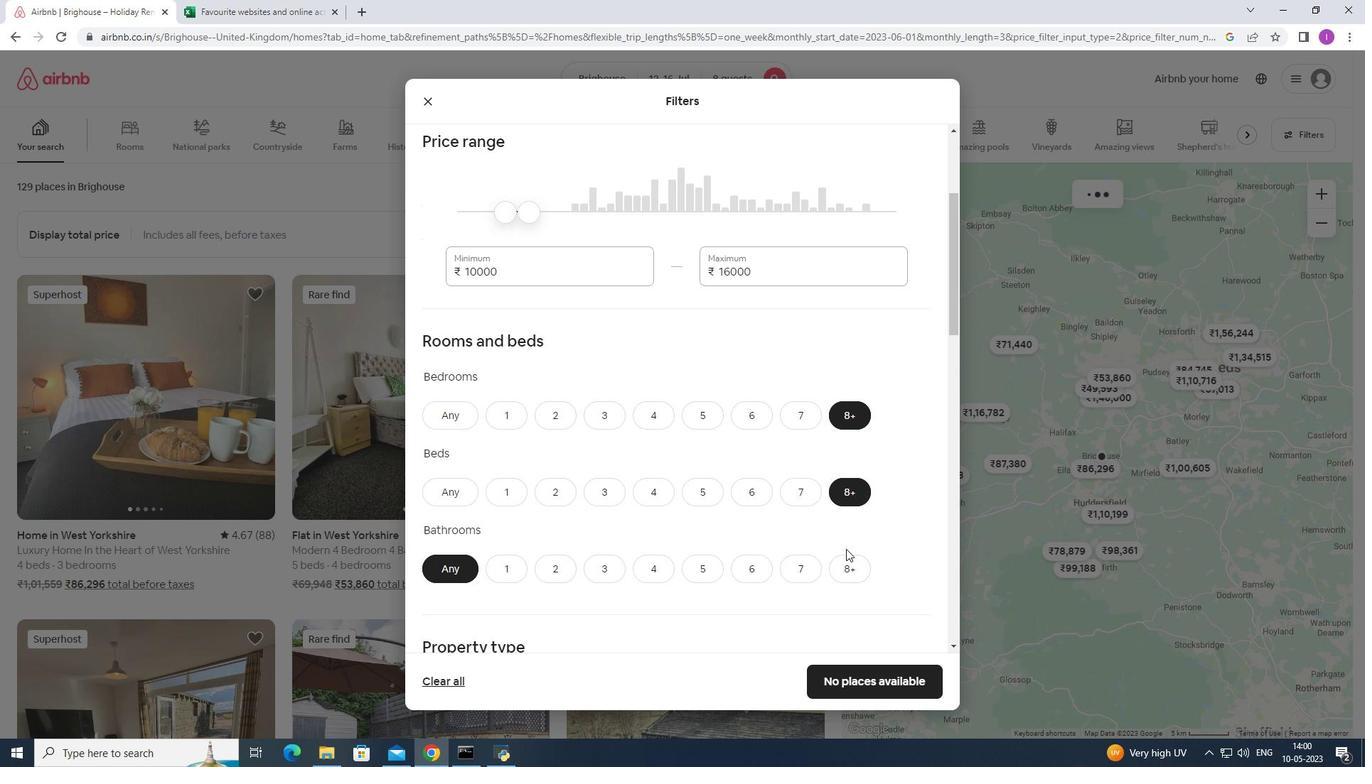 
Action: Mouse pressed left at (844, 561)
Screenshot: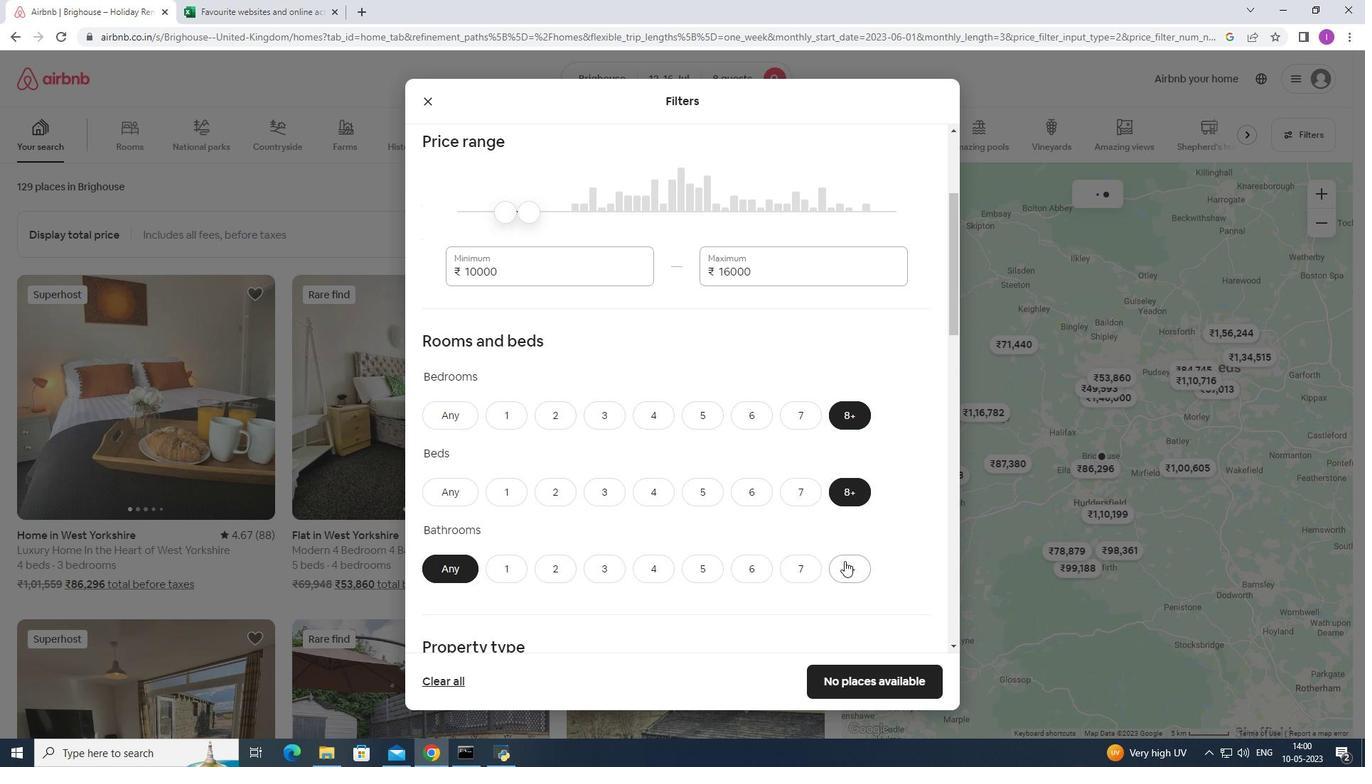 
Action: Mouse moved to (629, 564)
Screenshot: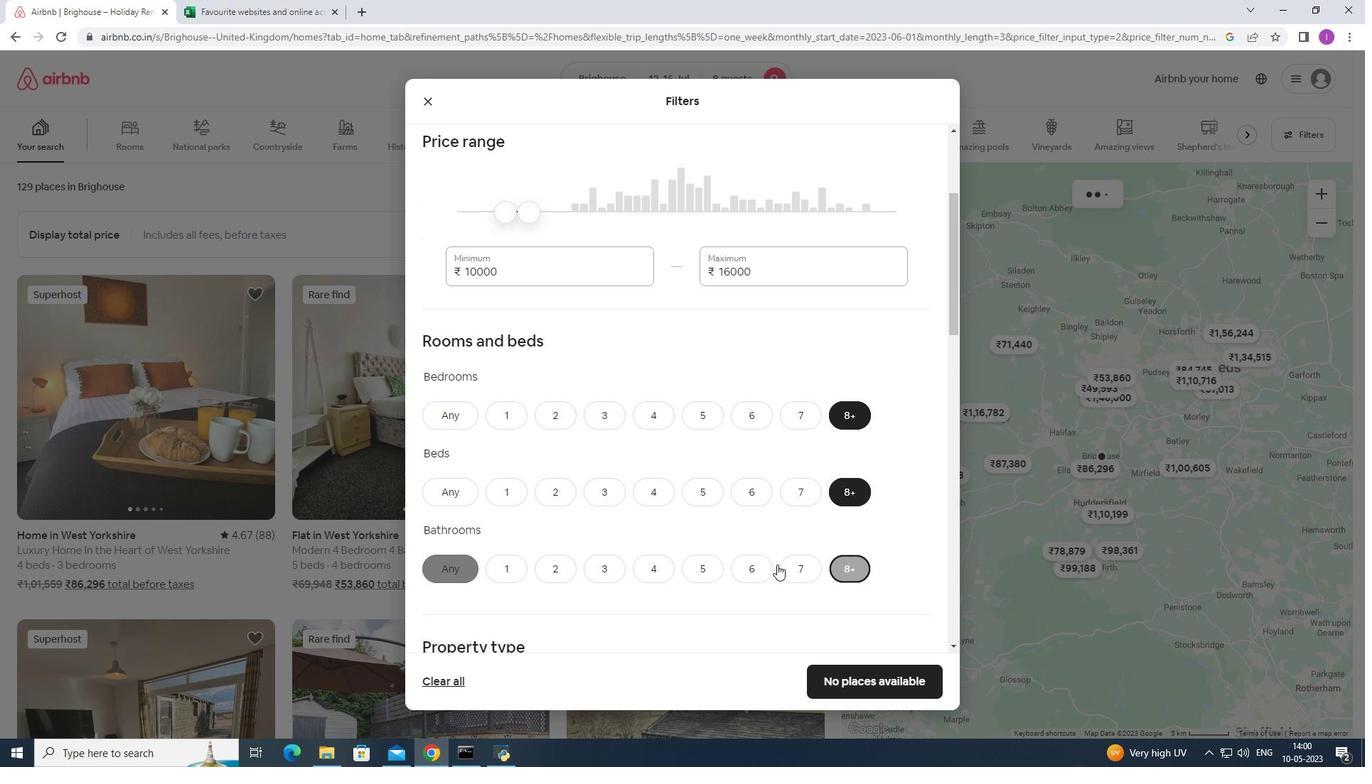 
Action: Mouse scrolled (629, 563) with delta (0, 0)
Screenshot: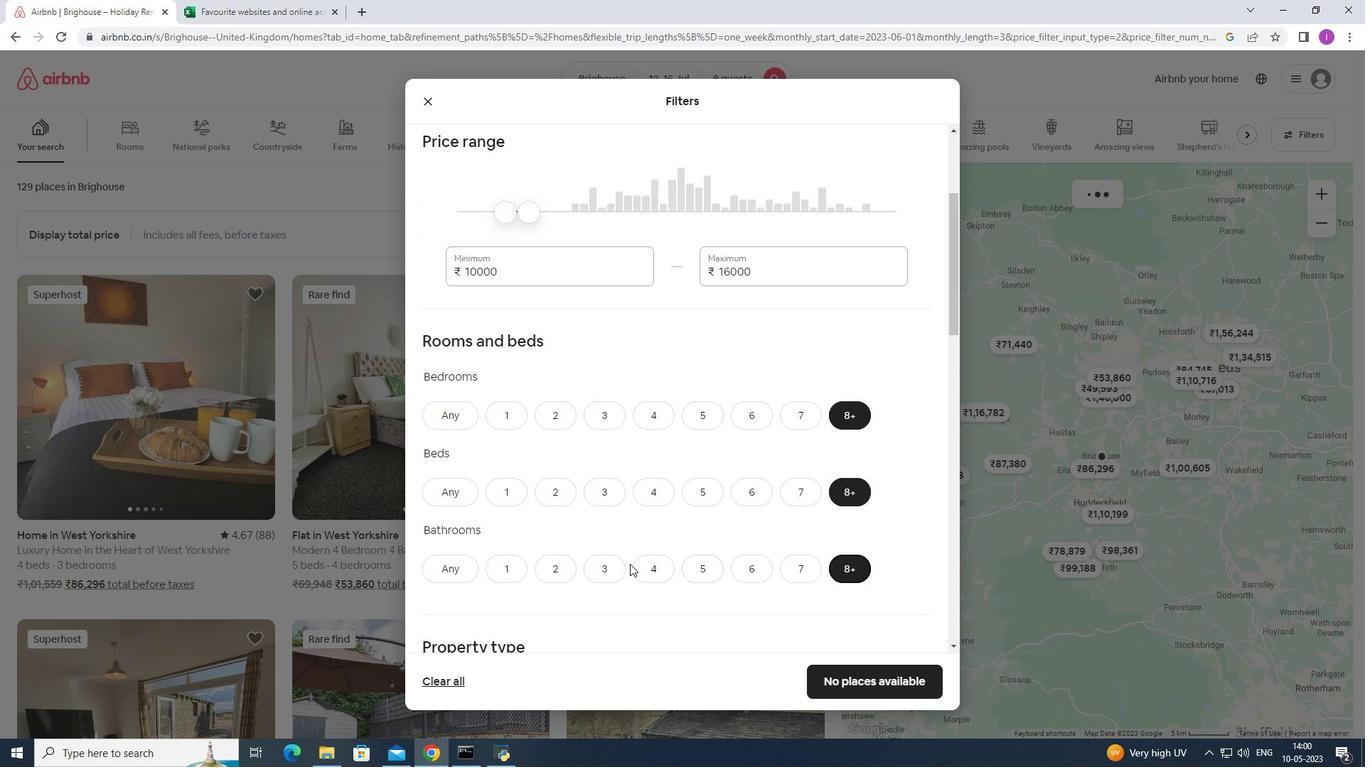 
Action: Mouse scrolled (629, 563) with delta (0, 0)
Screenshot: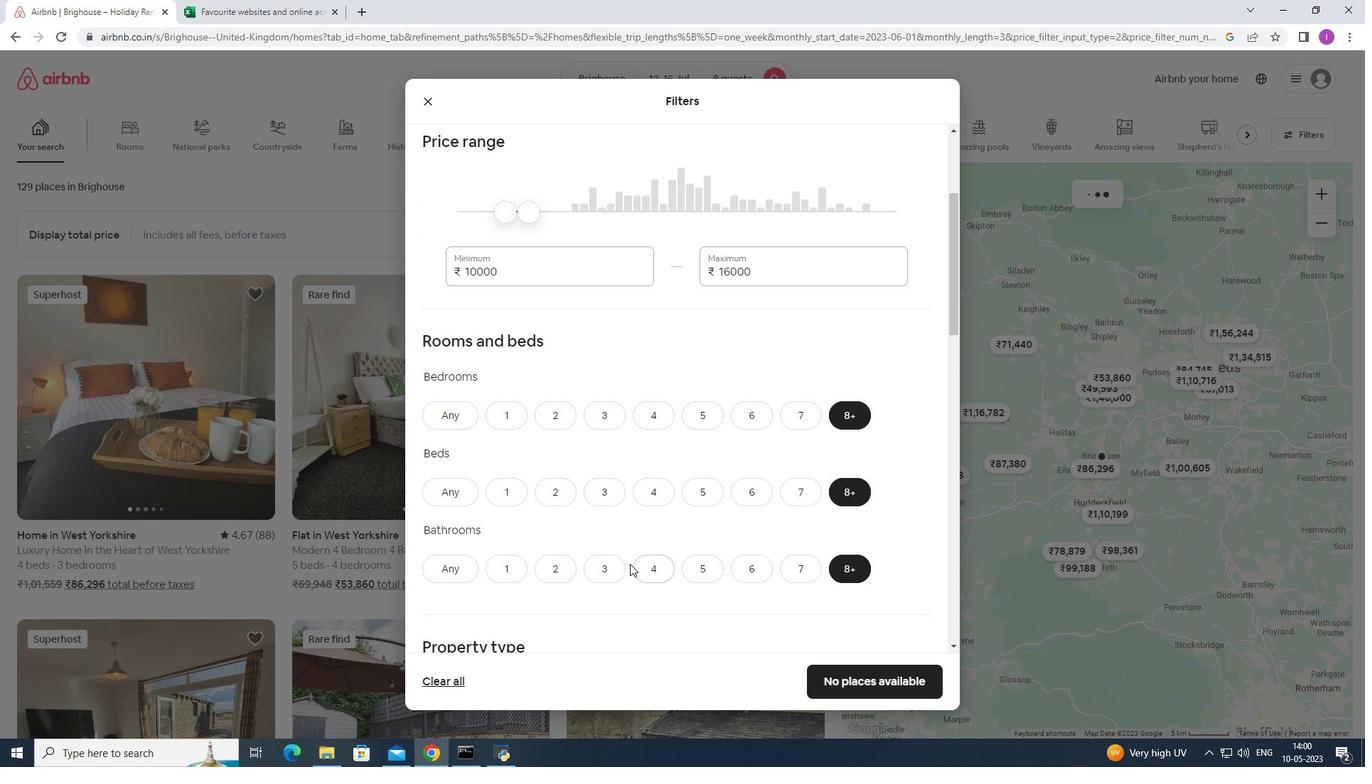 
Action: Mouse scrolled (629, 563) with delta (0, 0)
Screenshot: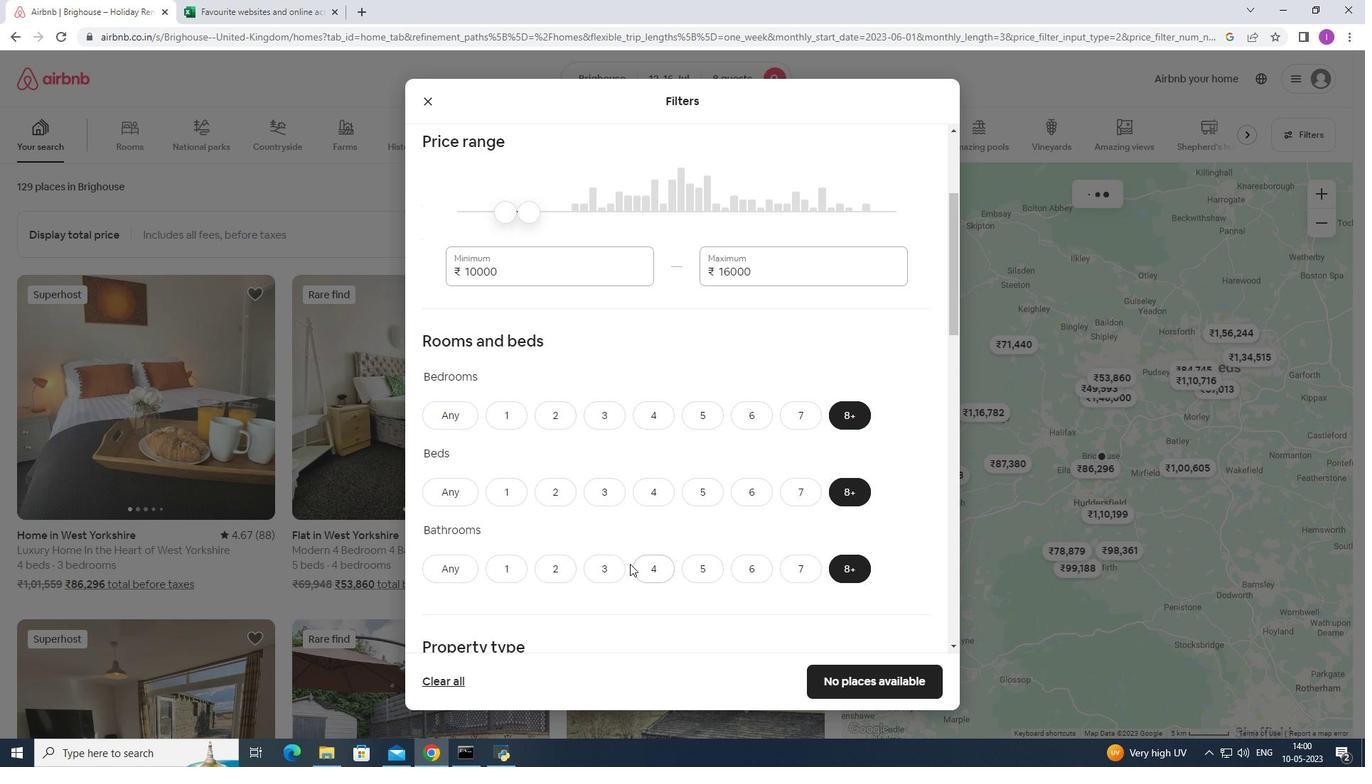 
Action: Mouse scrolled (629, 563) with delta (0, 0)
Screenshot: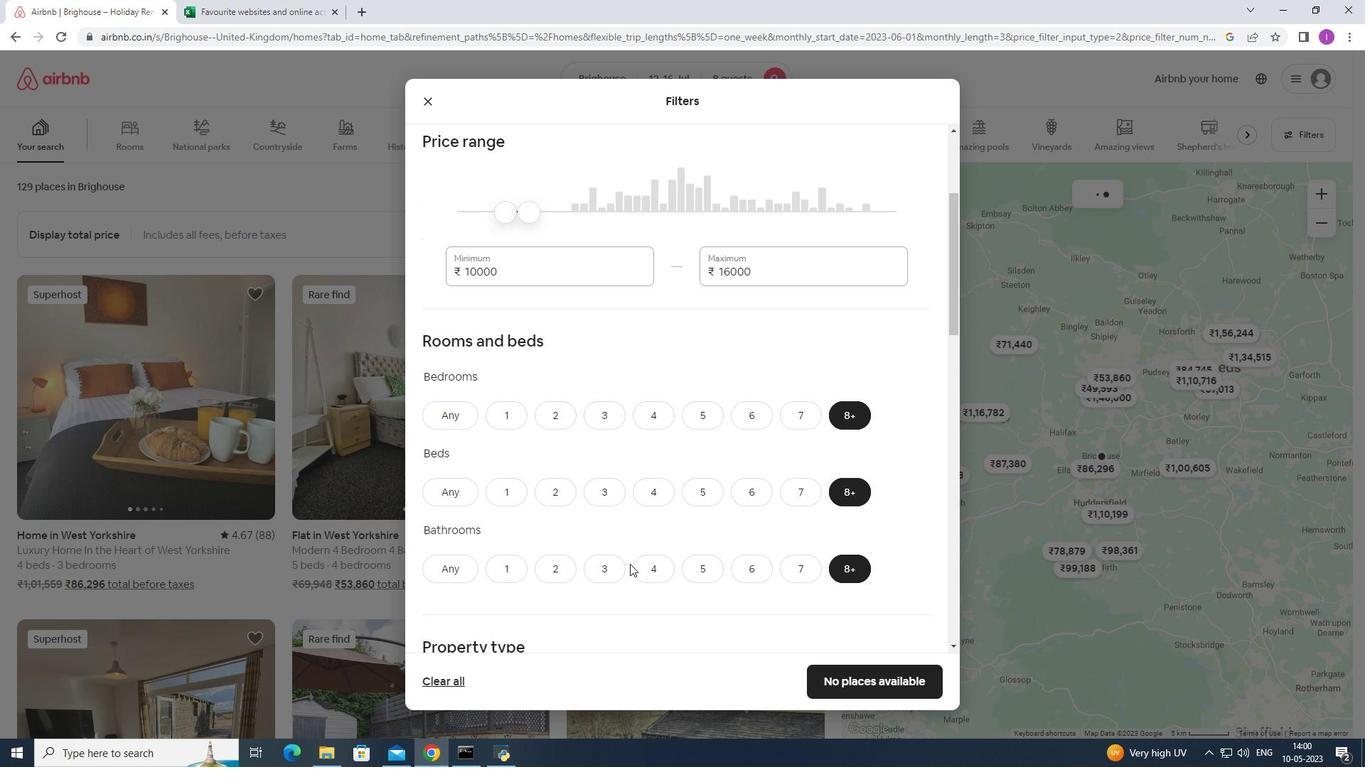 
Action: Mouse moved to (624, 524)
Screenshot: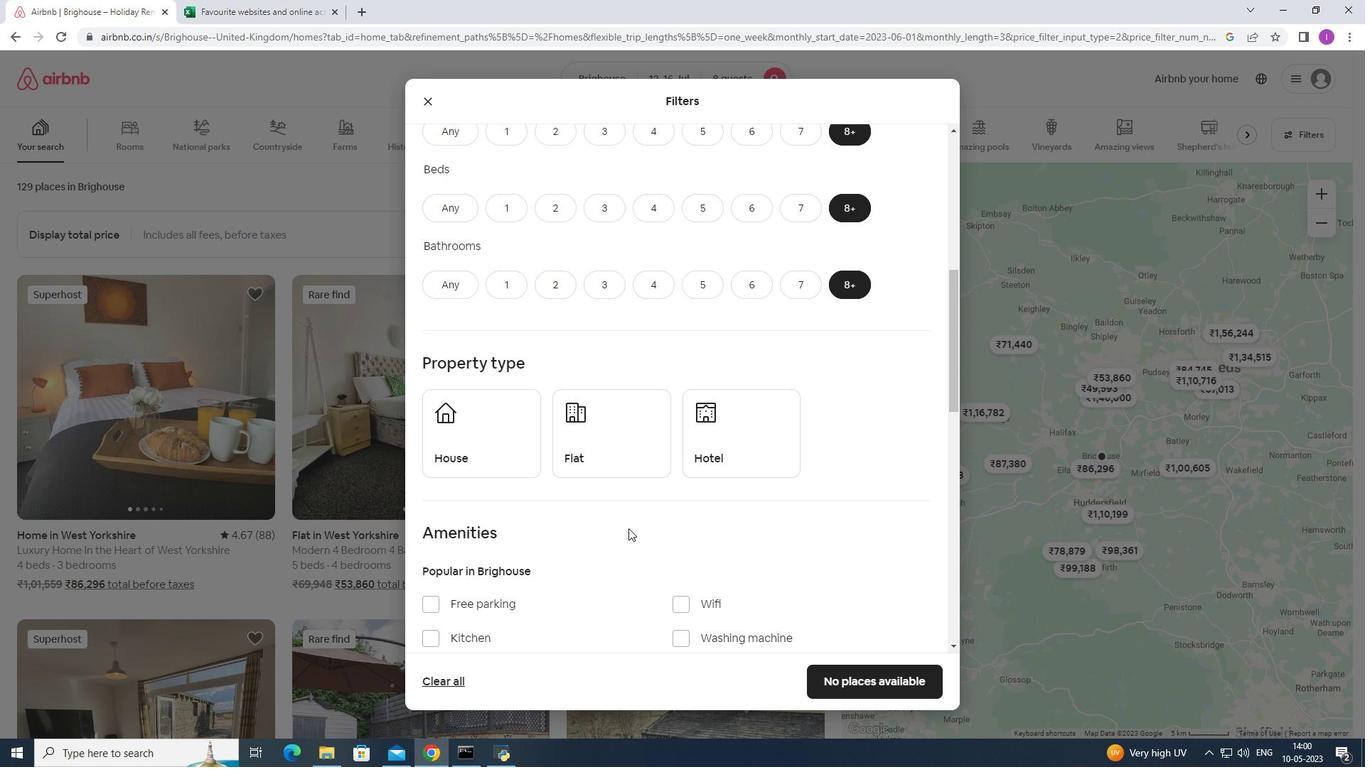 
Action: Mouse scrolled (624, 524) with delta (0, 0)
Screenshot: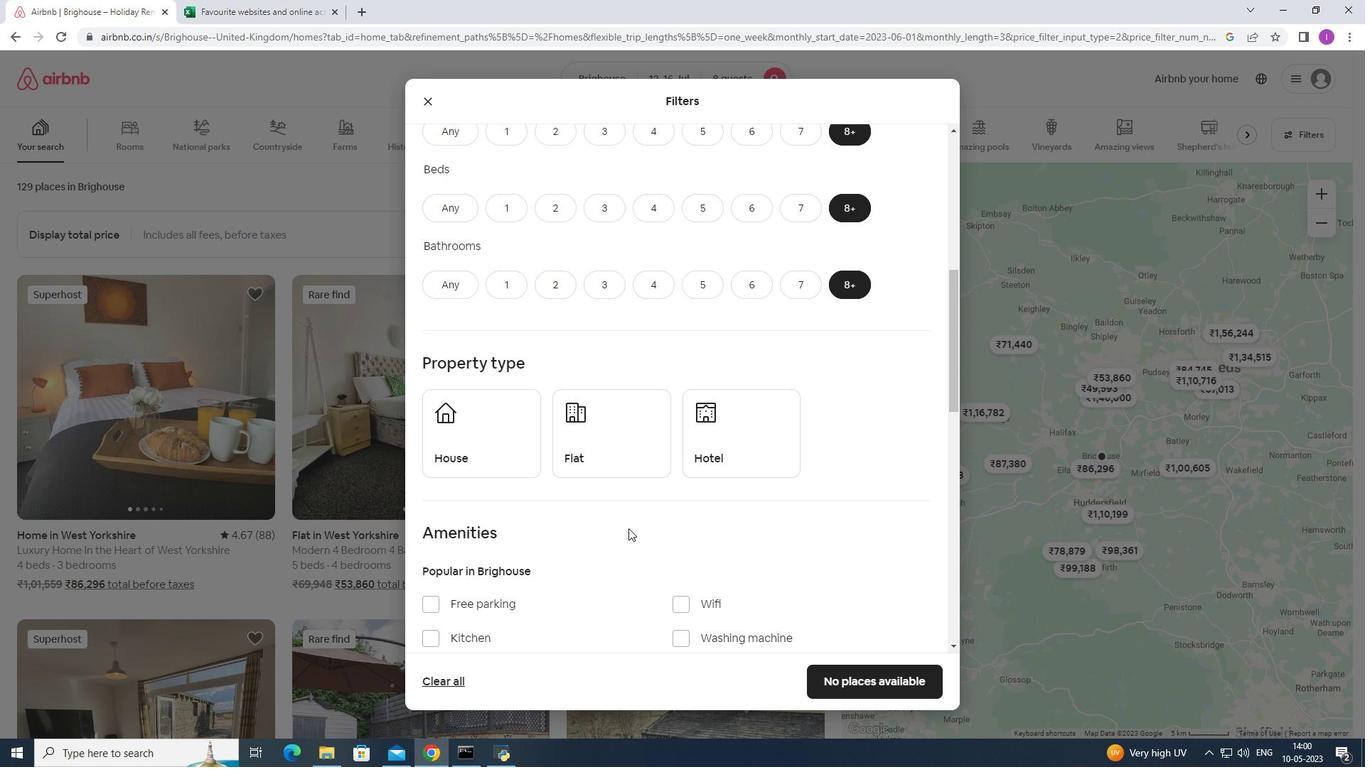 
Action: Mouse moved to (489, 360)
Screenshot: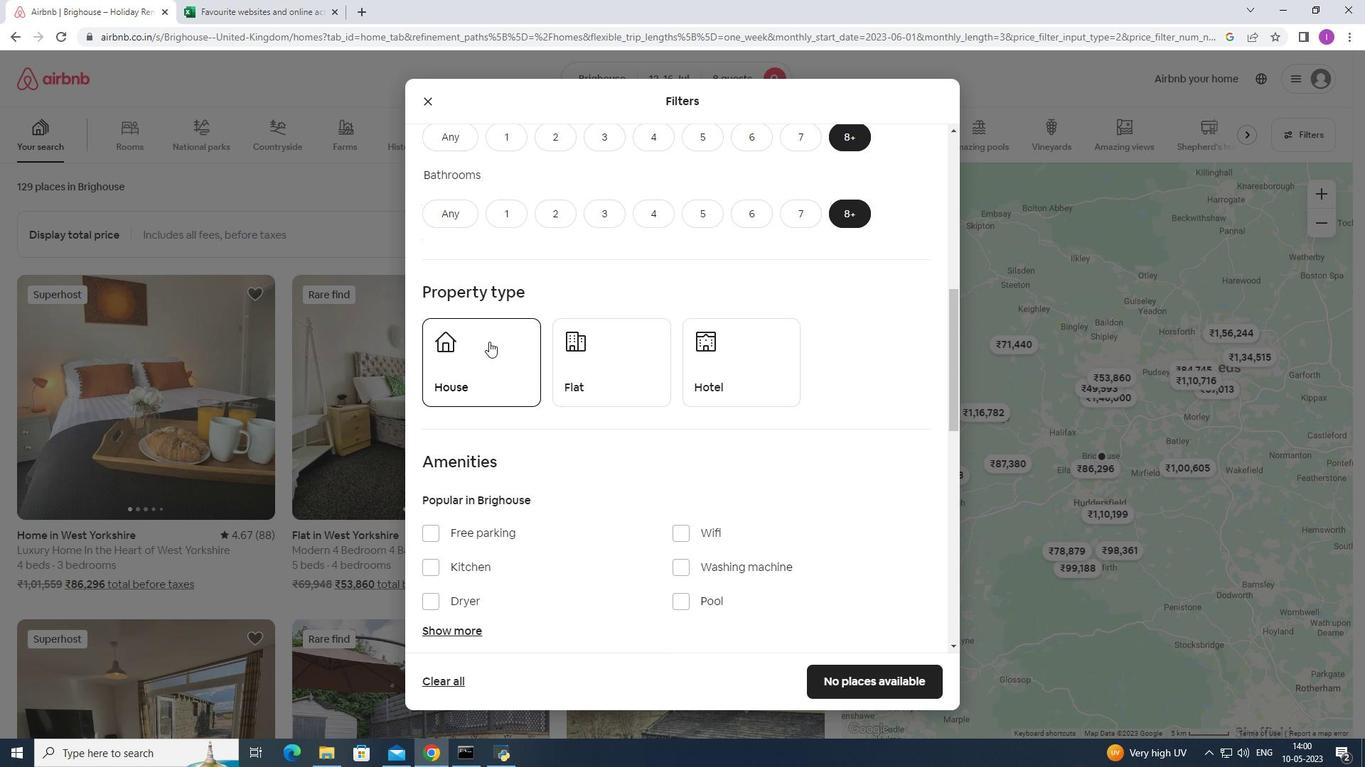 
Action: Mouse pressed left at (489, 360)
Screenshot: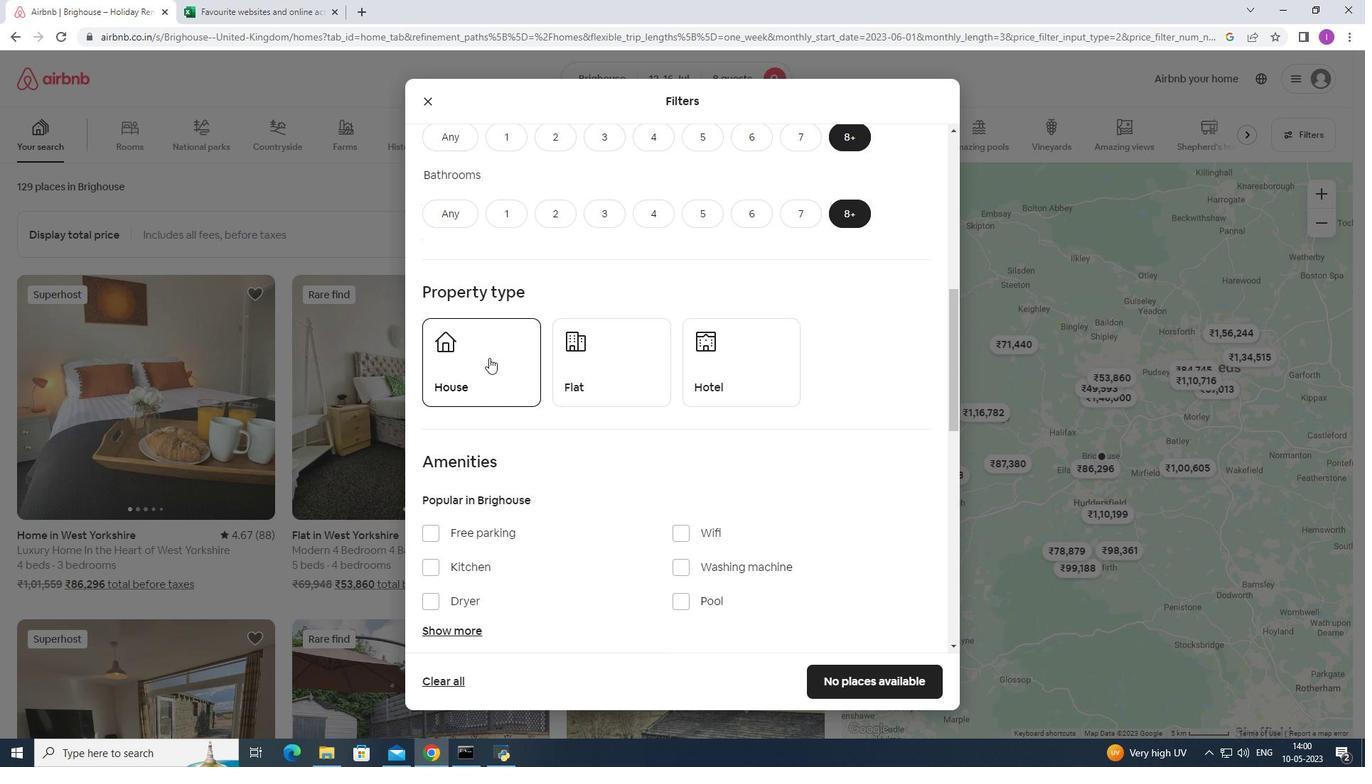 
Action: Mouse moved to (605, 366)
Screenshot: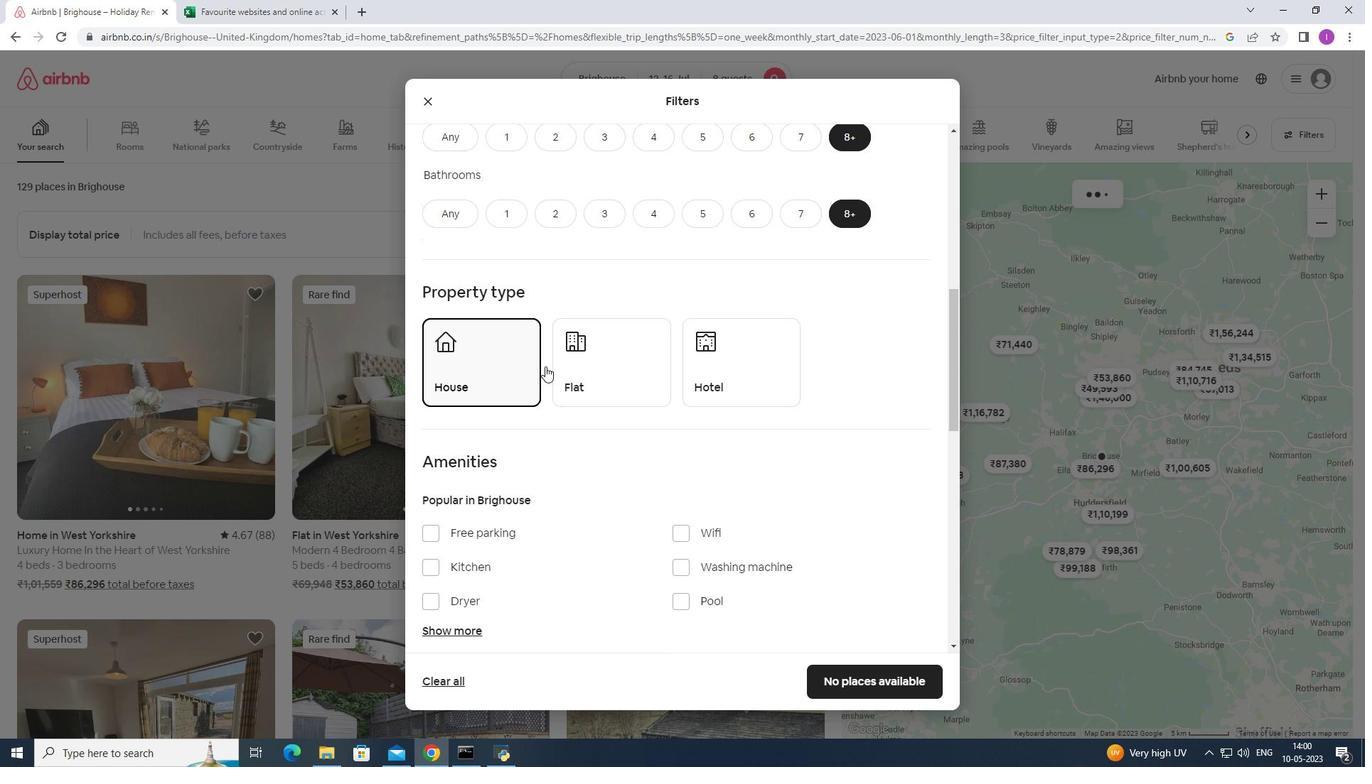 
Action: Mouse pressed left at (605, 366)
Screenshot: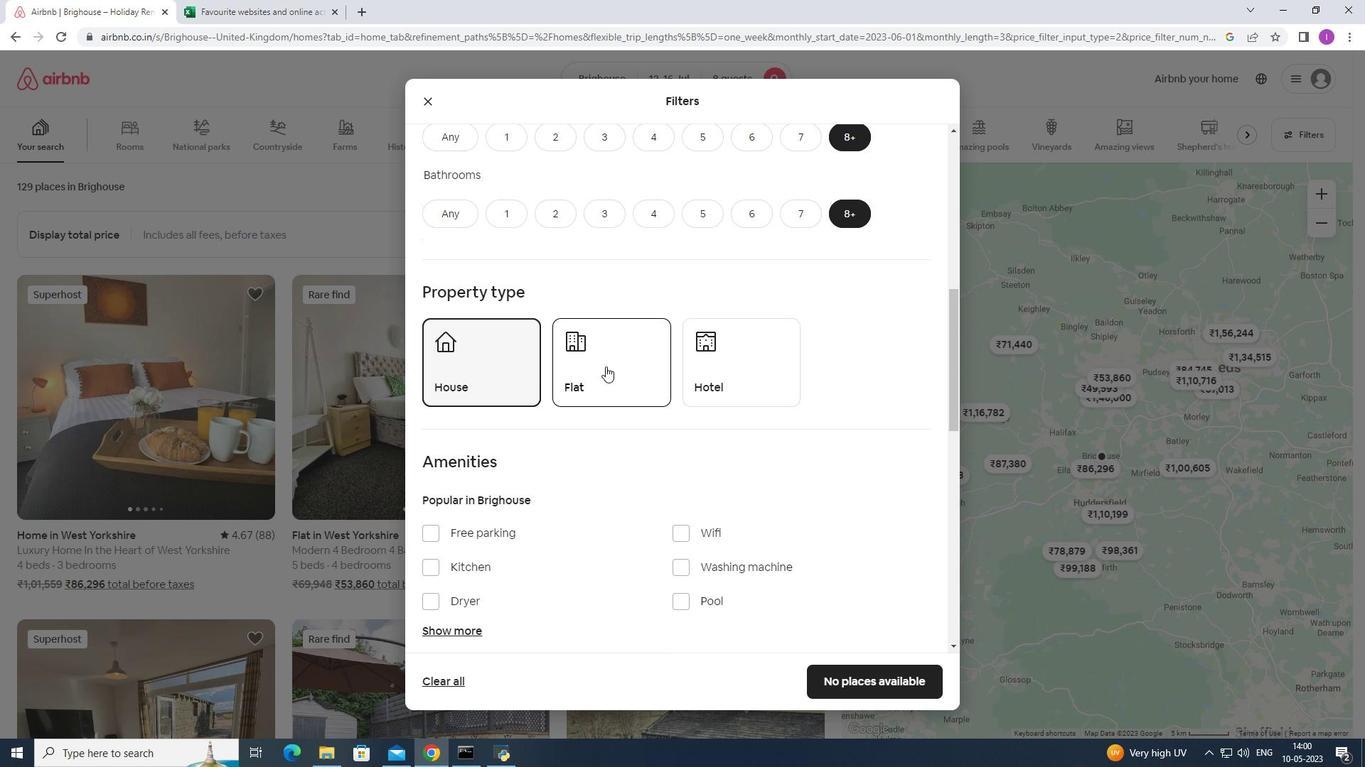 
Action: Mouse moved to (551, 483)
Screenshot: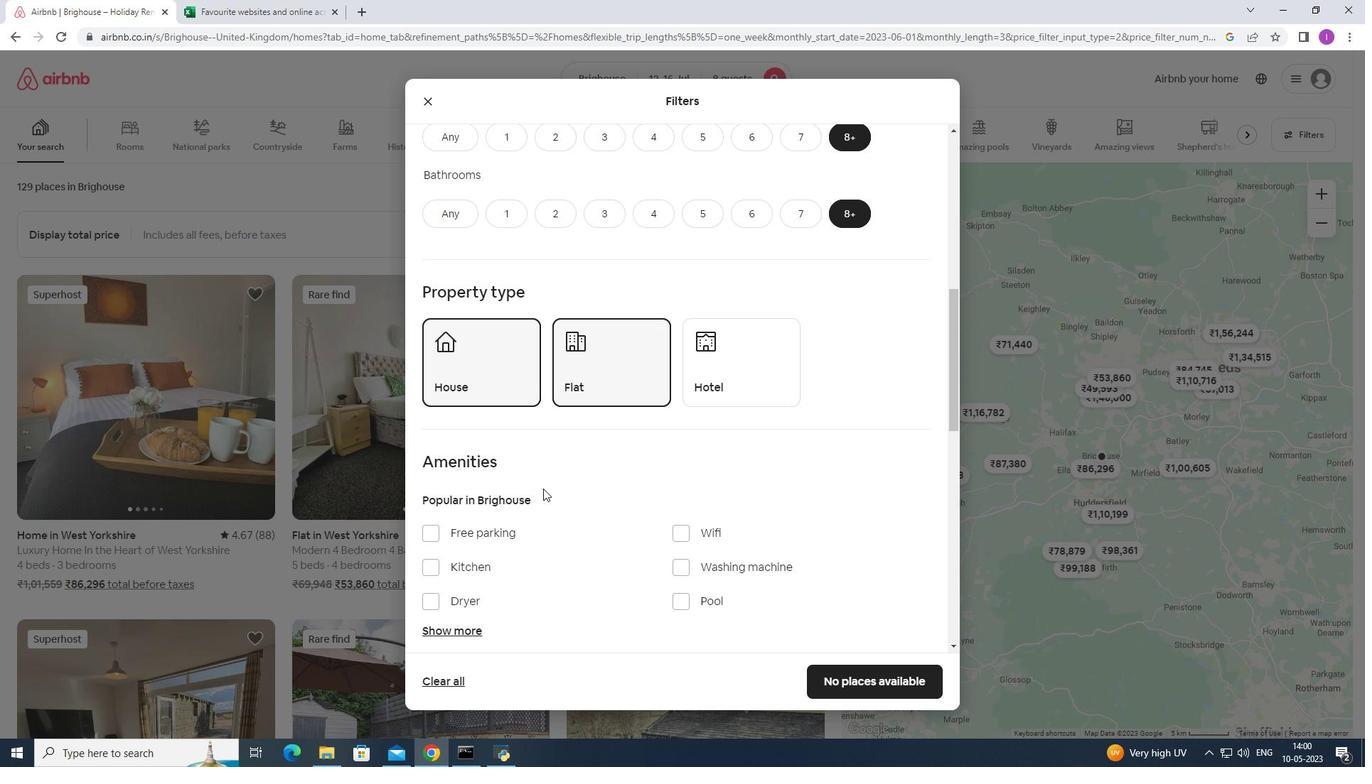 
Action: Mouse scrolled (551, 482) with delta (0, 0)
Screenshot: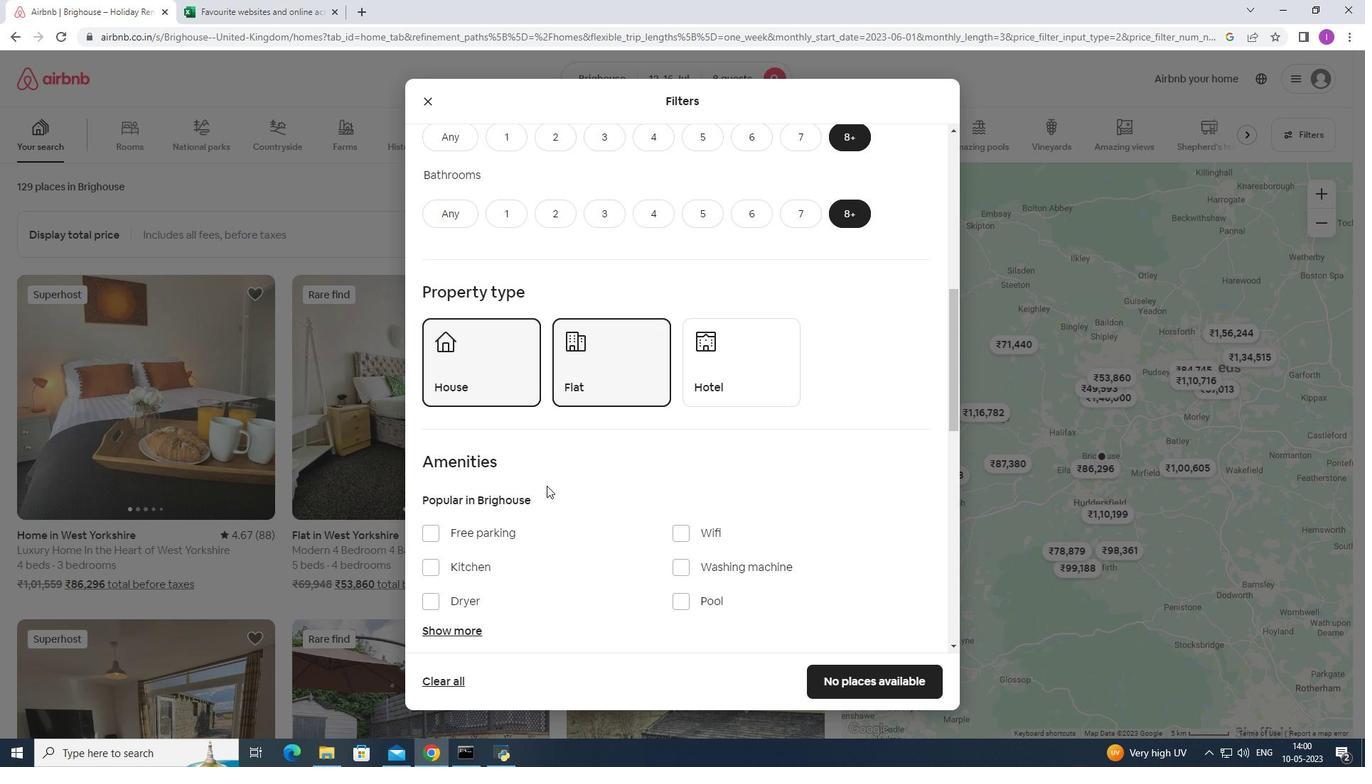 
Action: Mouse scrolled (551, 482) with delta (0, 0)
Screenshot: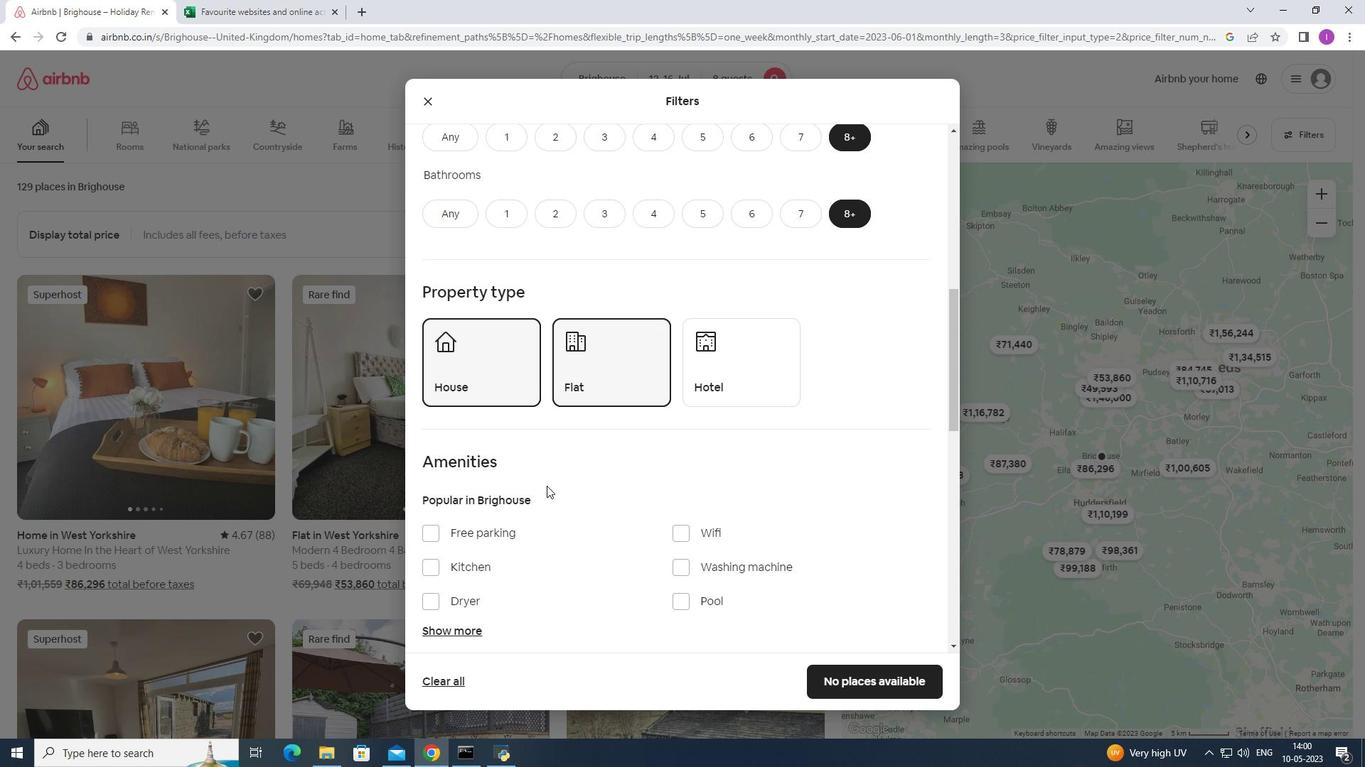 
Action: Mouse scrolled (551, 482) with delta (0, 0)
Screenshot: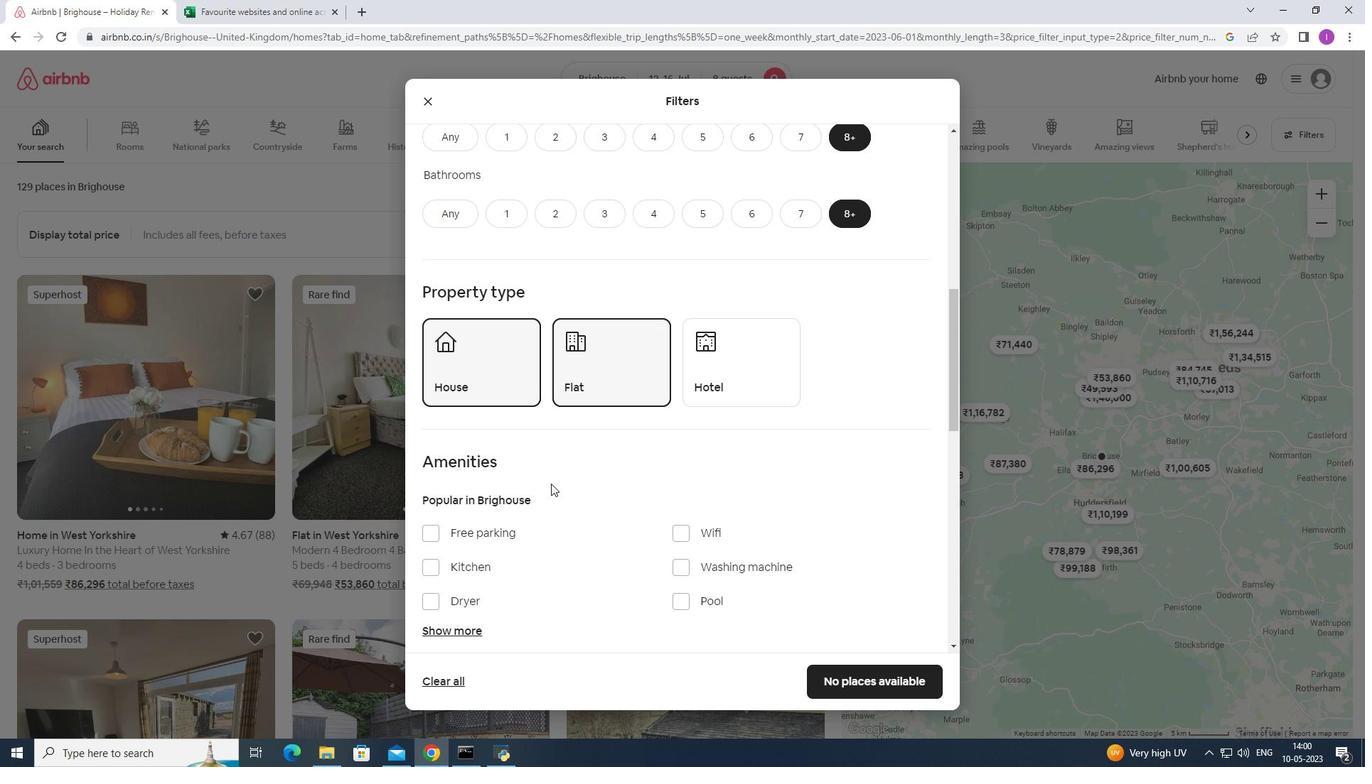 
Action: Mouse scrolled (551, 482) with delta (0, 0)
Screenshot: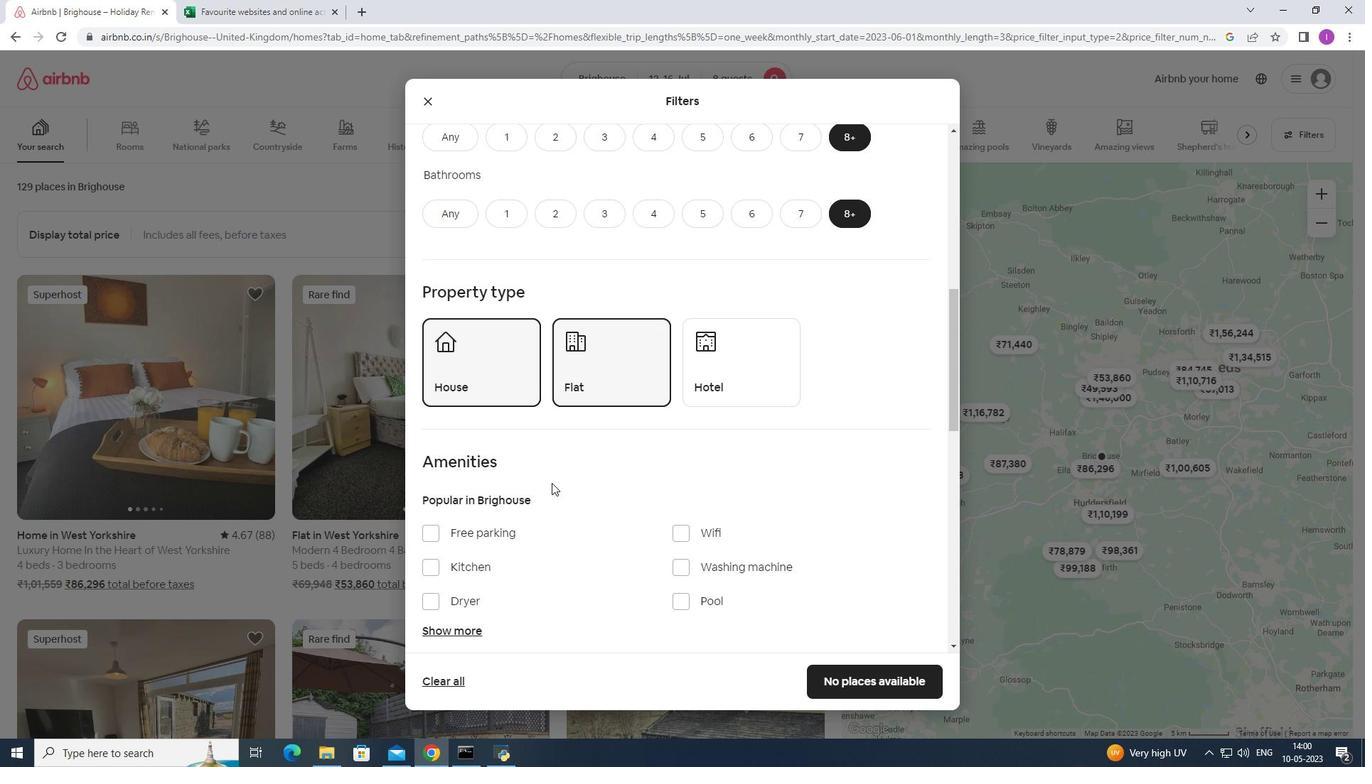 
Action: Mouse moved to (426, 251)
Screenshot: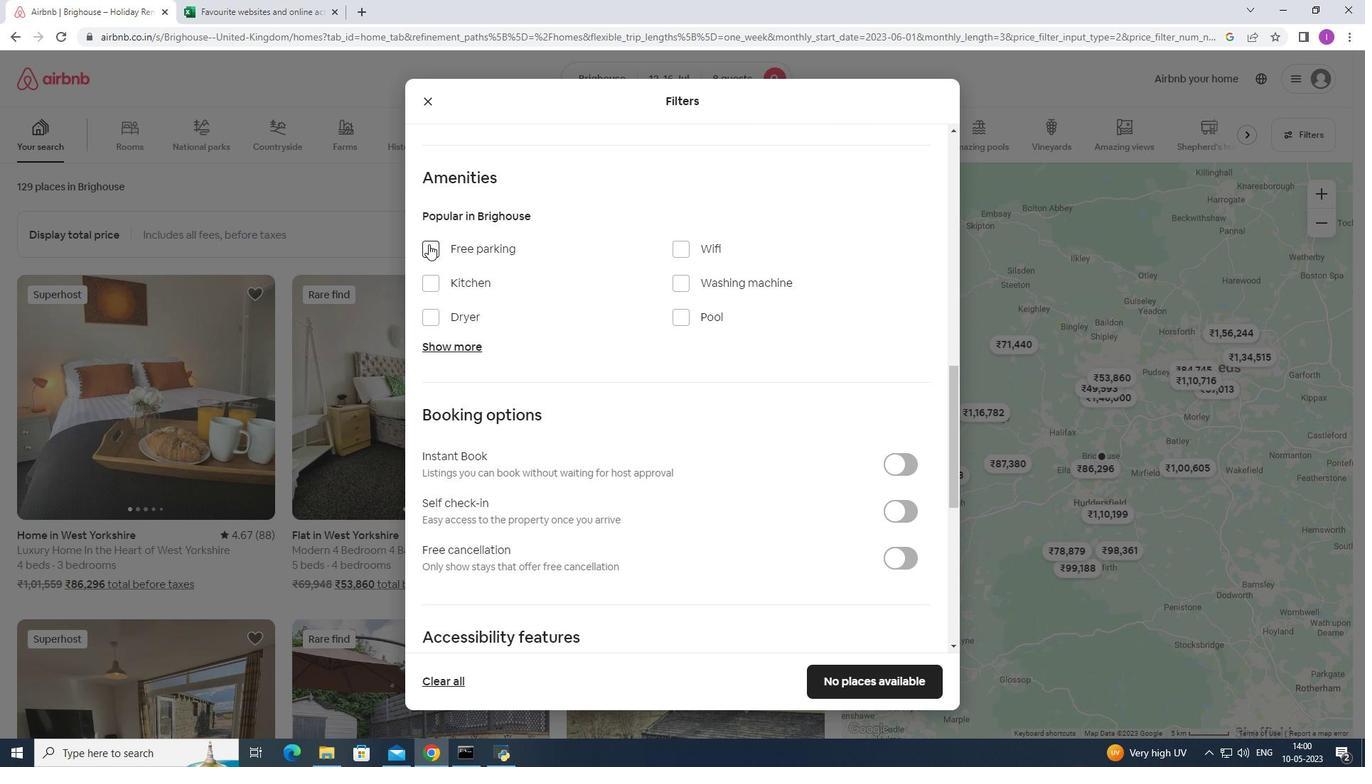 
Action: Mouse pressed left at (426, 251)
Screenshot: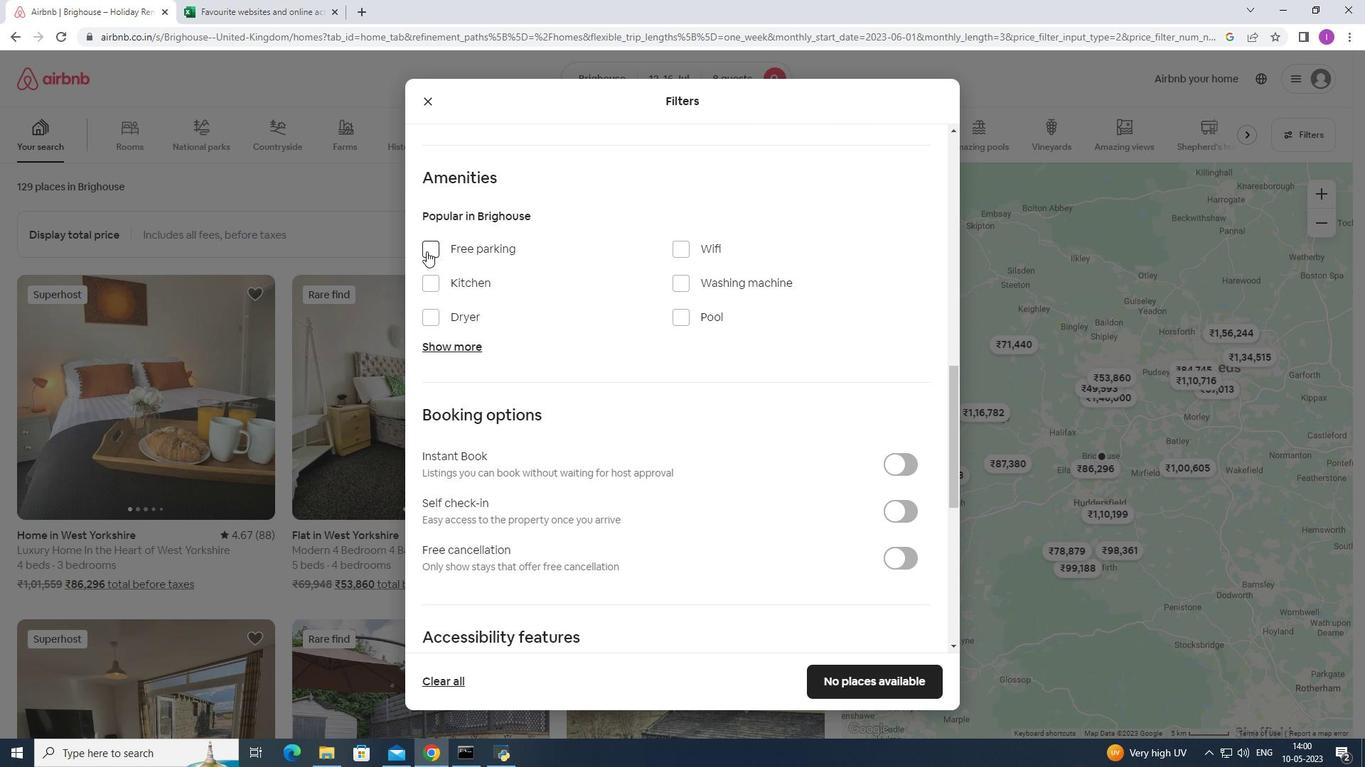 
Action: Mouse moved to (690, 250)
Screenshot: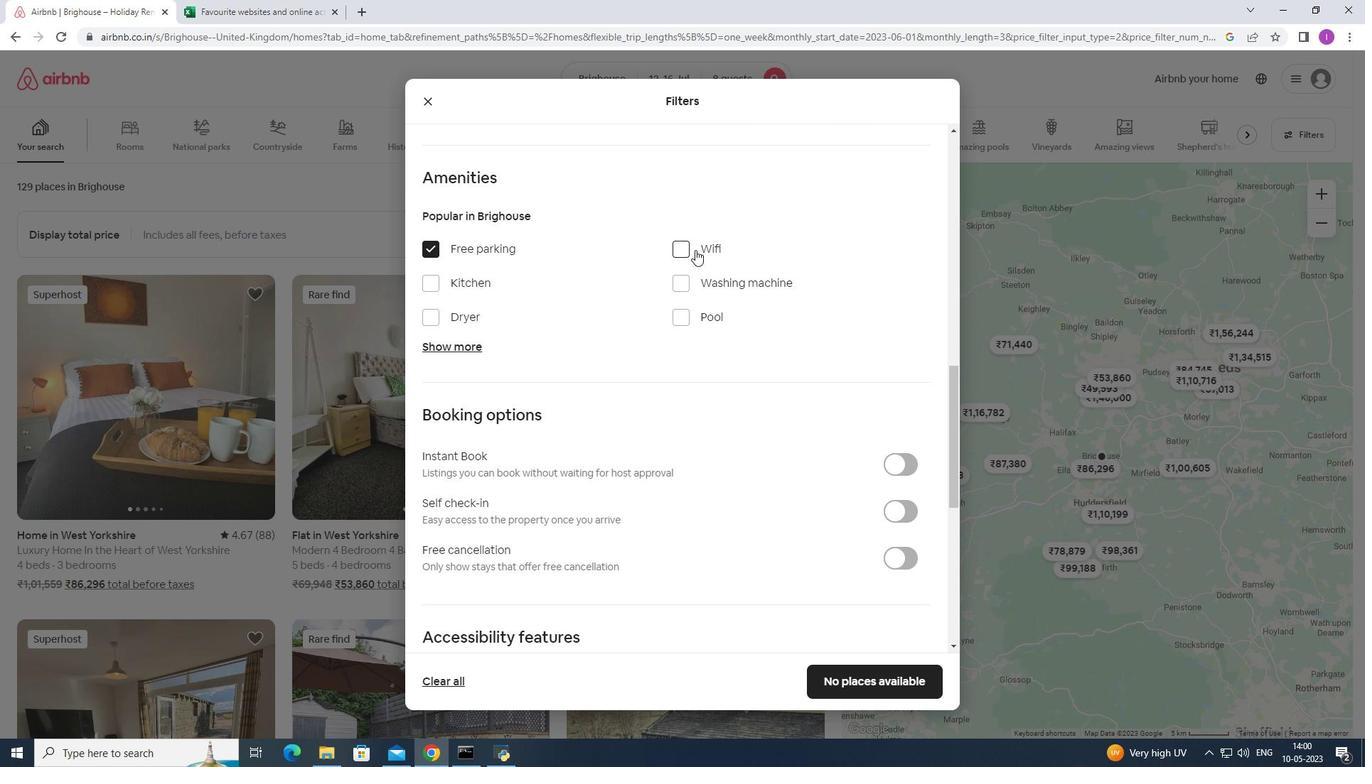 
Action: Mouse pressed left at (690, 250)
Screenshot: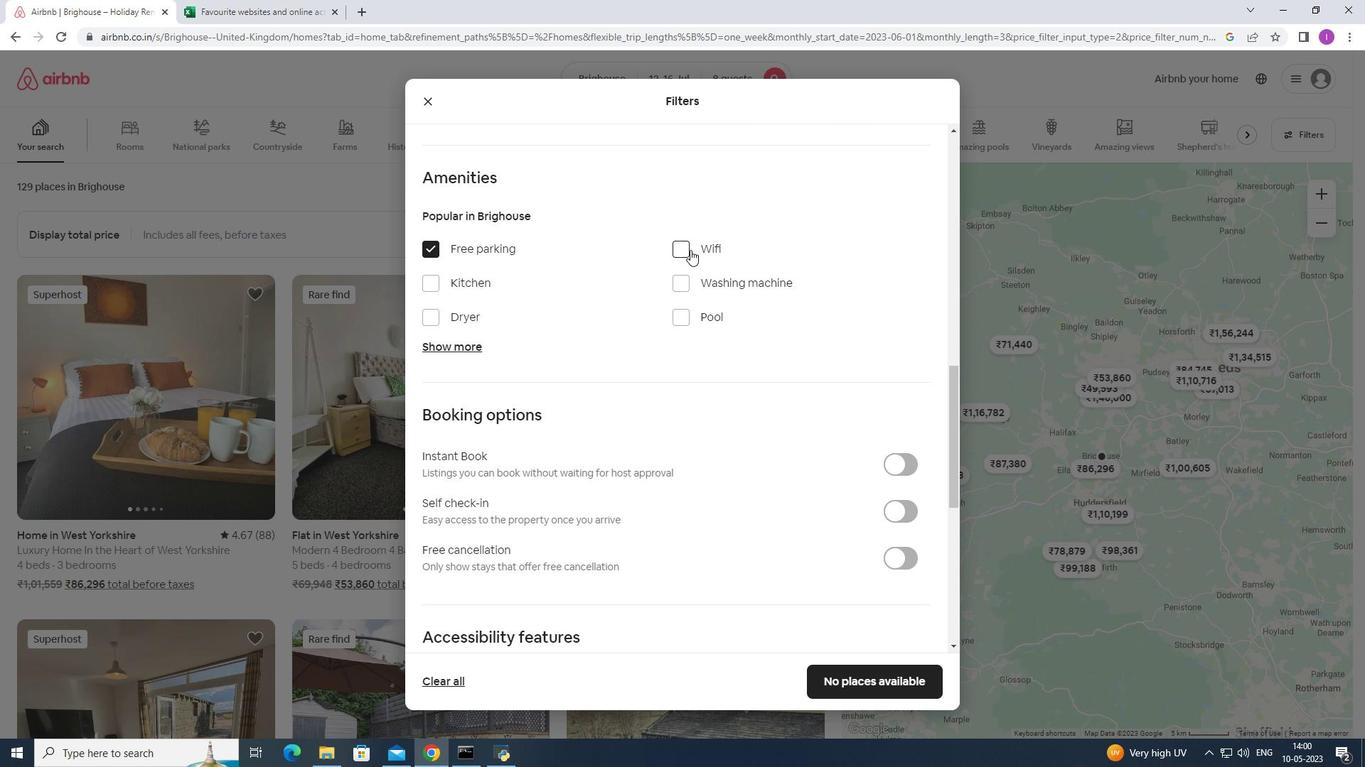 
Action: Mouse moved to (468, 344)
Screenshot: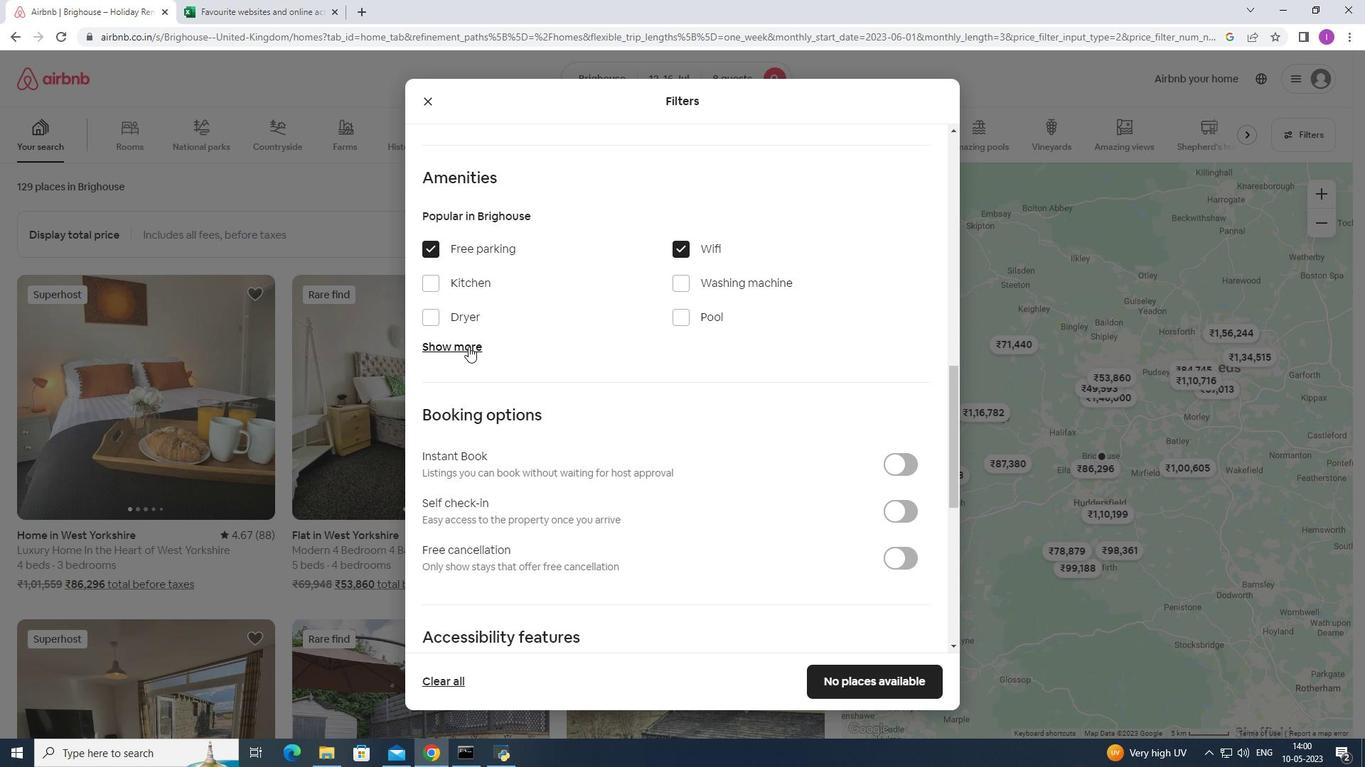 
Action: Mouse pressed left at (468, 344)
Screenshot: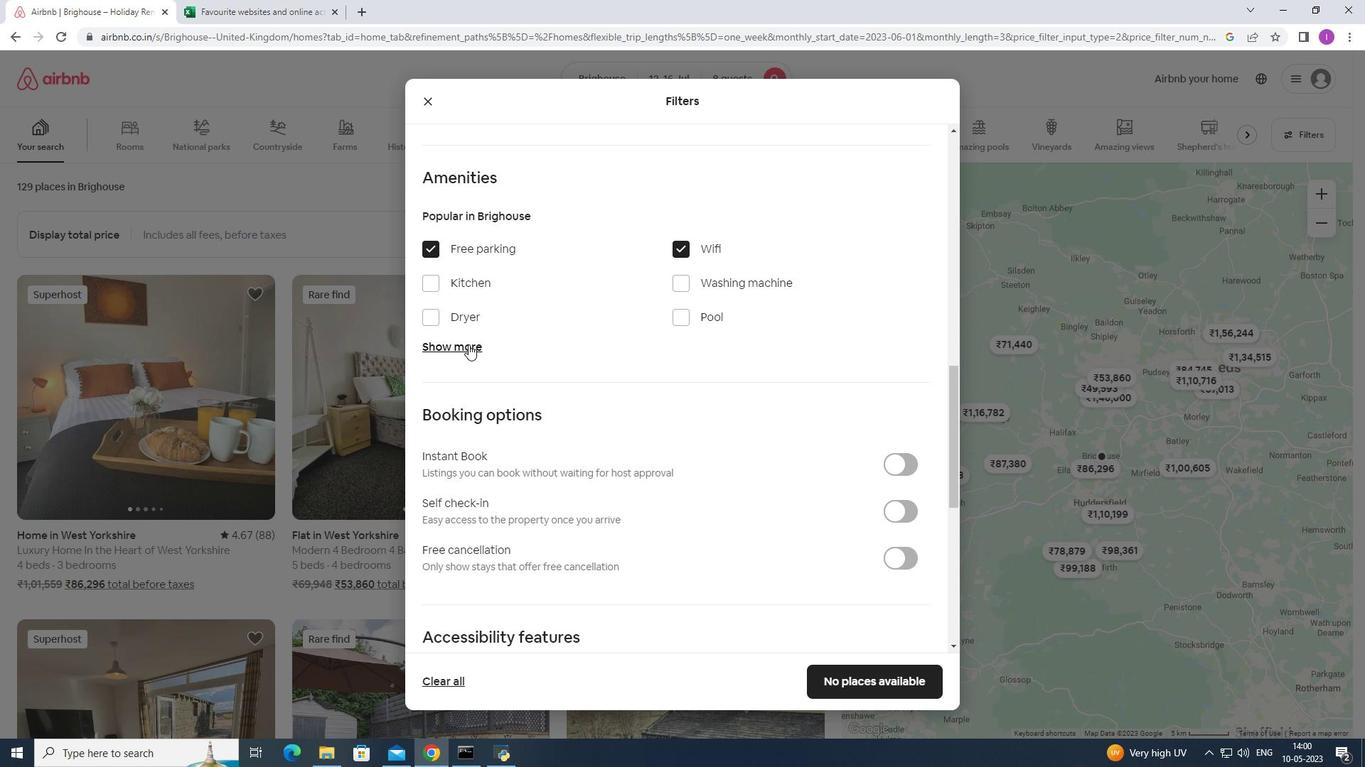 
Action: Mouse moved to (430, 398)
Screenshot: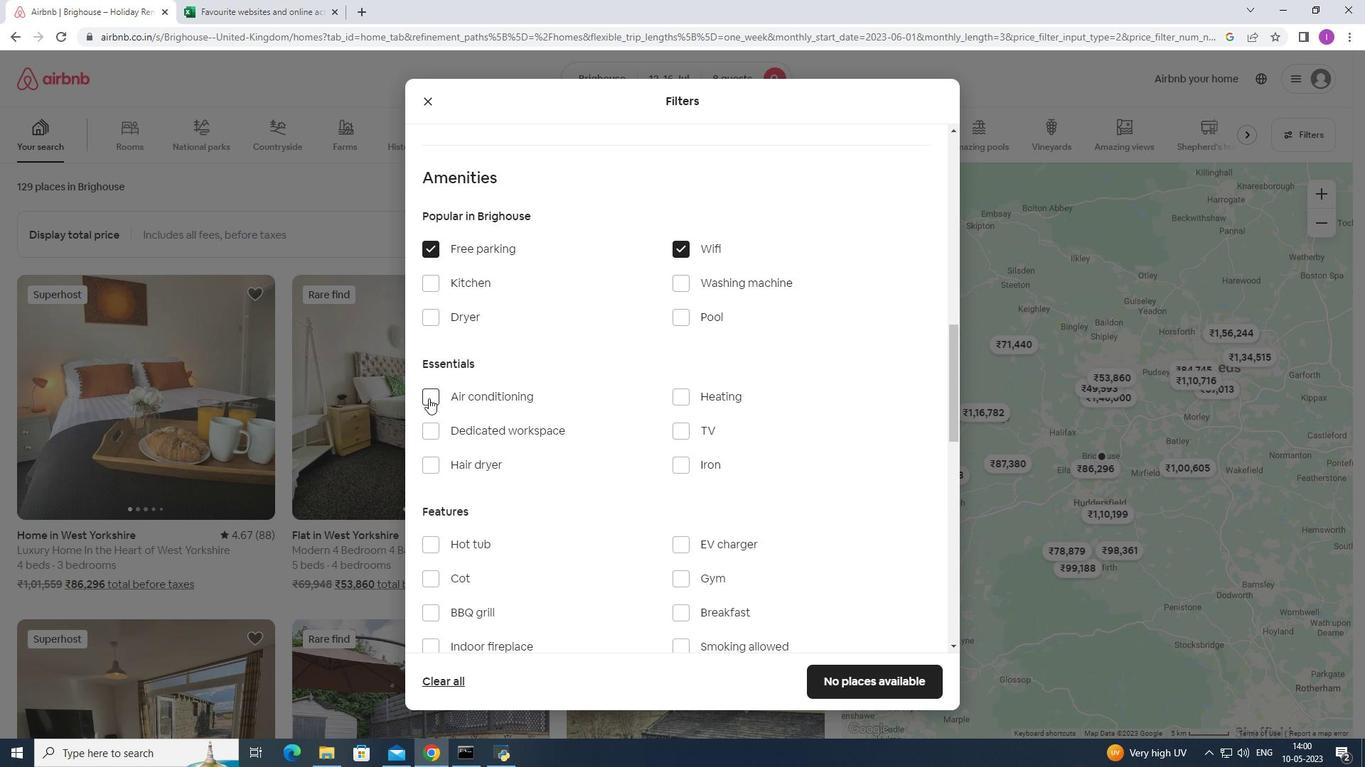 
Action: Mouse scrolled (430, 397) with delta (0, 0)
Screenshot: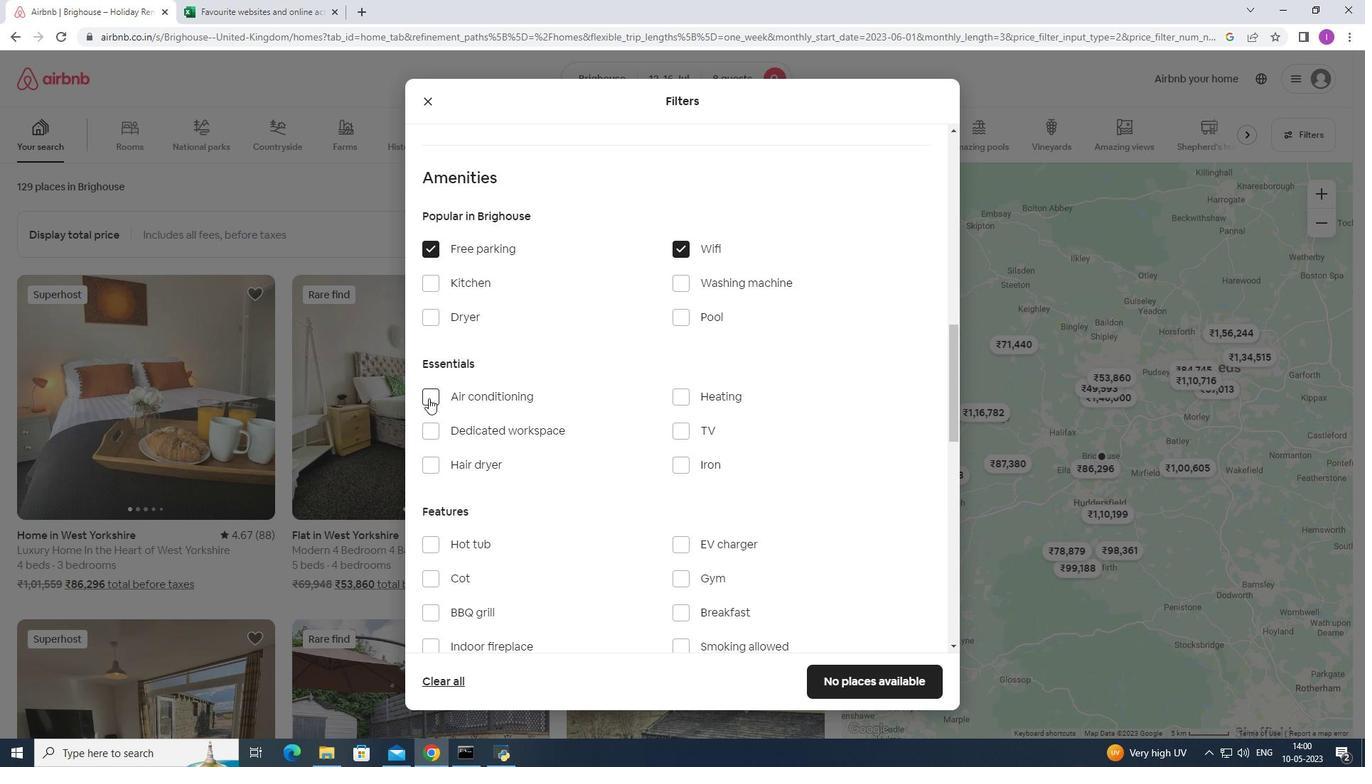 
Action: Mouse moved to (431, 398)
Screenshot: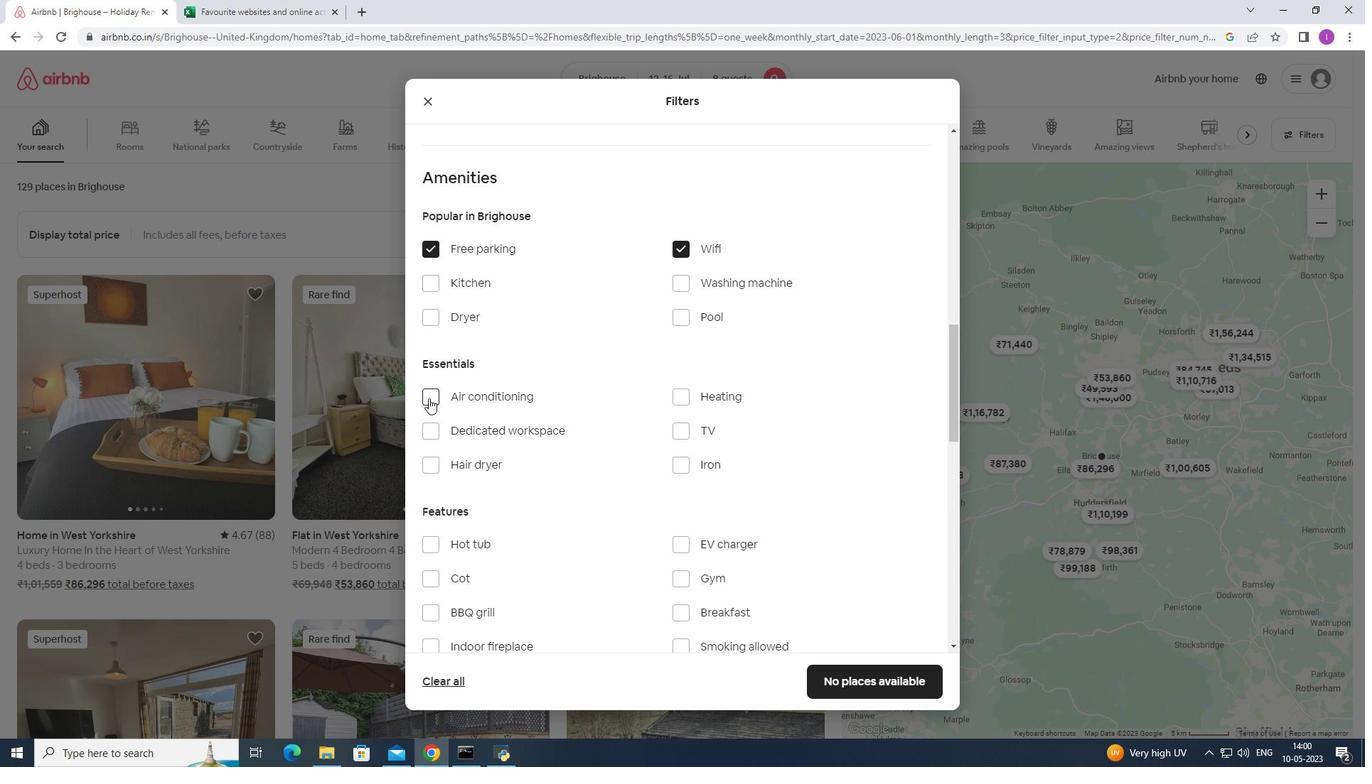 
Action: Mouse scrolled (431, 397) with delta (0, 0)
Screenshot: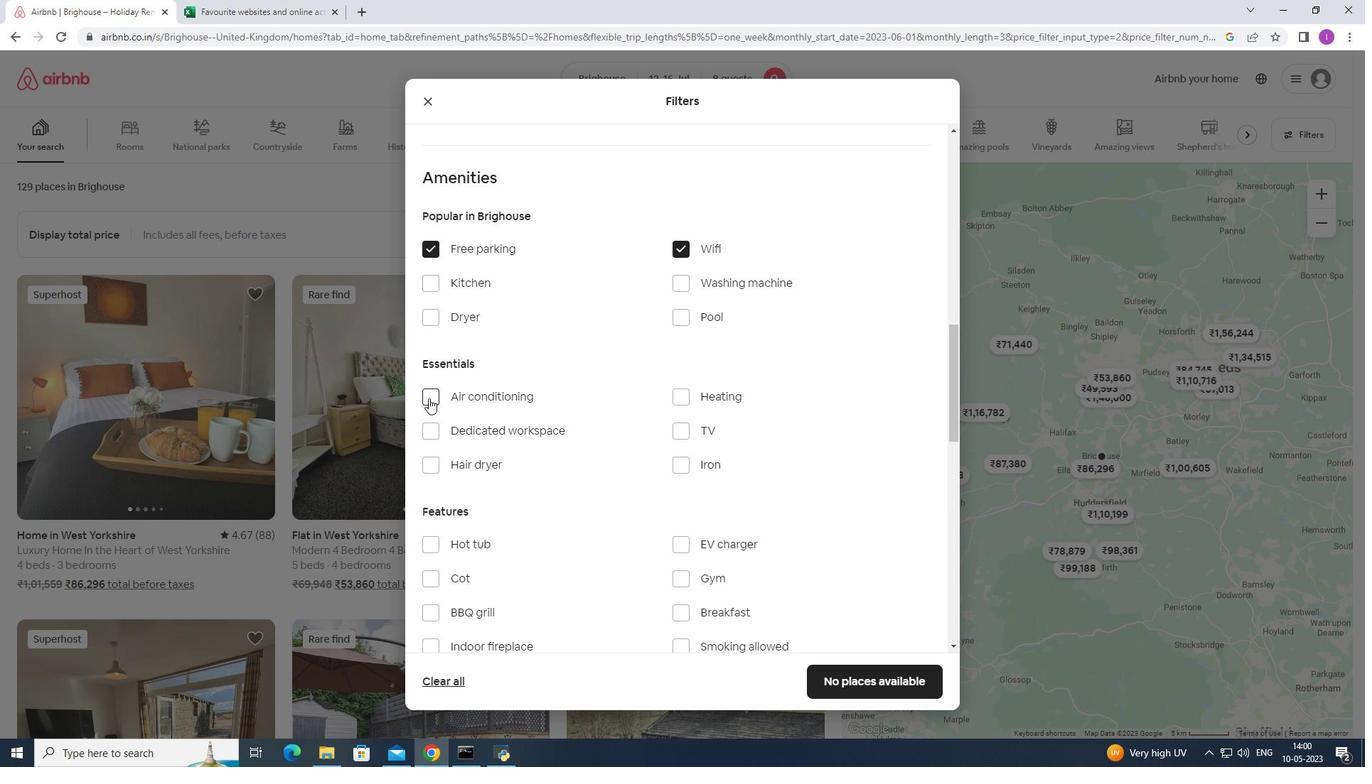 
Action: Mouse moved to (682, 290)
Screenshot: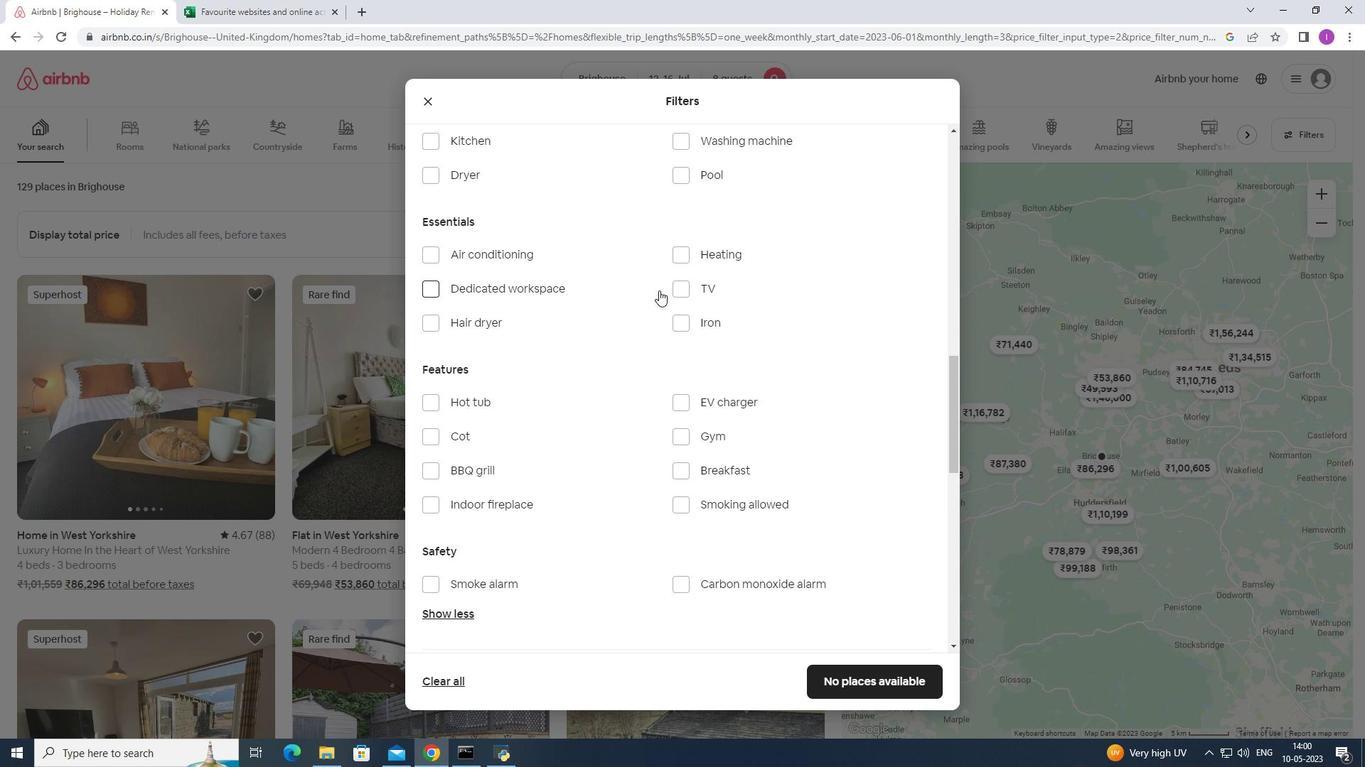 
Action: Mouse pressed left at (682, 290)
Screenshot: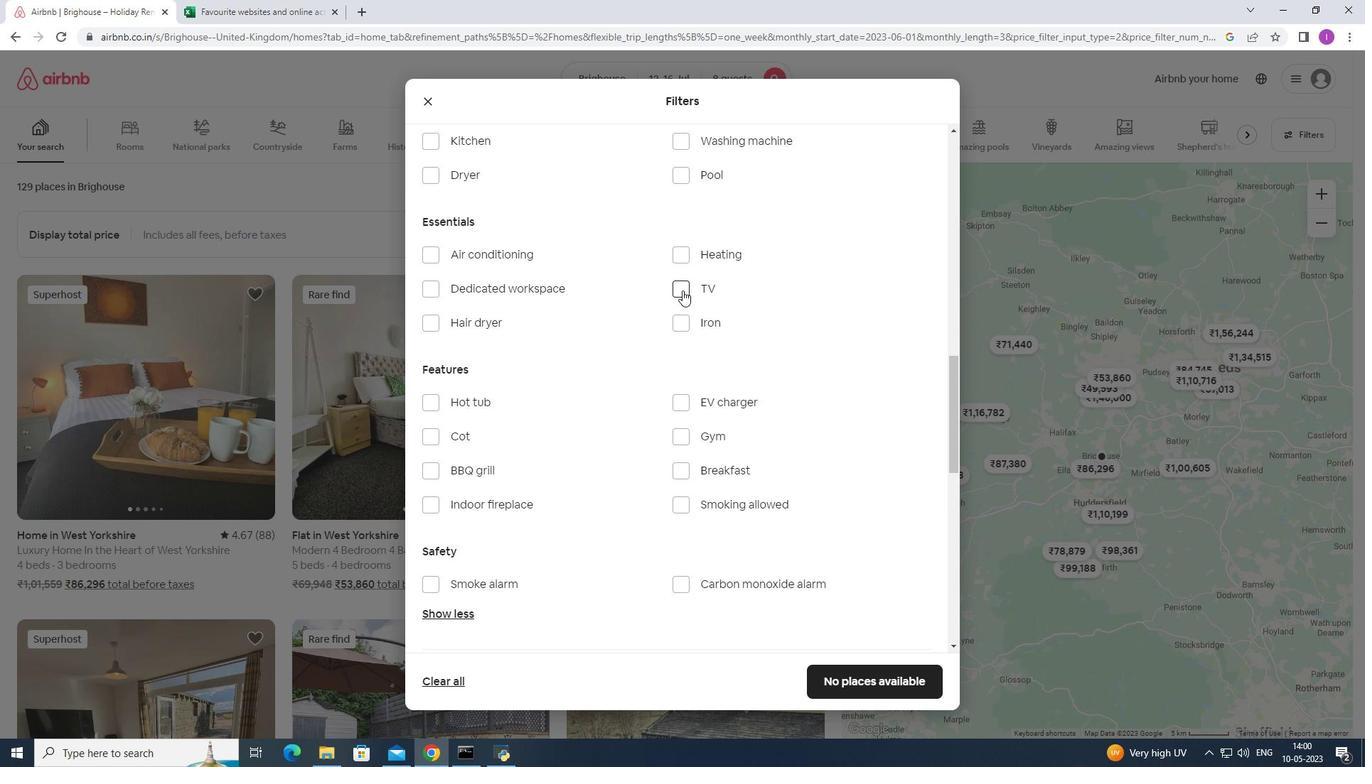
Action: Mouse moved to (443, 422)
Screenshot: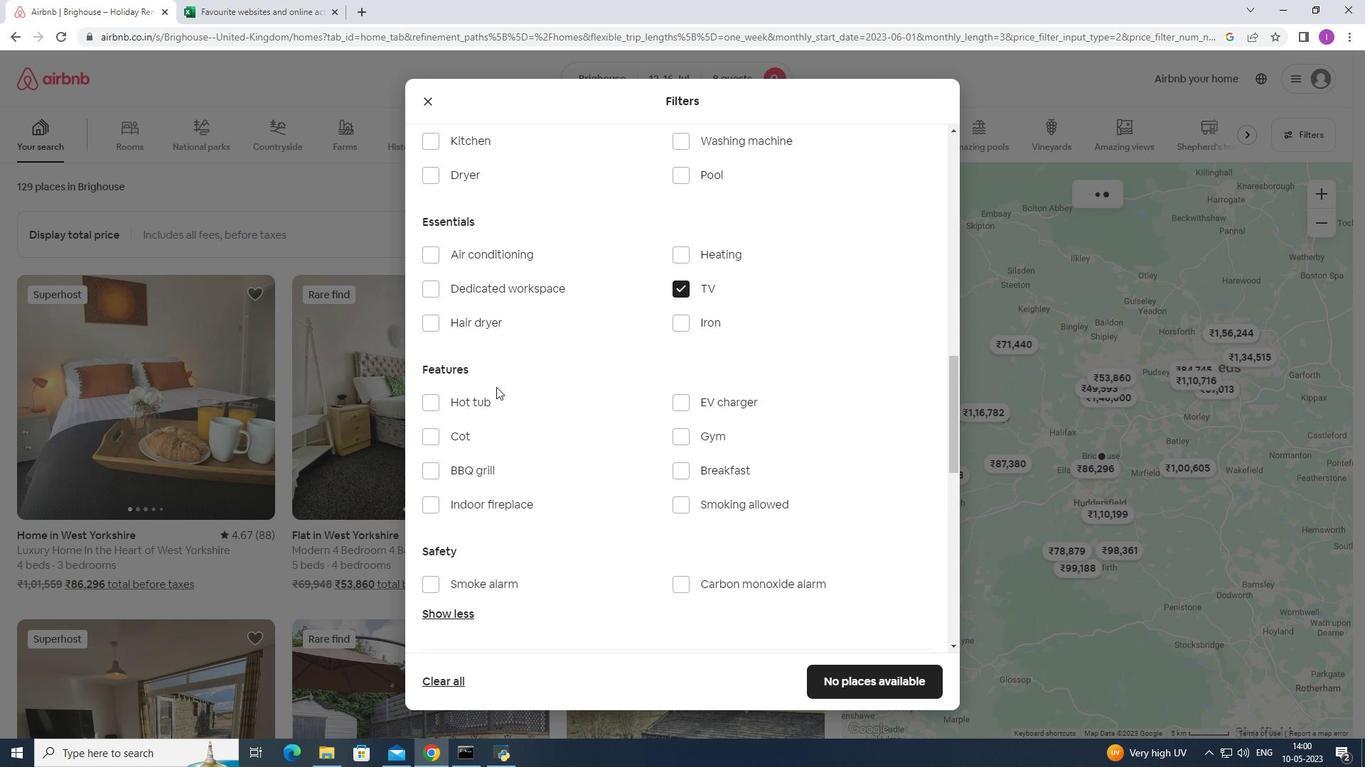 
Action: Mouse scrolled (443, 421) with delta (0, 0)
Screenshot: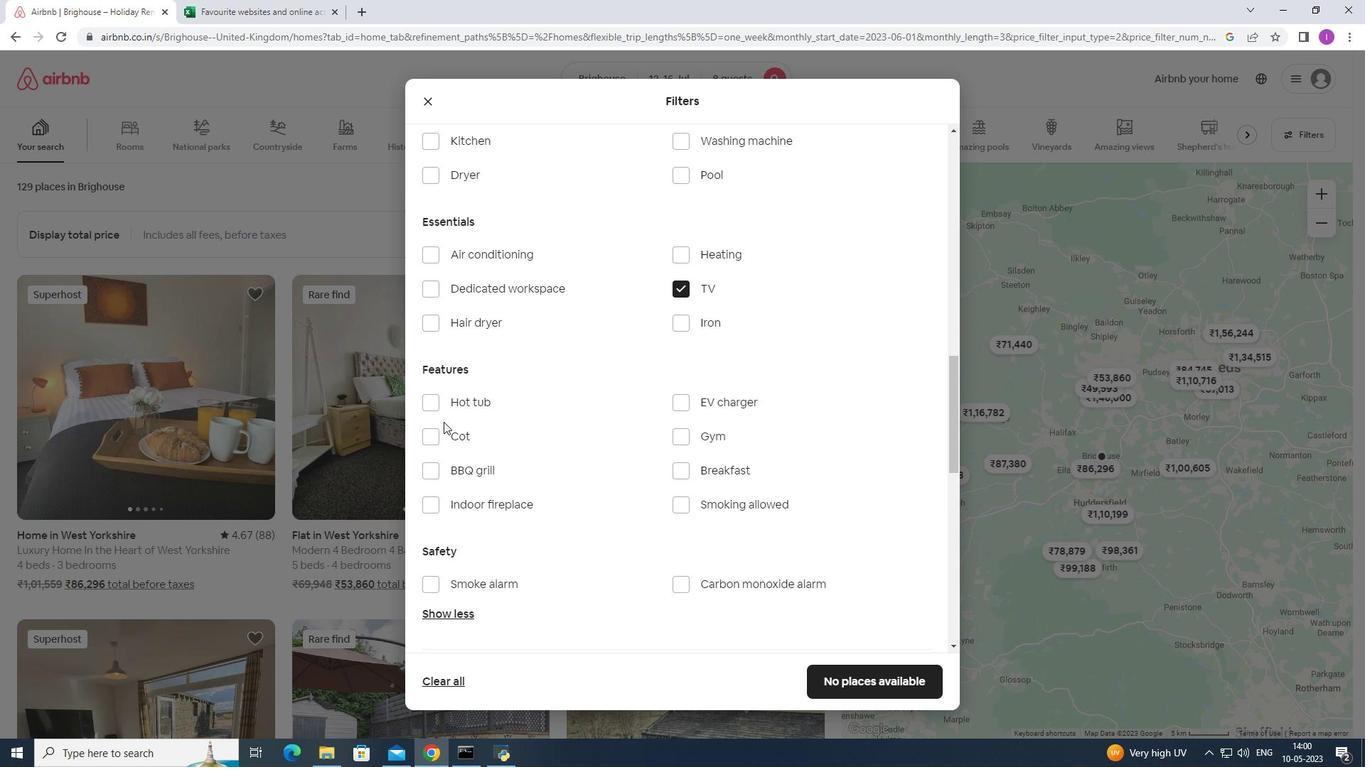 
Action: Mouse moved to (679, 360)
Screenshot: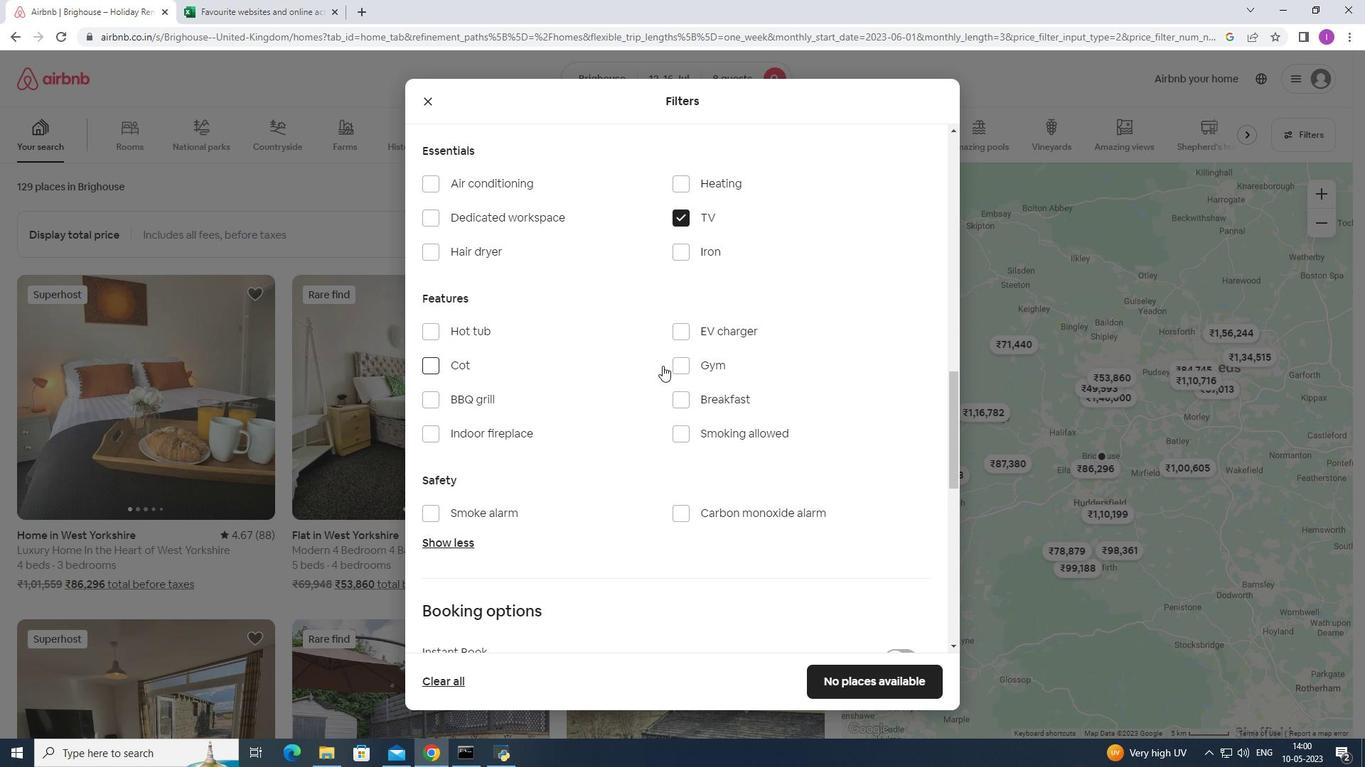 
Action: Mouse pressed left at (679, 360)
Screenshot: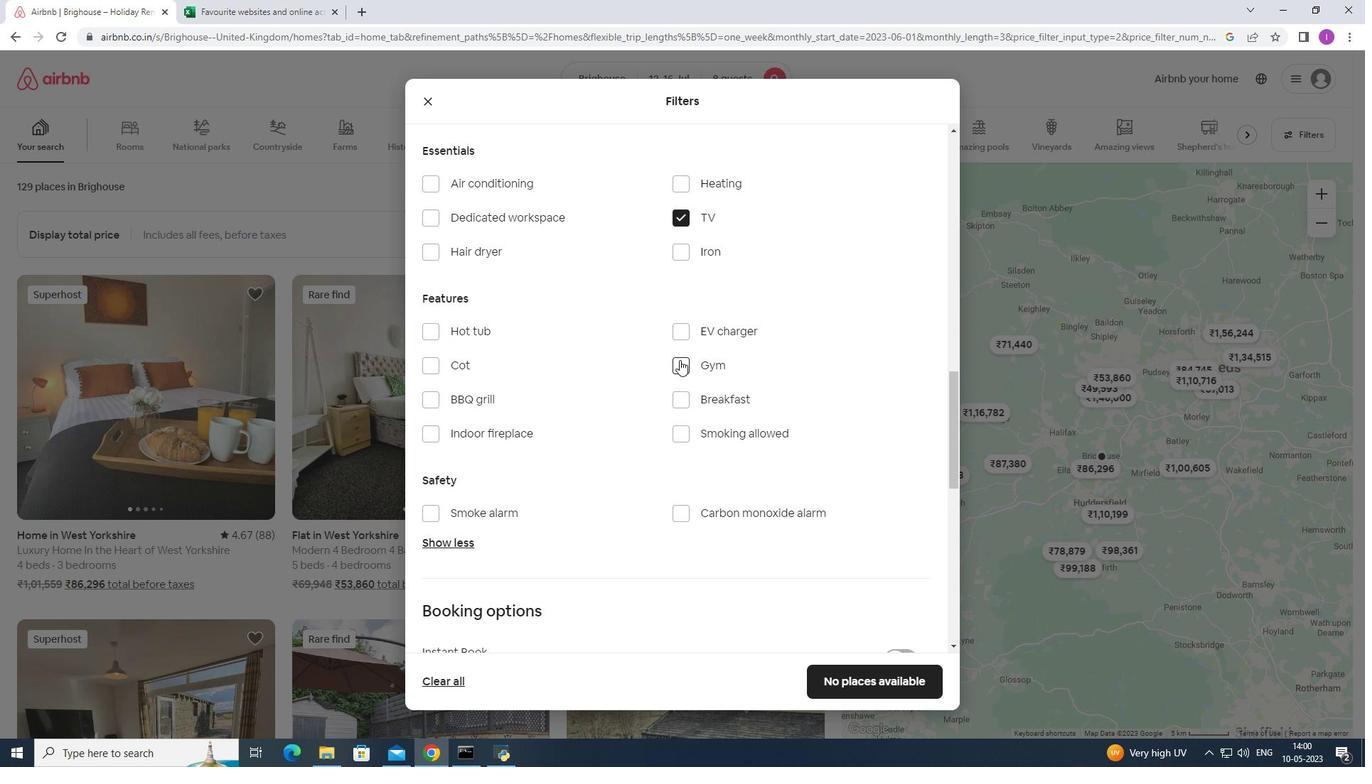 
Action: Mouse moved to (675, 405)
Screenshot: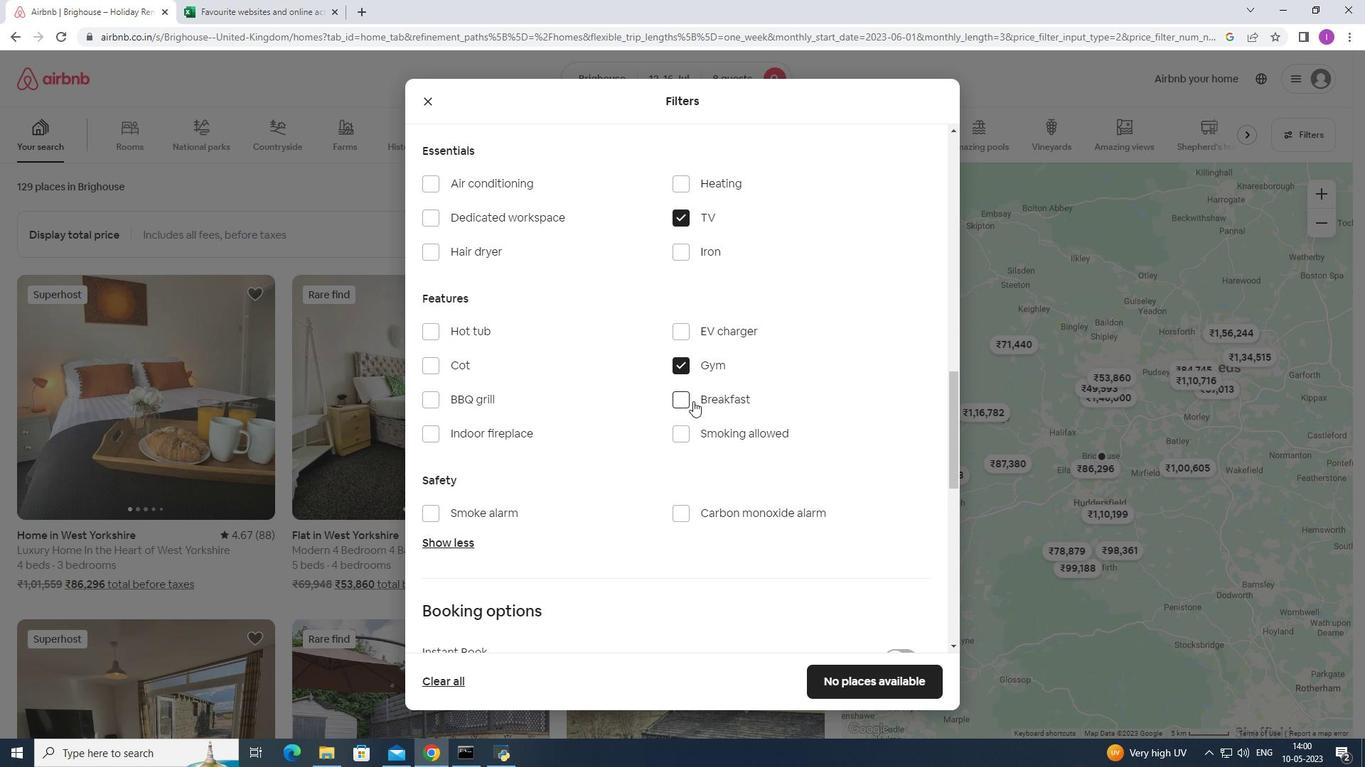 
Action: Mouse pressed left at (675, 405)
Screenshot: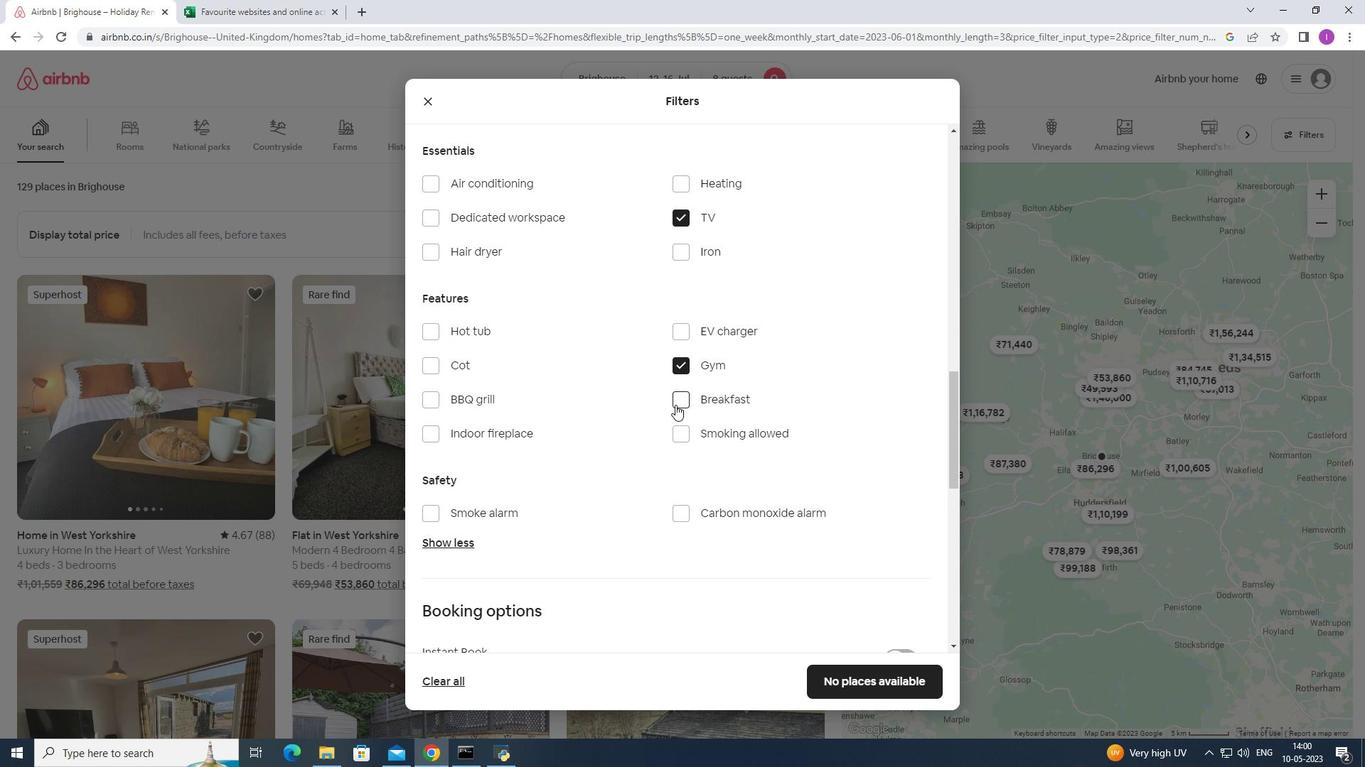 
Action: Mouse moved to (570, 425)
Screenshot: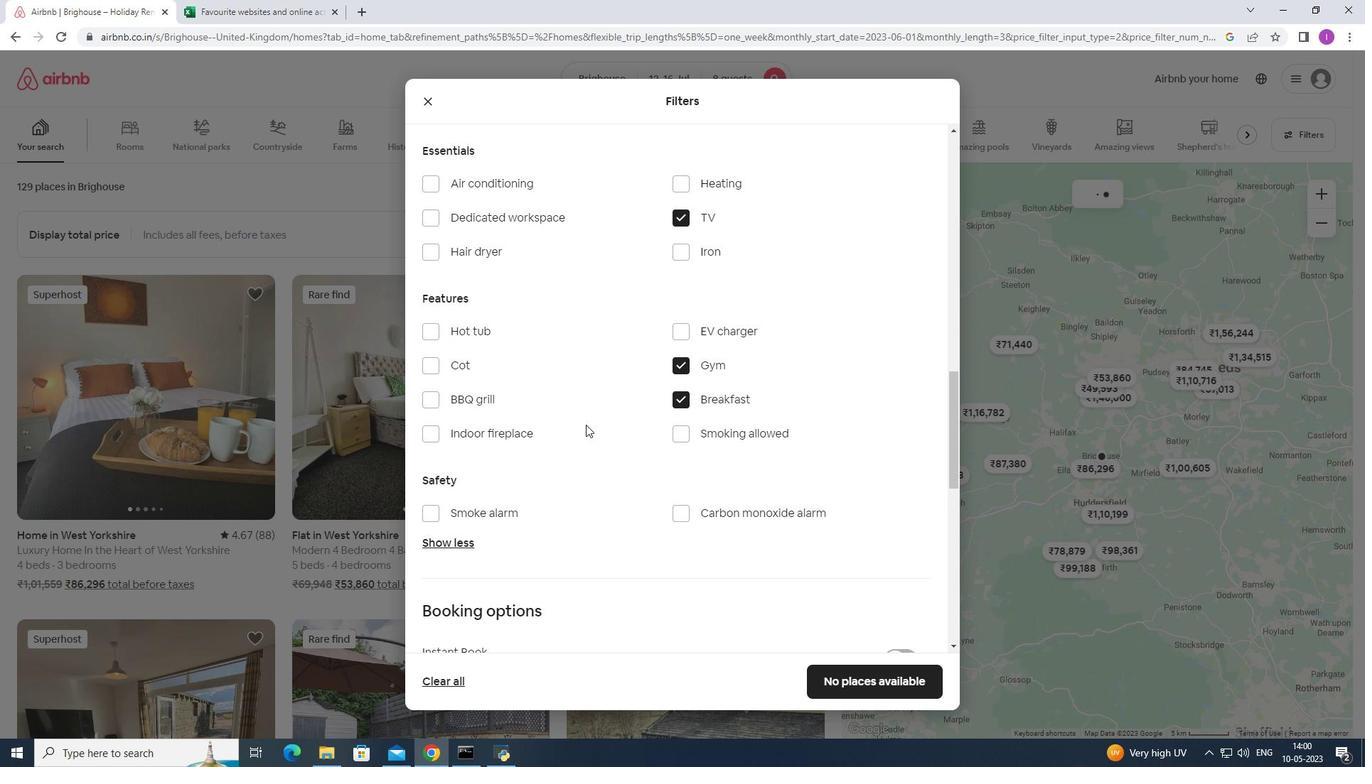
Action: Mouse scrolled (570, 424) with delta (0, 0)
Screenshot: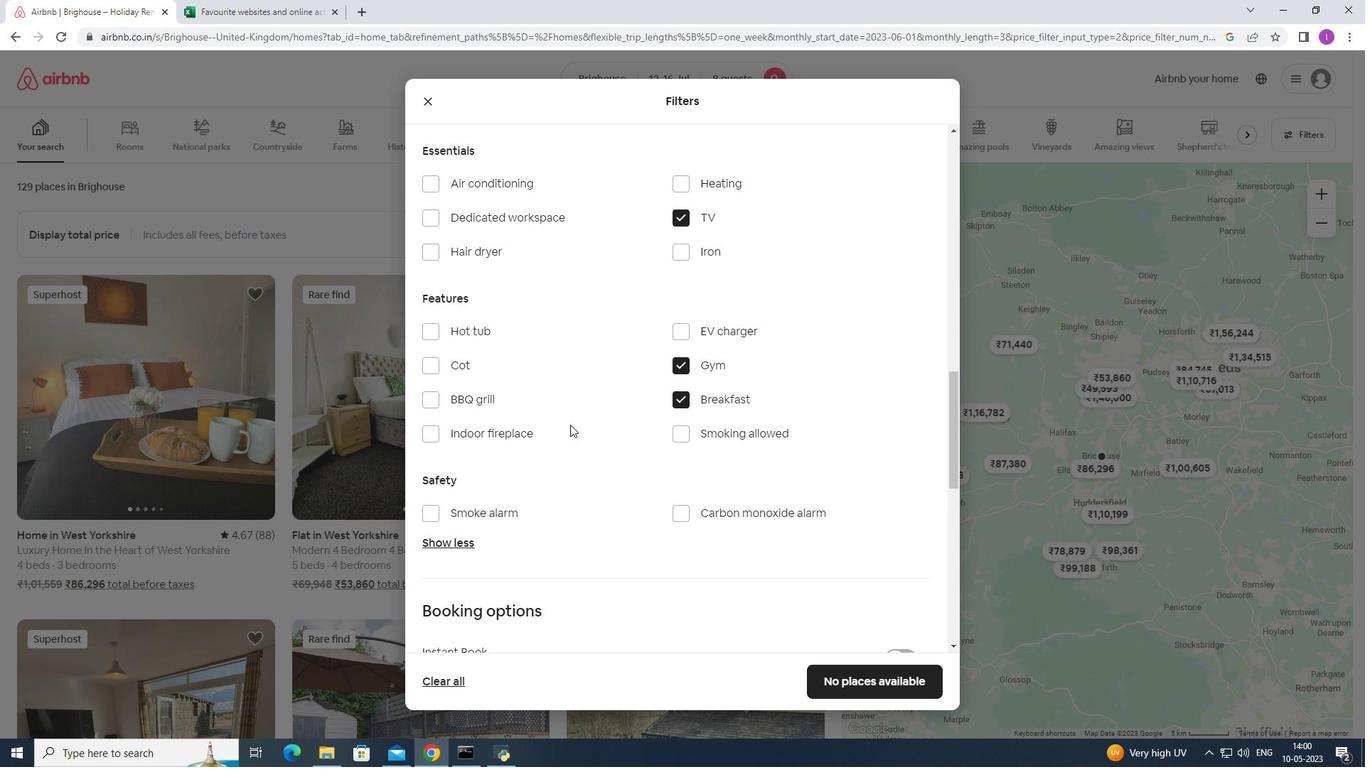 
Action: Mouse scrolled (570, 424) with delta (0, 0)
Screenshot: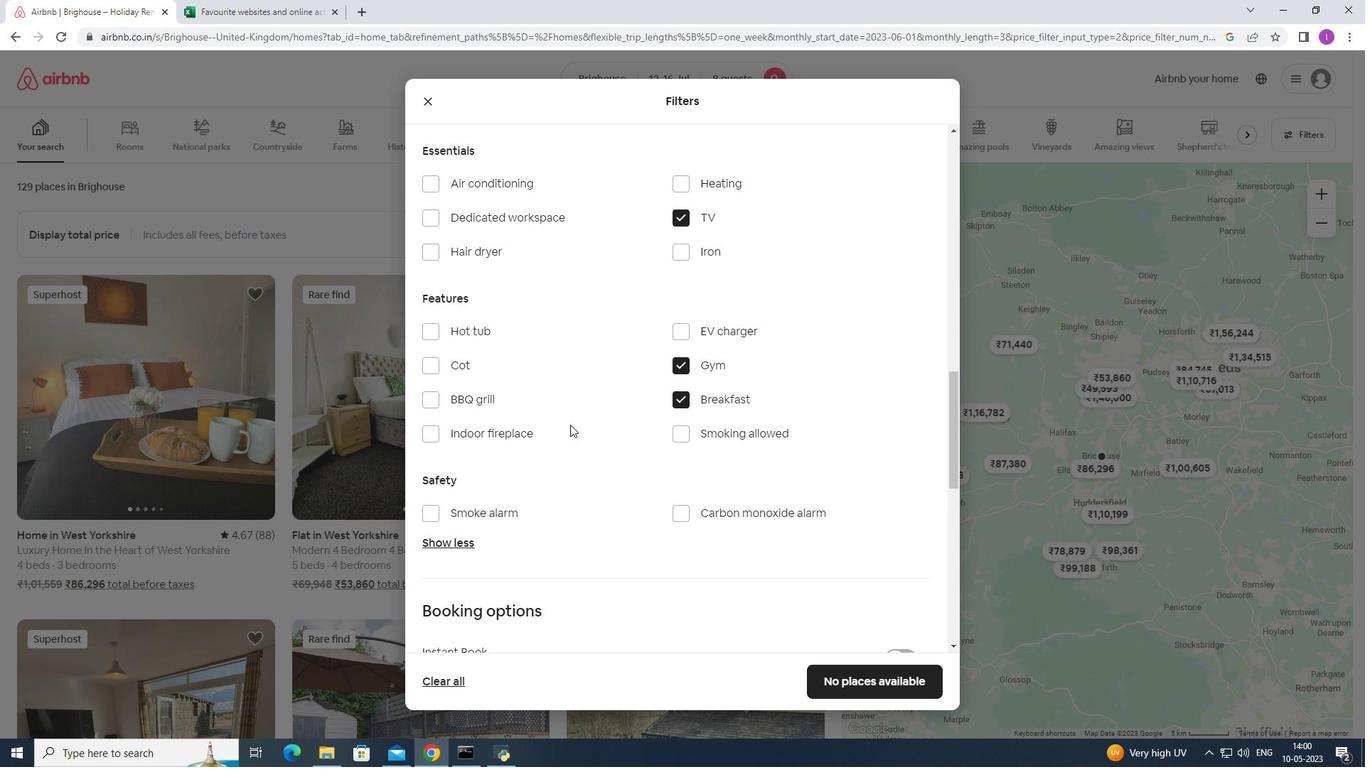
Action: Mouse scrolled (570, 424) with delta (0, 0)
Screenshot: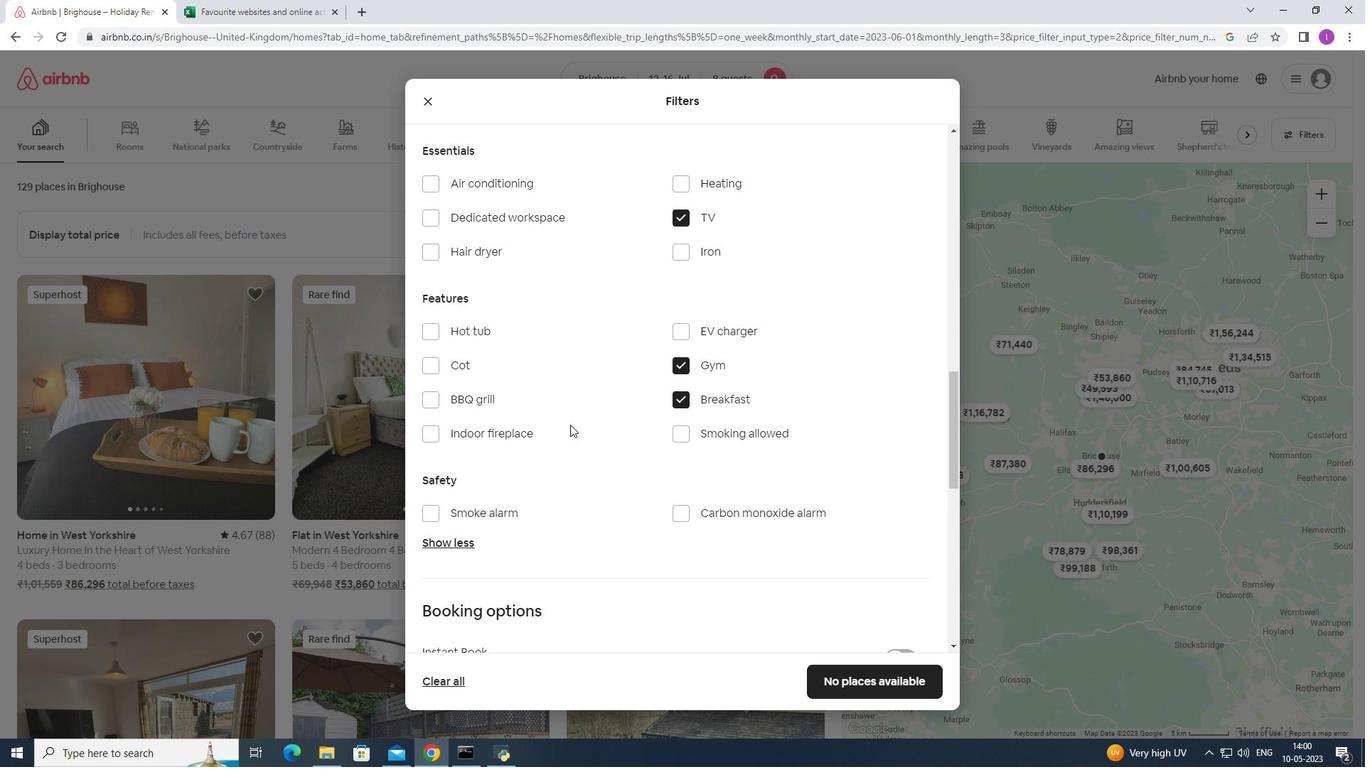 
Action: Mouse scrolled (570, 424) with delta (0, 0)
Screenshot: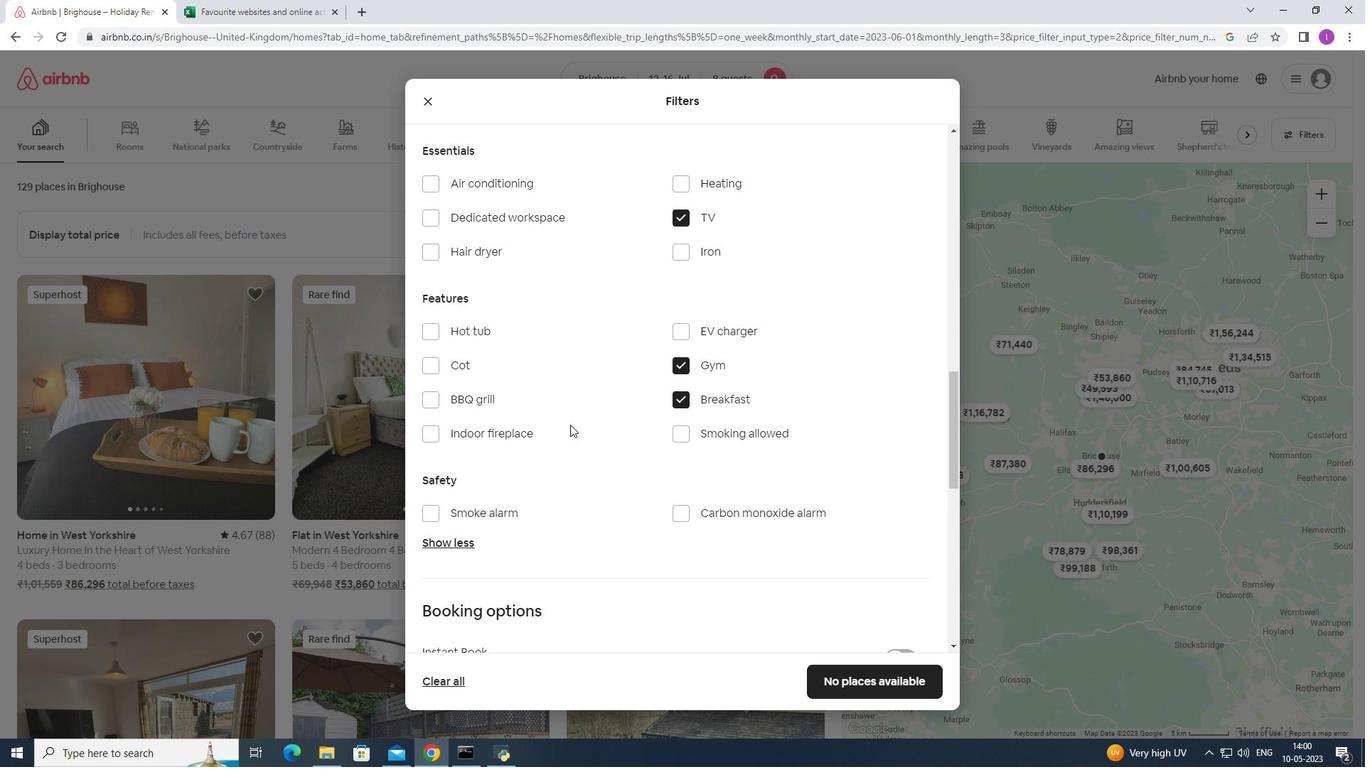 
Action: Mouse scrolled (570, 424) with delta (0, 0)
Screenshot: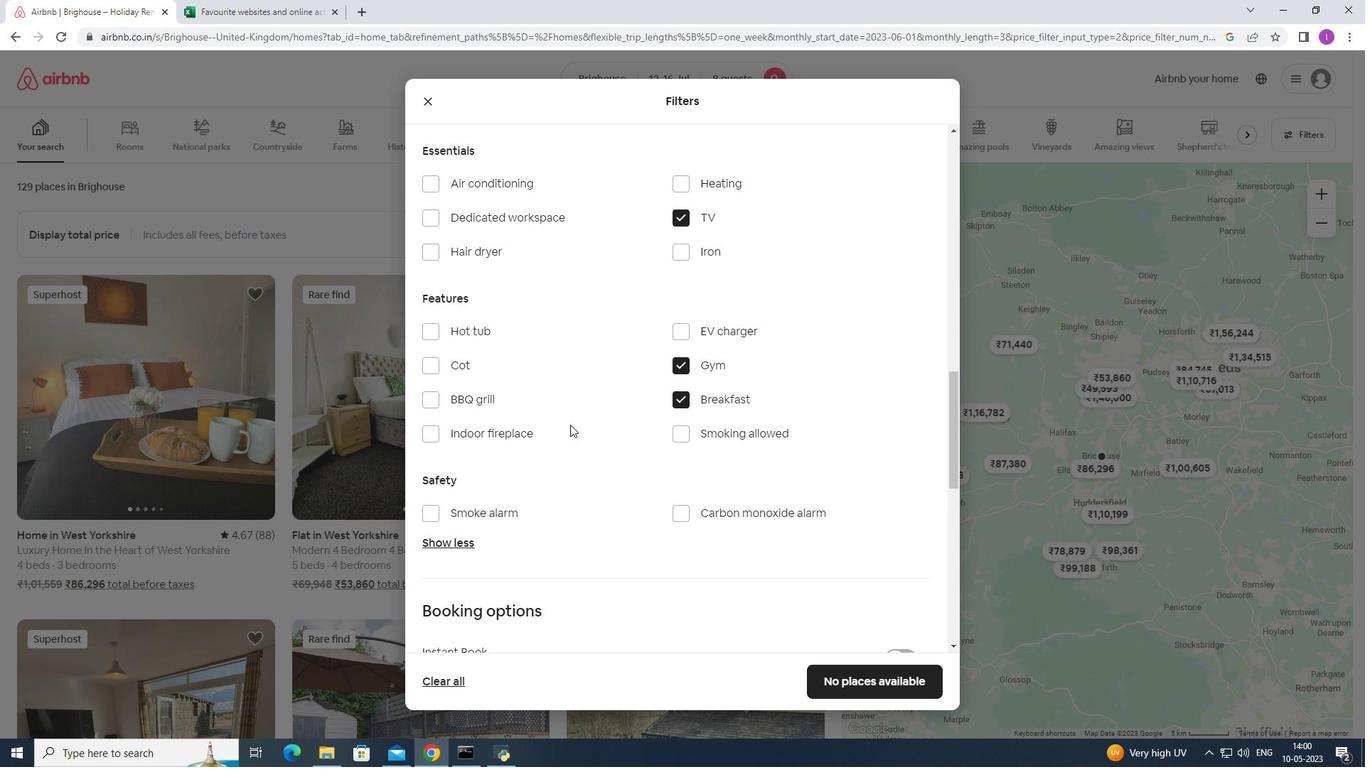 
Action: Mouse moved to (897, 349)
Screenshot: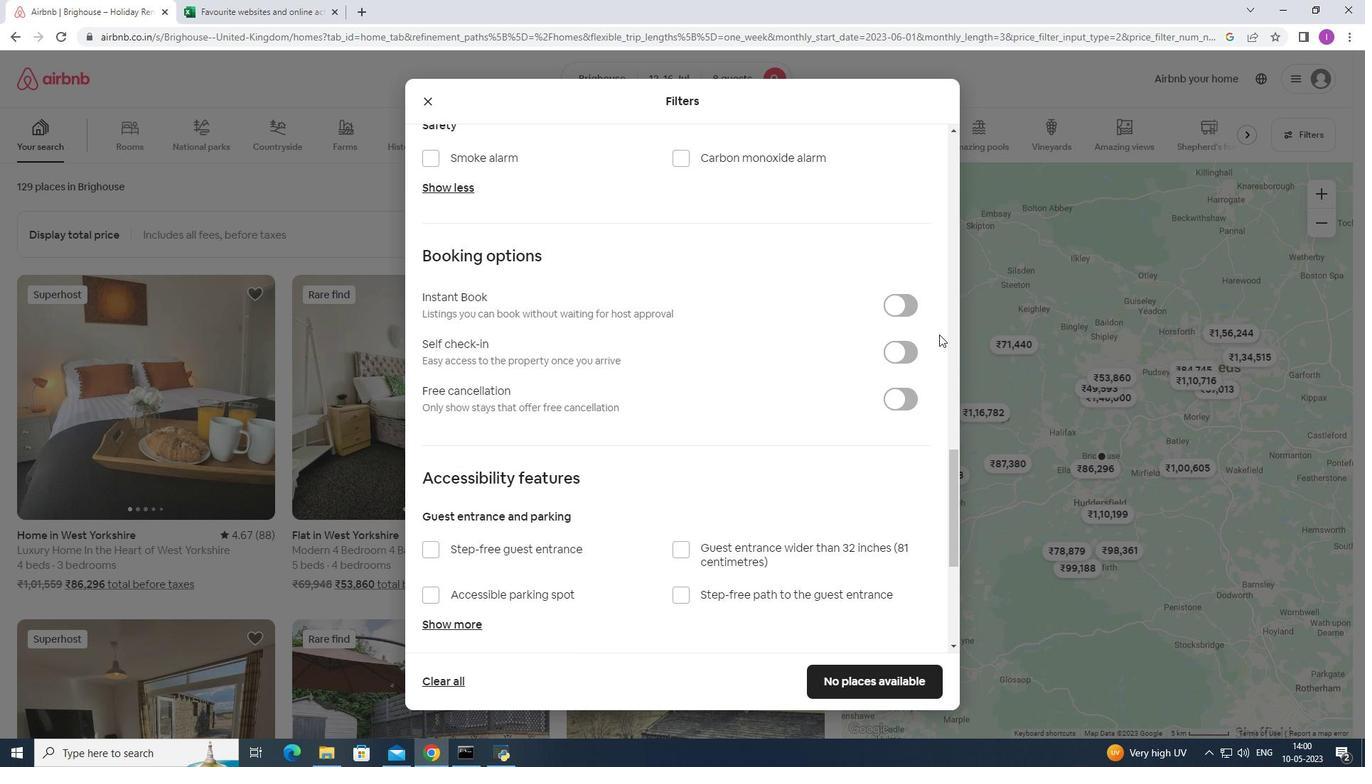 
Action: Mouse pressed left at (897, 349)
Screenshot: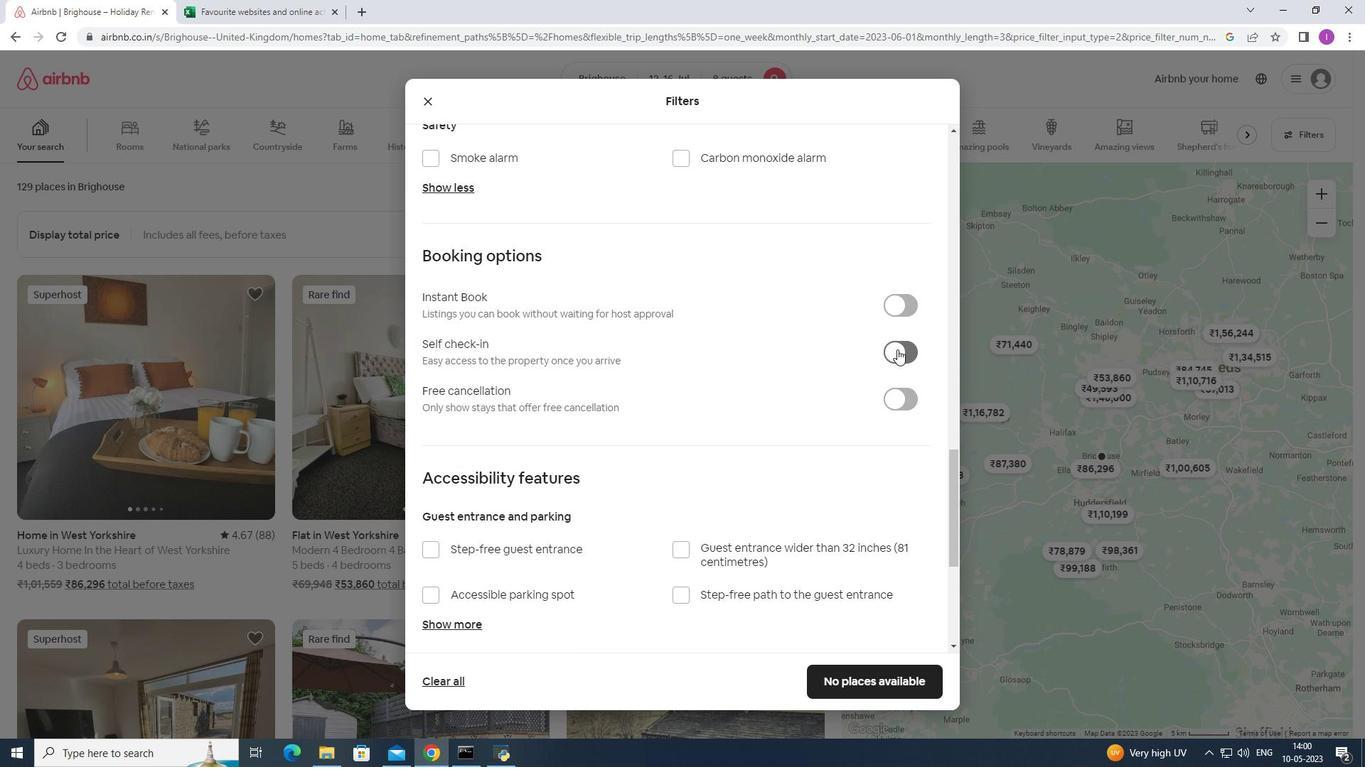 
Action: Mouse moved to (759, 435)
Screenshot: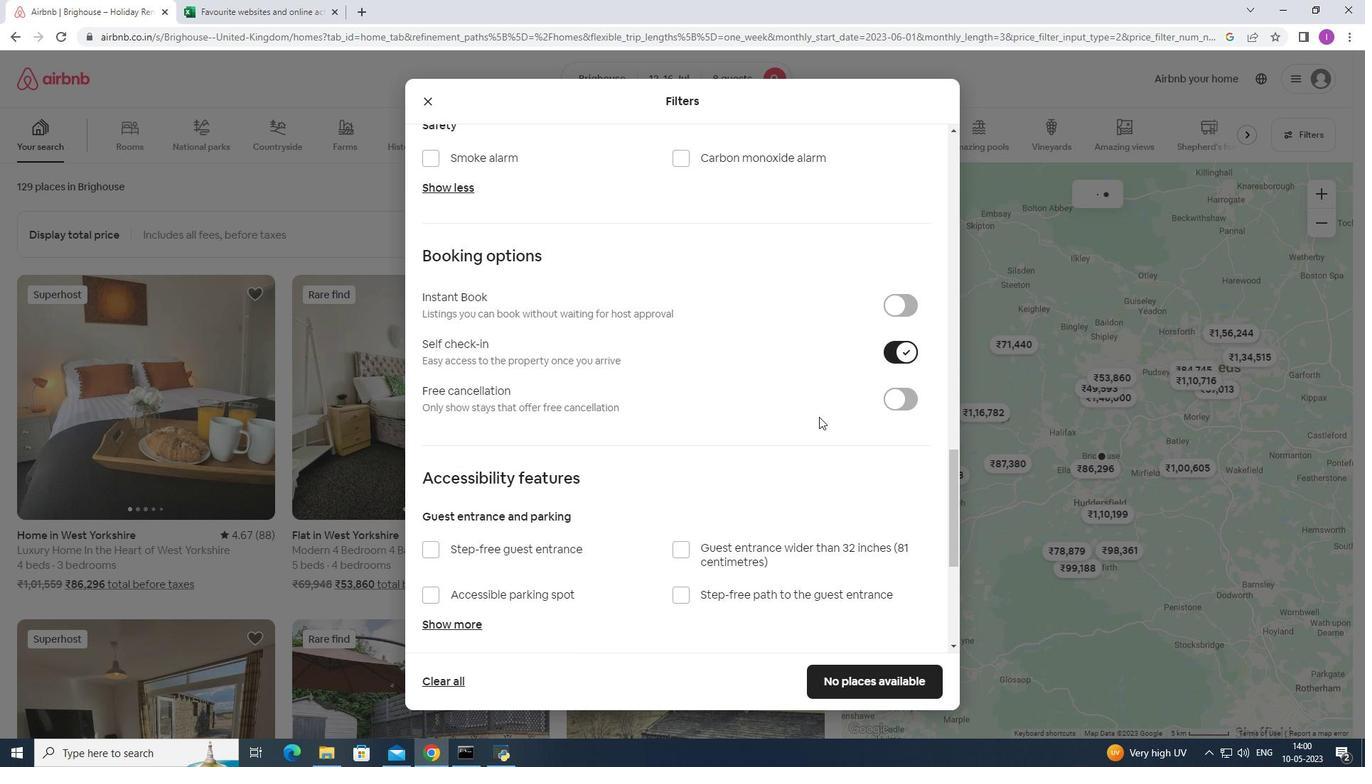 
Action: Mouse scrolled (759, 434) with delta (0, 0)
Screenshot: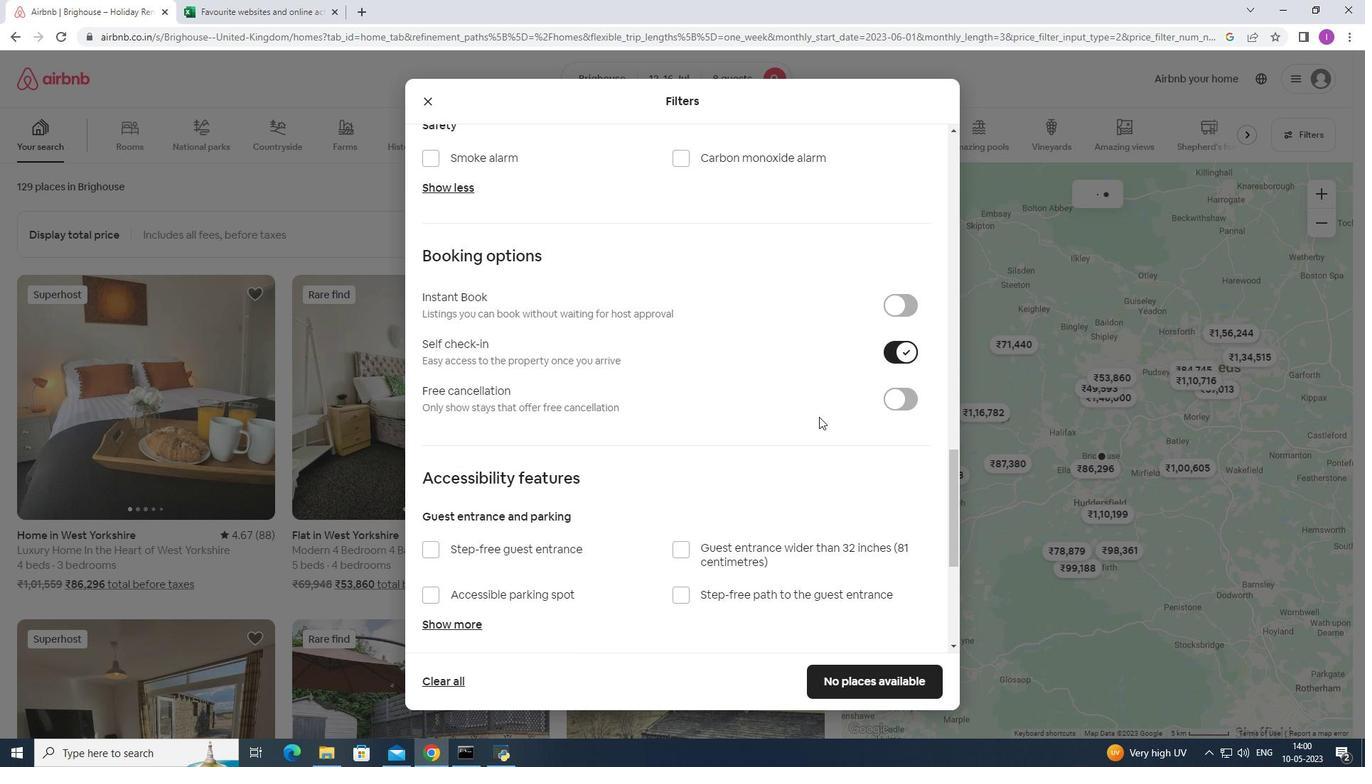 
Action: Mouse moved to (751, 440)
Screenshot: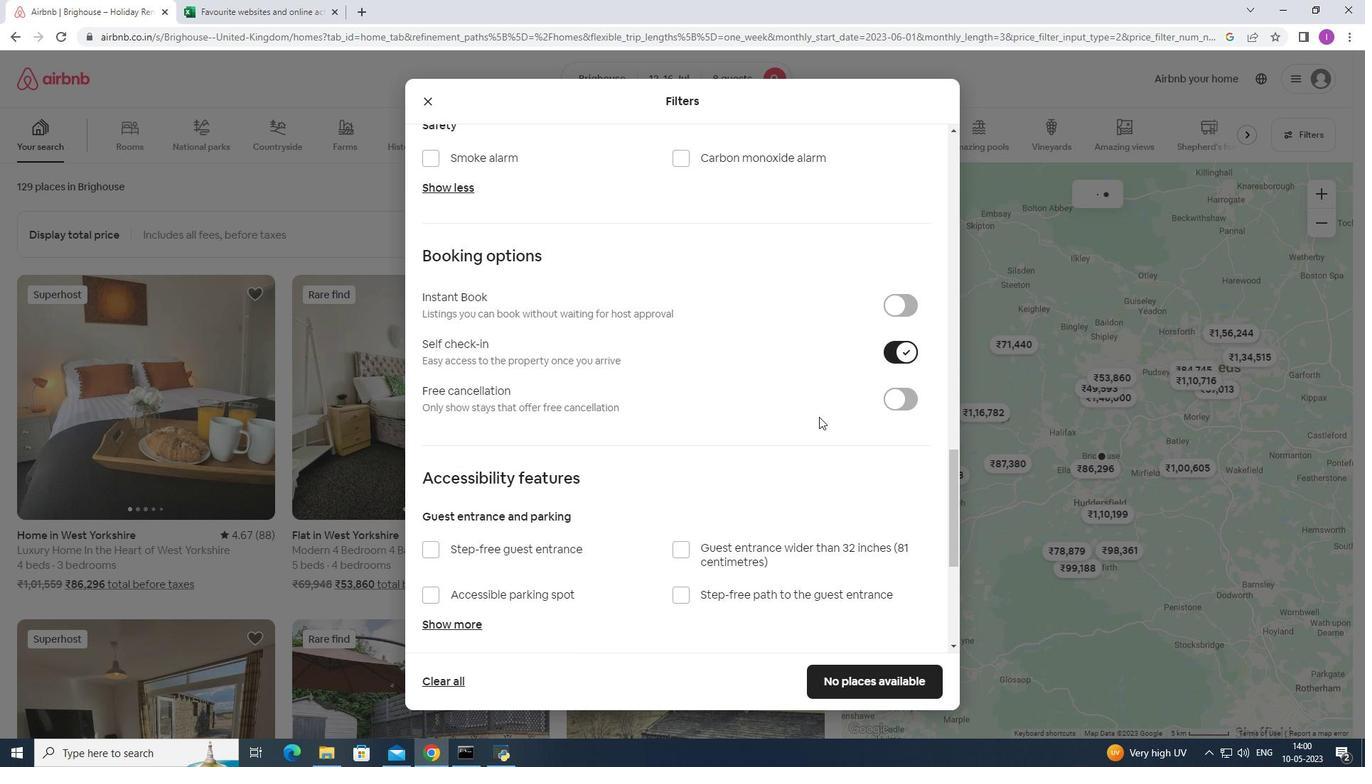 
Action: Mouse scrolled (752, 438) with delta (0, 0)
Screenshot: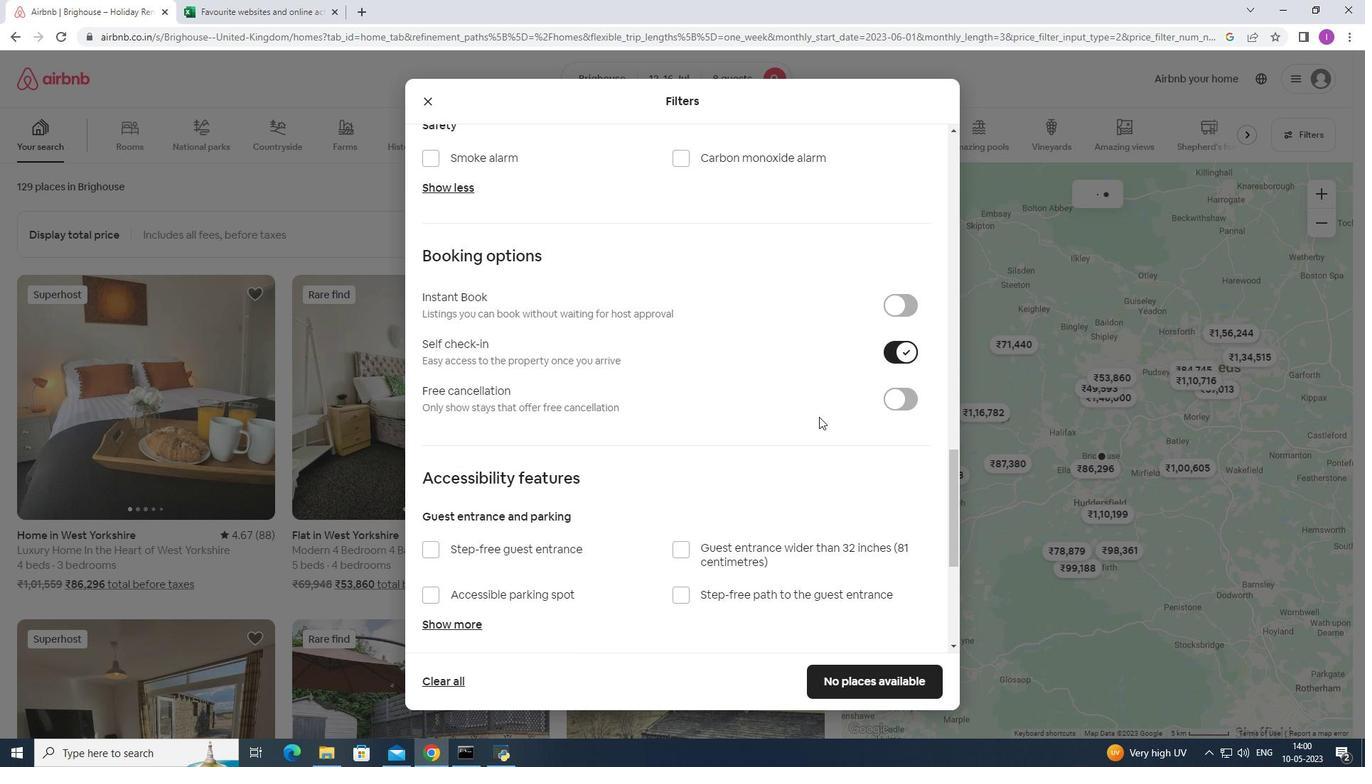 
Action: Mouse moved to (750, 440)
Screenshot: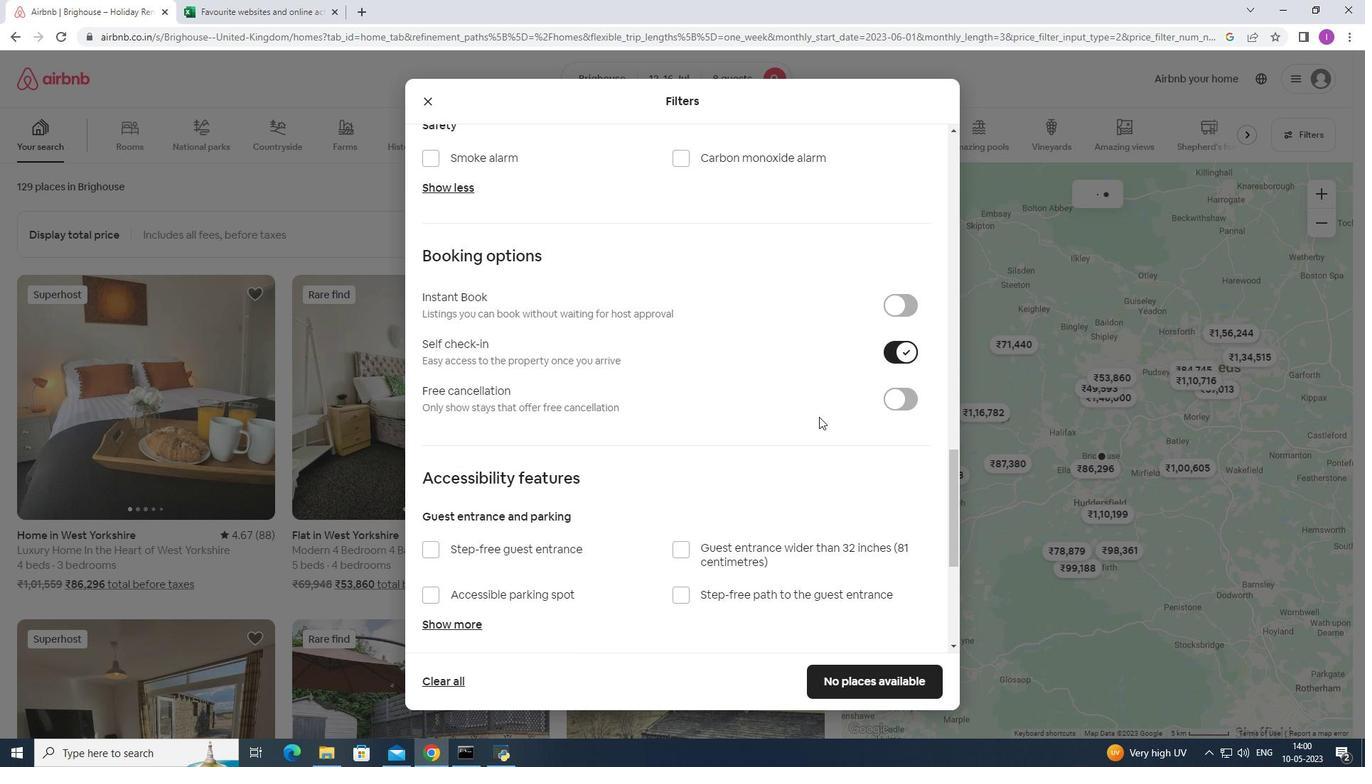 
Action: Mouse scrolled (750, 440) with delta (0, 0)
Screenshot: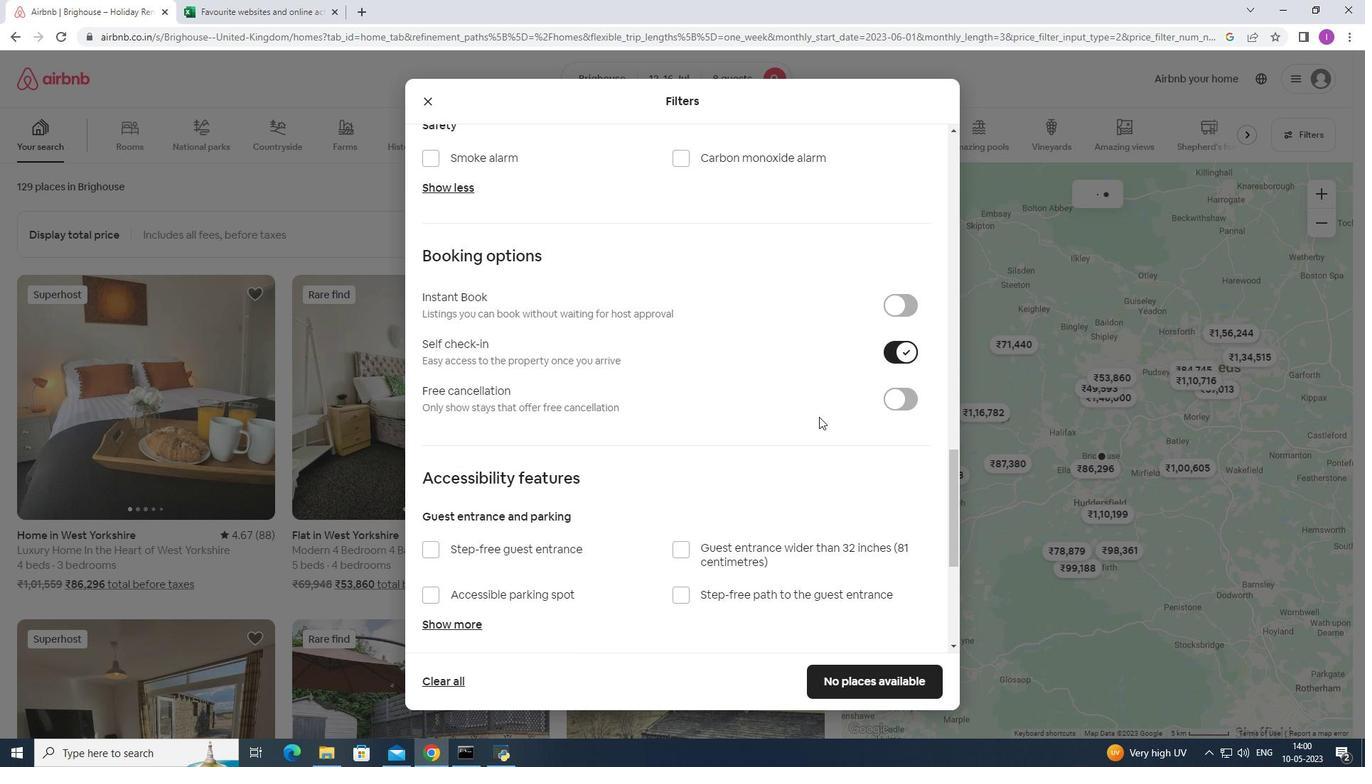 
Action: Mouse moved to (748, 441)
Screenshot: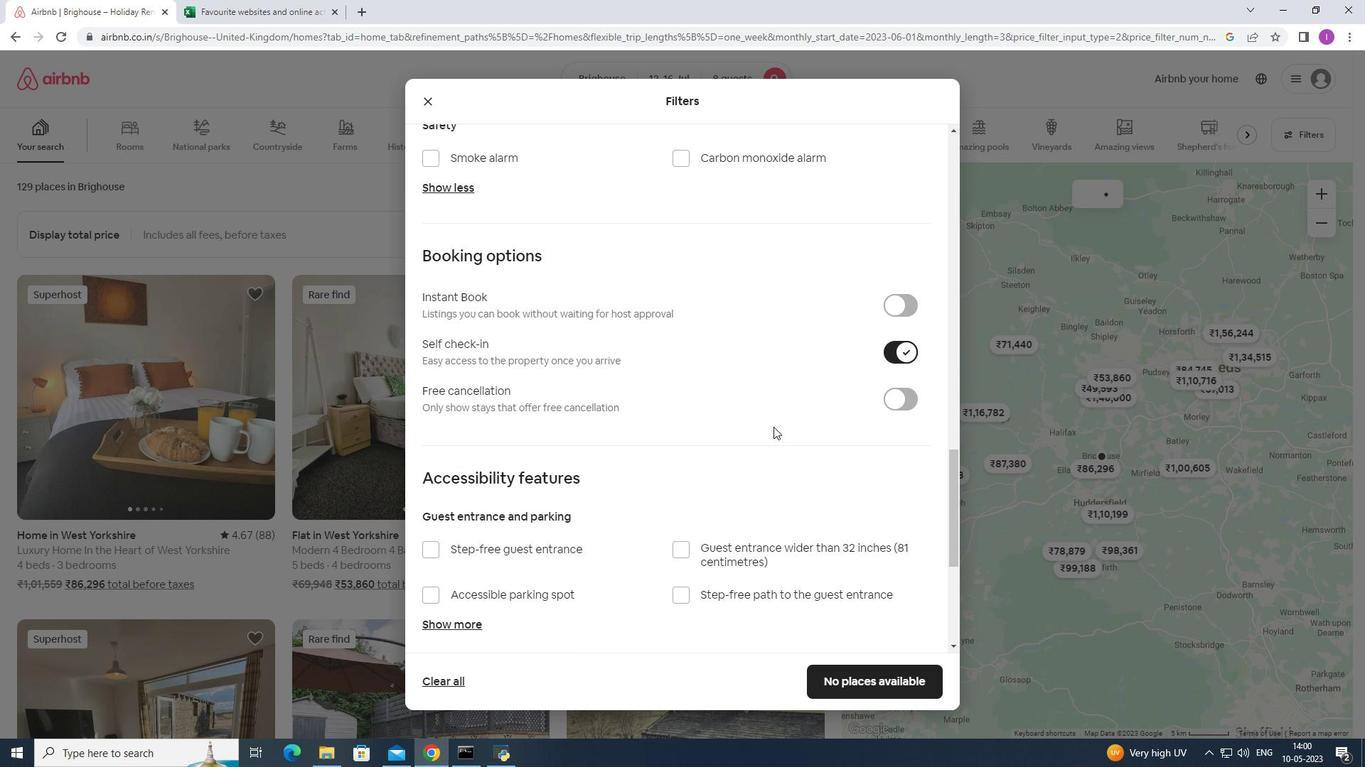 
Action: Mouse scrolled (748, 440) with delta (0, 0)
Screenshot: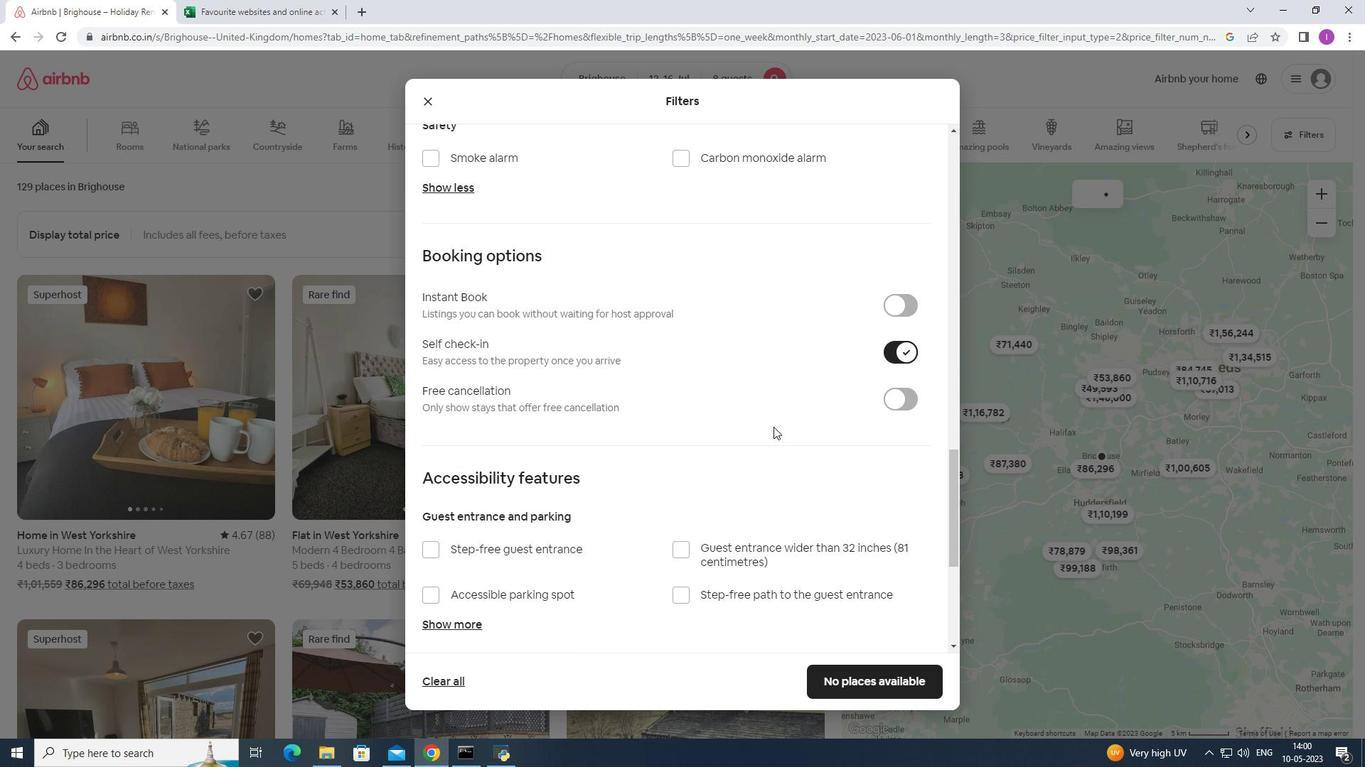 
Action: Mouse scrolled (748, 440) with delta (0, 0)
Screenshot: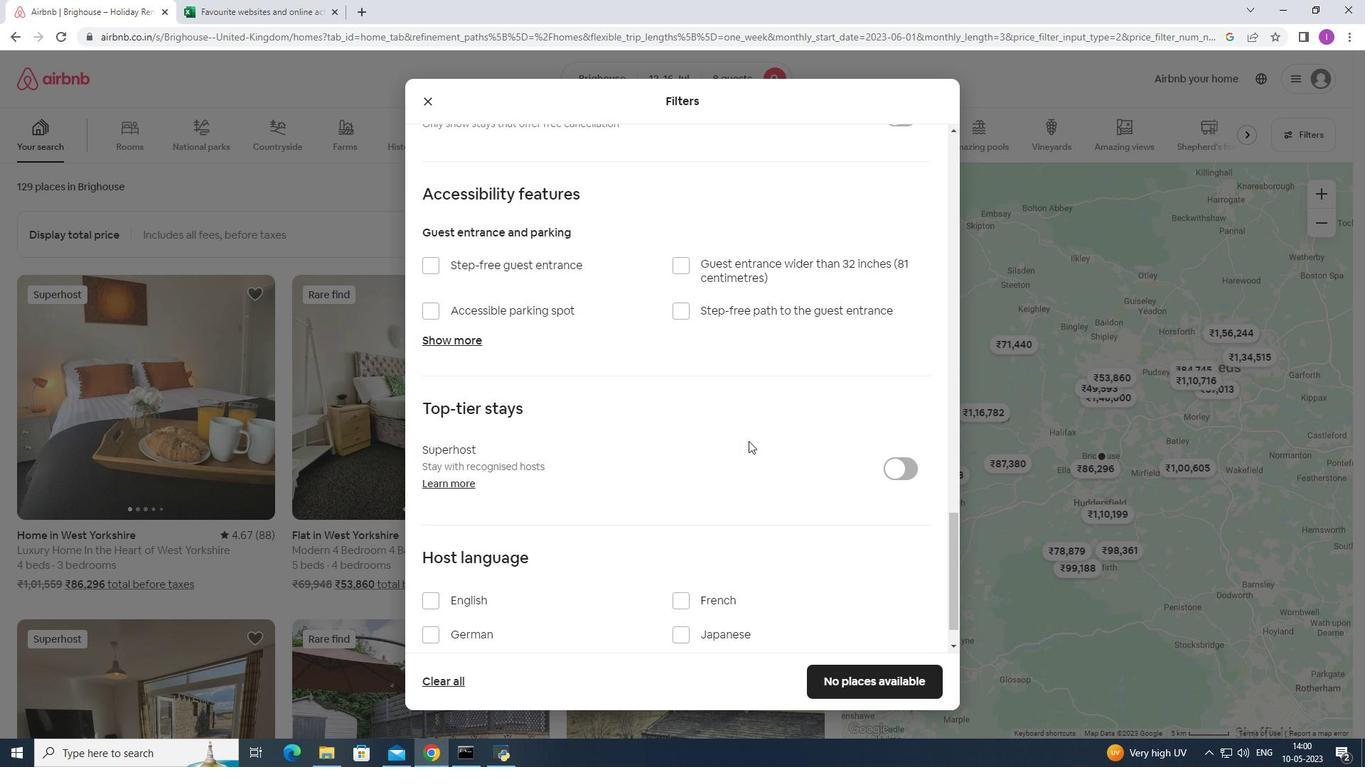 
Action: Mouse scrolled (748, 440) with delta (0, 0)
Screenshot: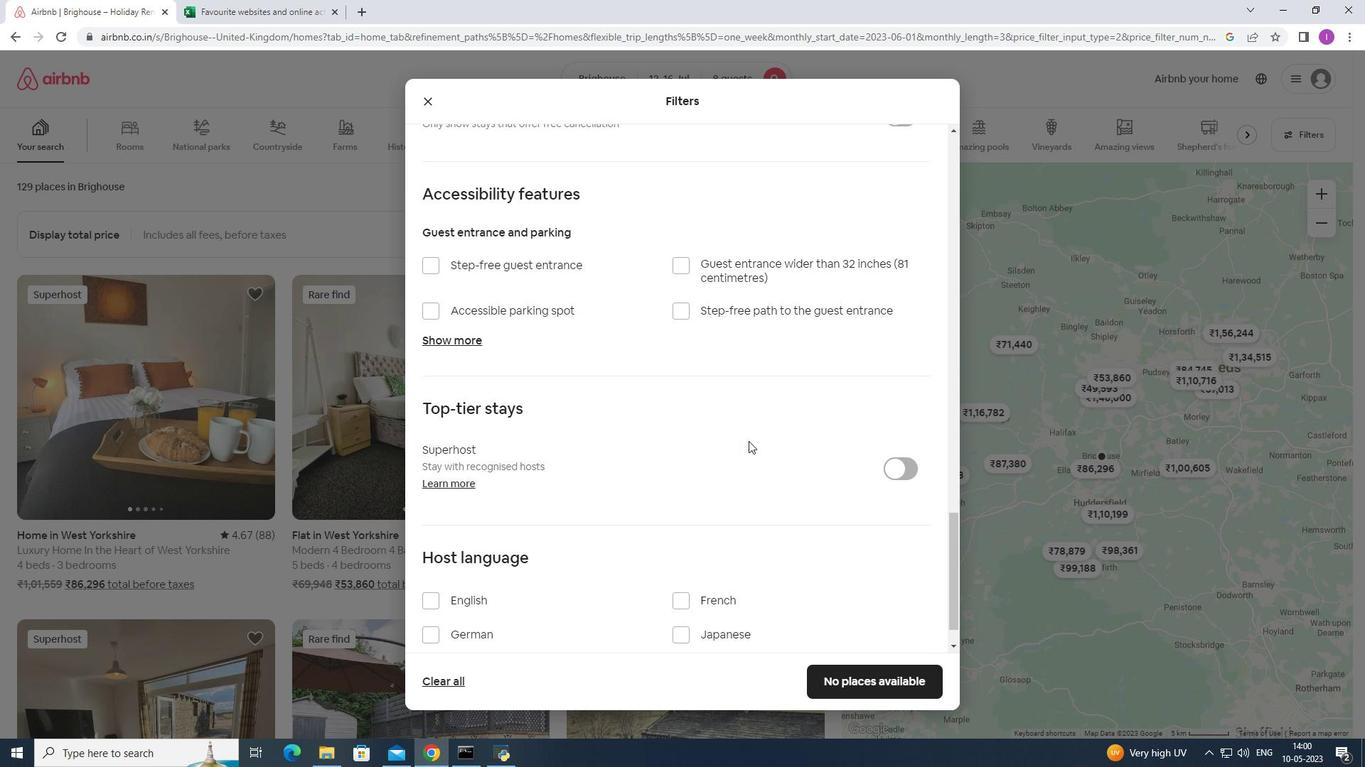 
Action: Mouse scrolled (748, 440) with delta (0, 0)
Screenshot: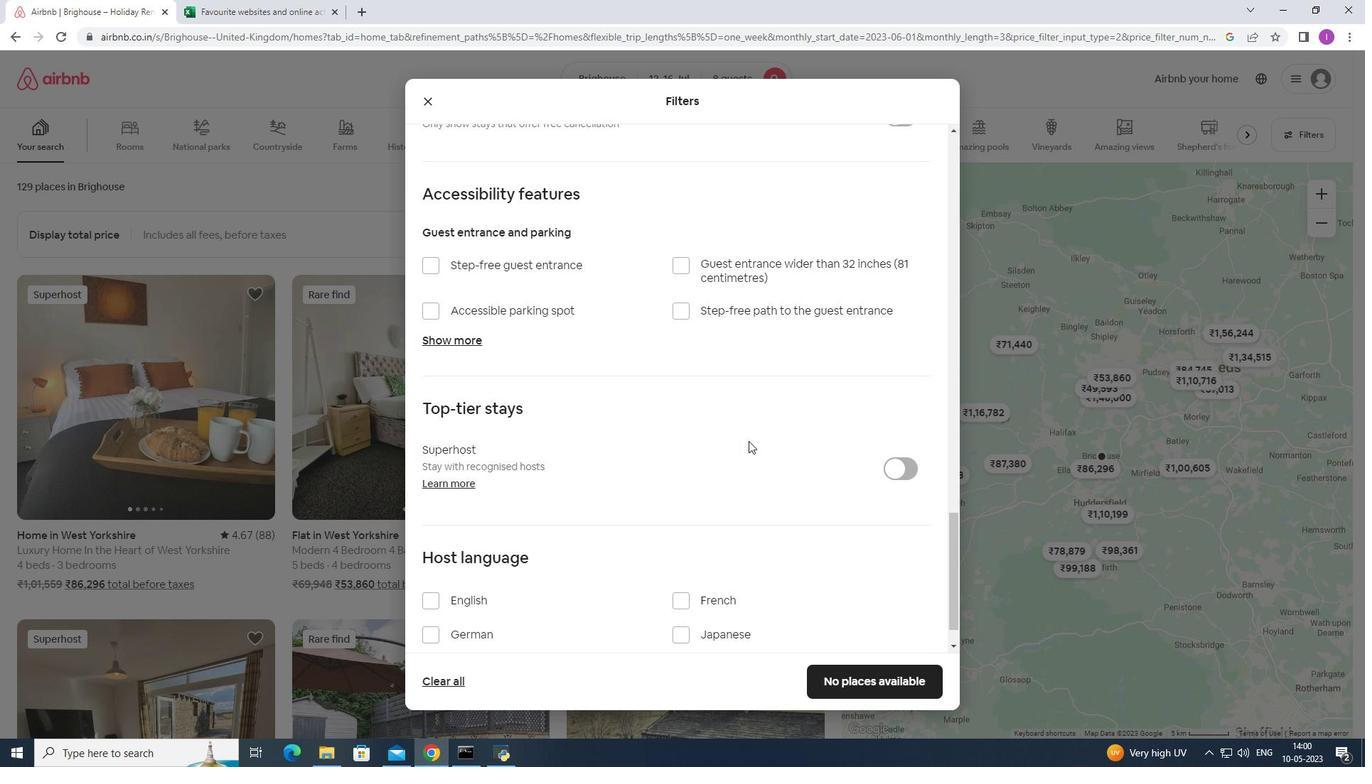 
Action: Mouse scrolled (748, 440) with delta (0, 0)
Screenshot: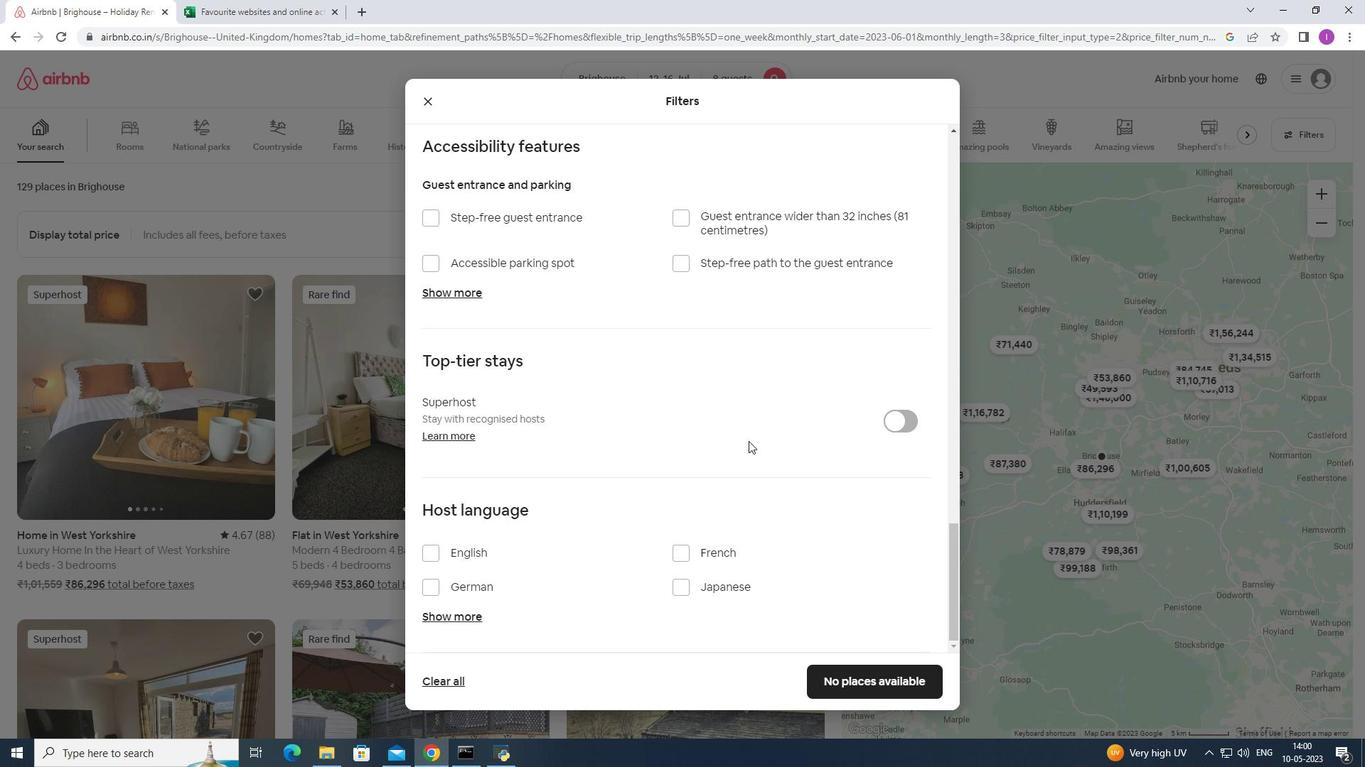 
Action: Mouse scrolled (748, 440) with delta (0, 0)
Screenshot: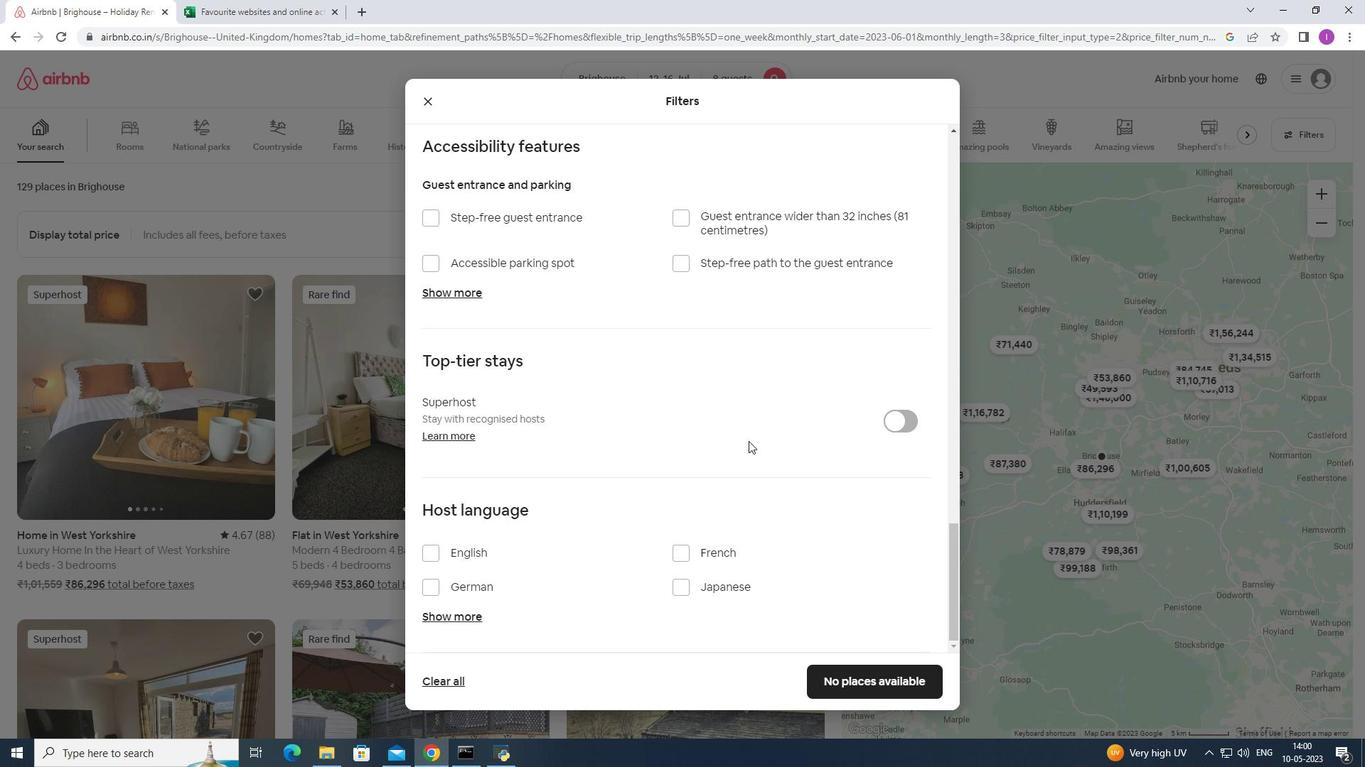
Action: Mouse scrolled (748, 440) with delta (0, 0)
Screenshot: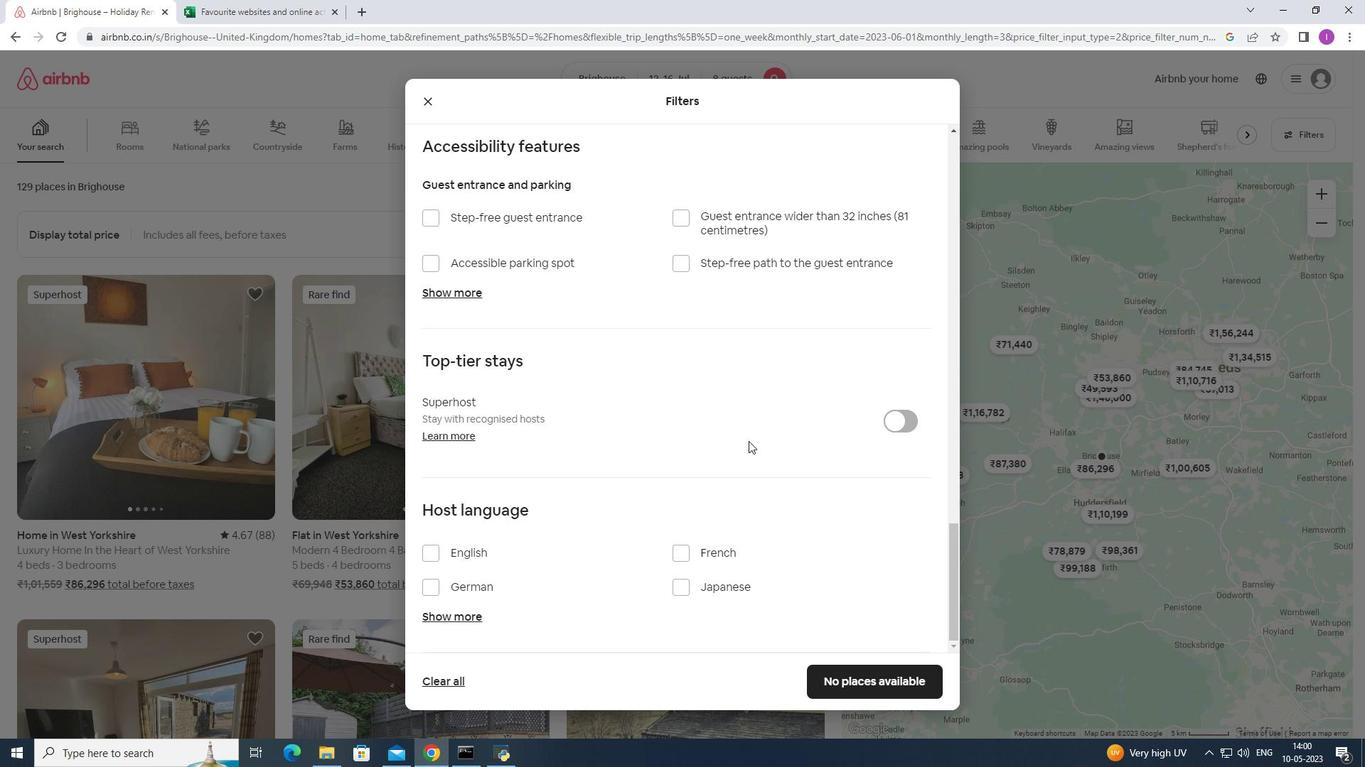 
Action: Mouse scrolled (748, 440) with delta (0, 0)
Screenshot: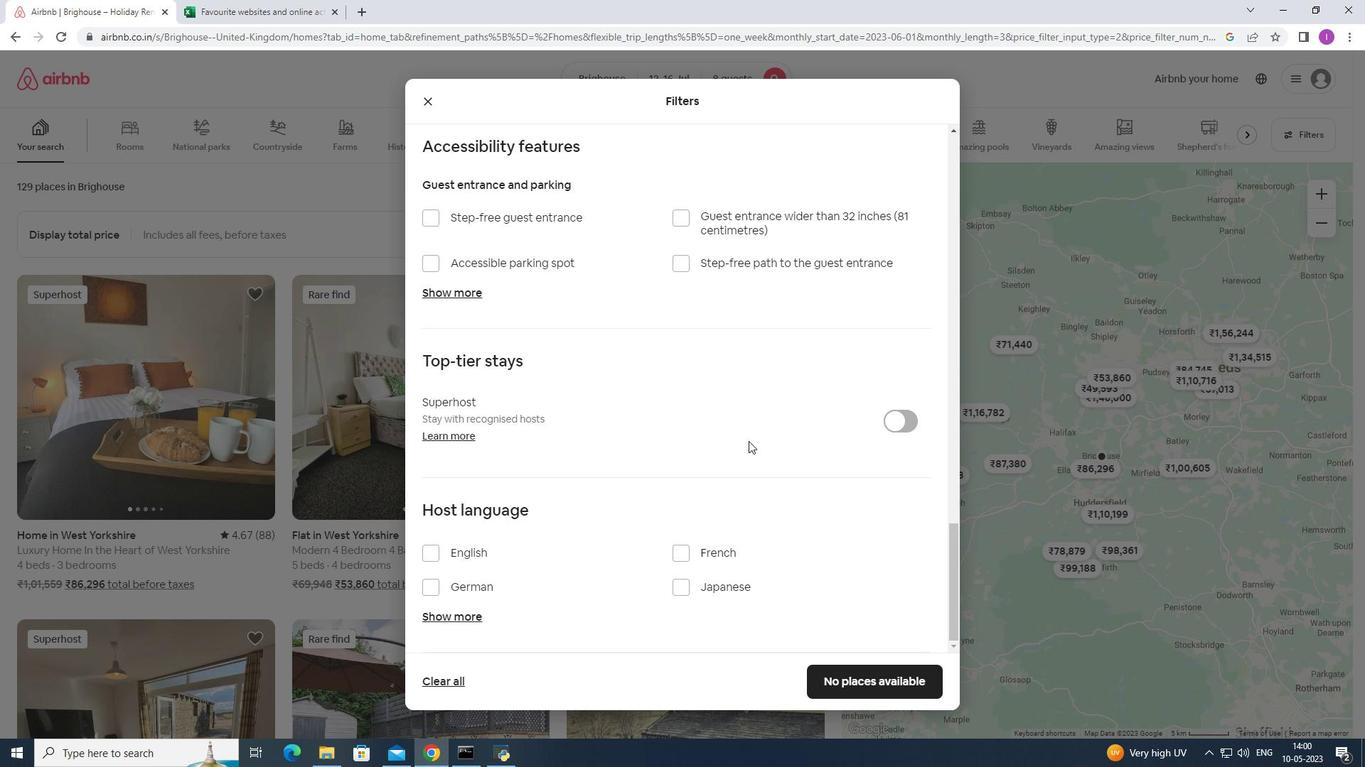 
Action: Mouse moved to (432, 553)
Screenshot: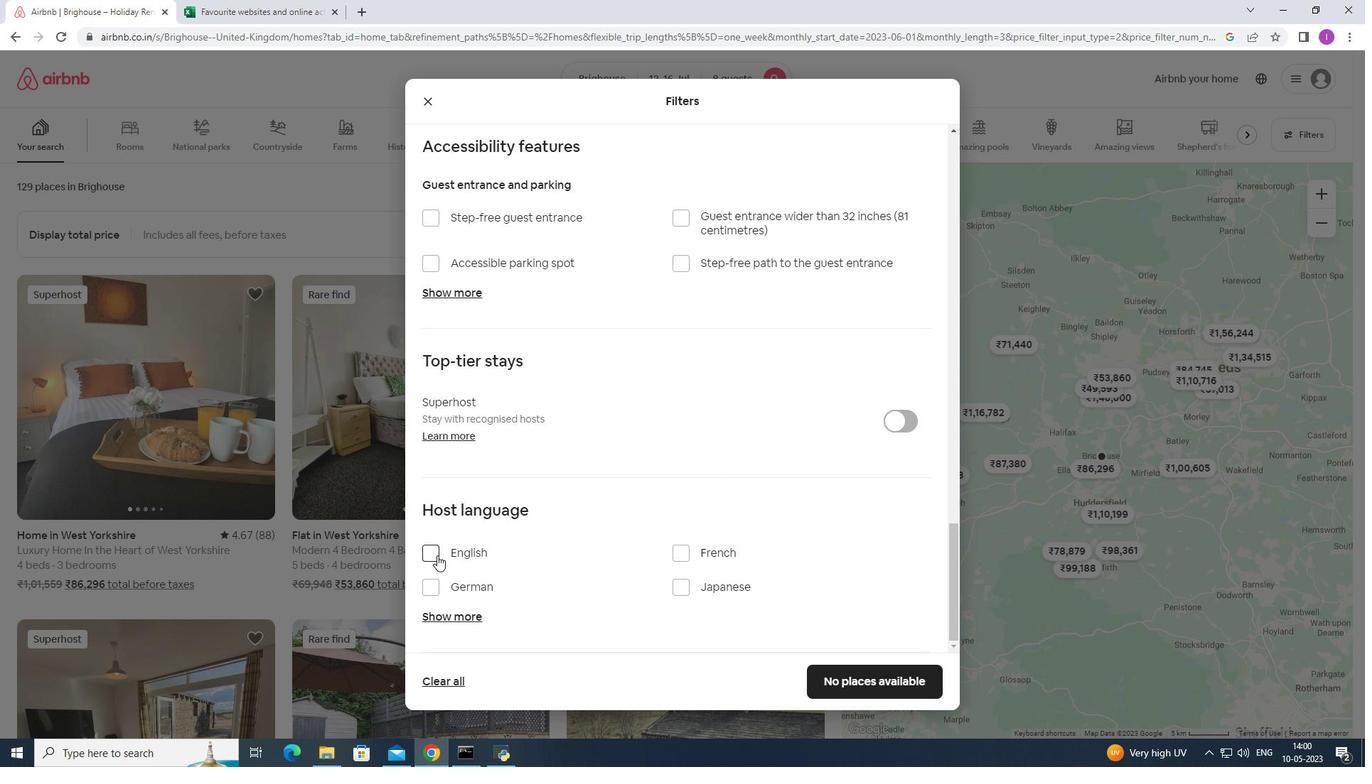 
Action: Mouse pressed left at (432, 553)
Screenshot: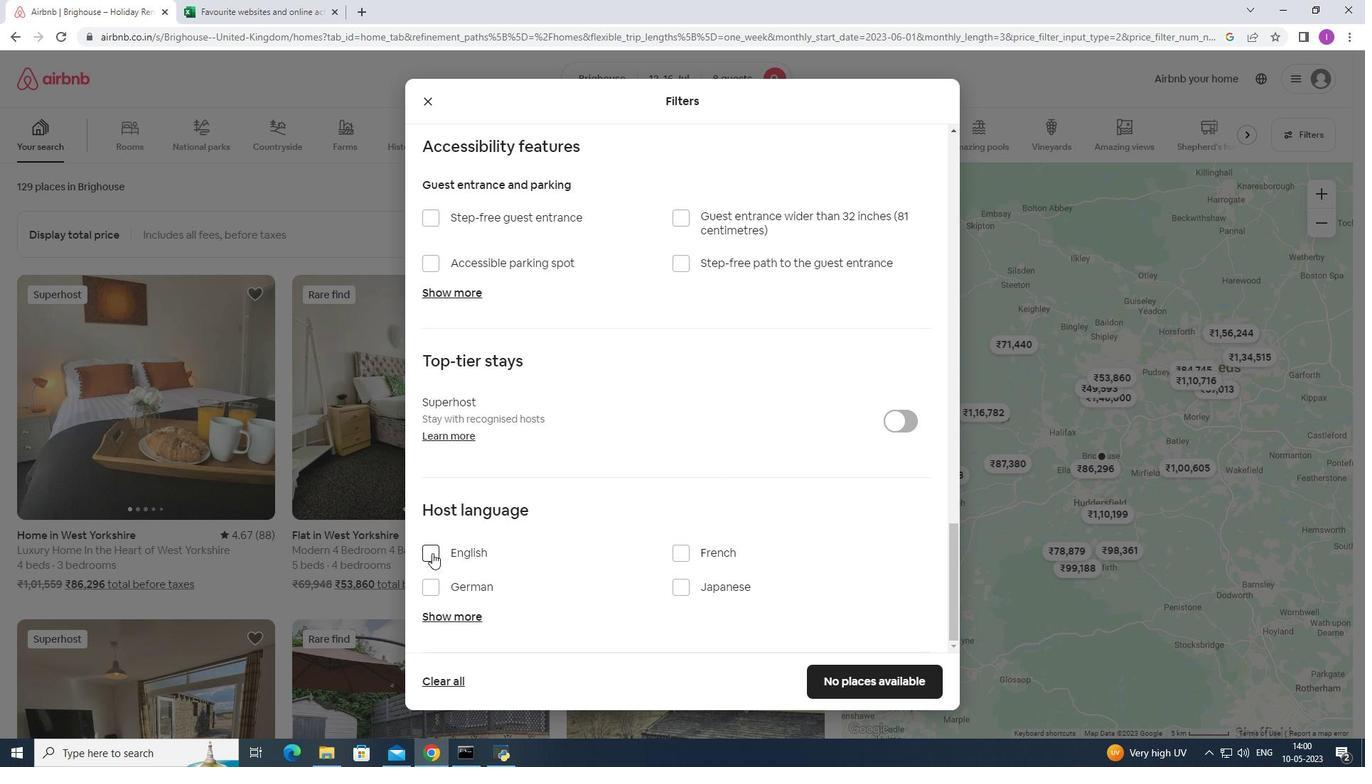 
Action: Mouse moved to (856, 675)
Screenshot: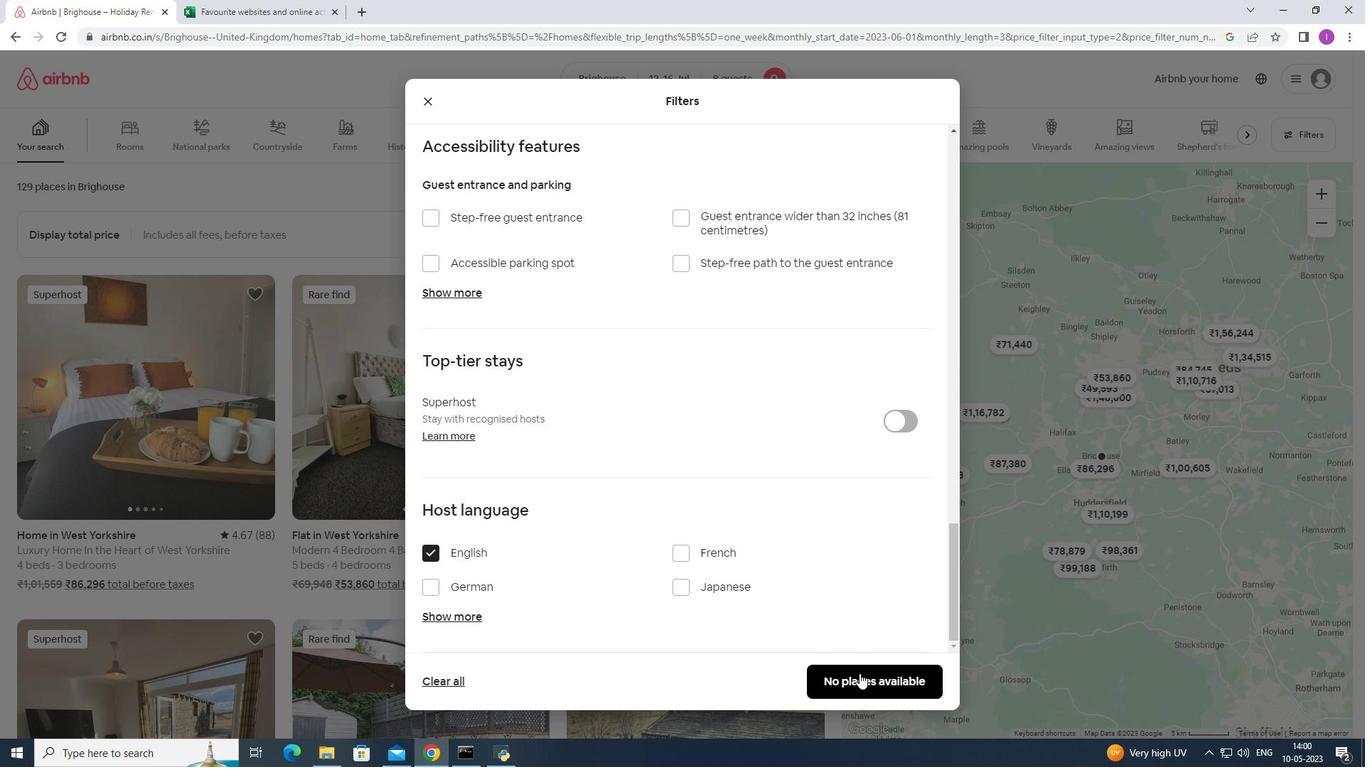 
Action: Mouse pressed left at (856, 675)
Screenshot: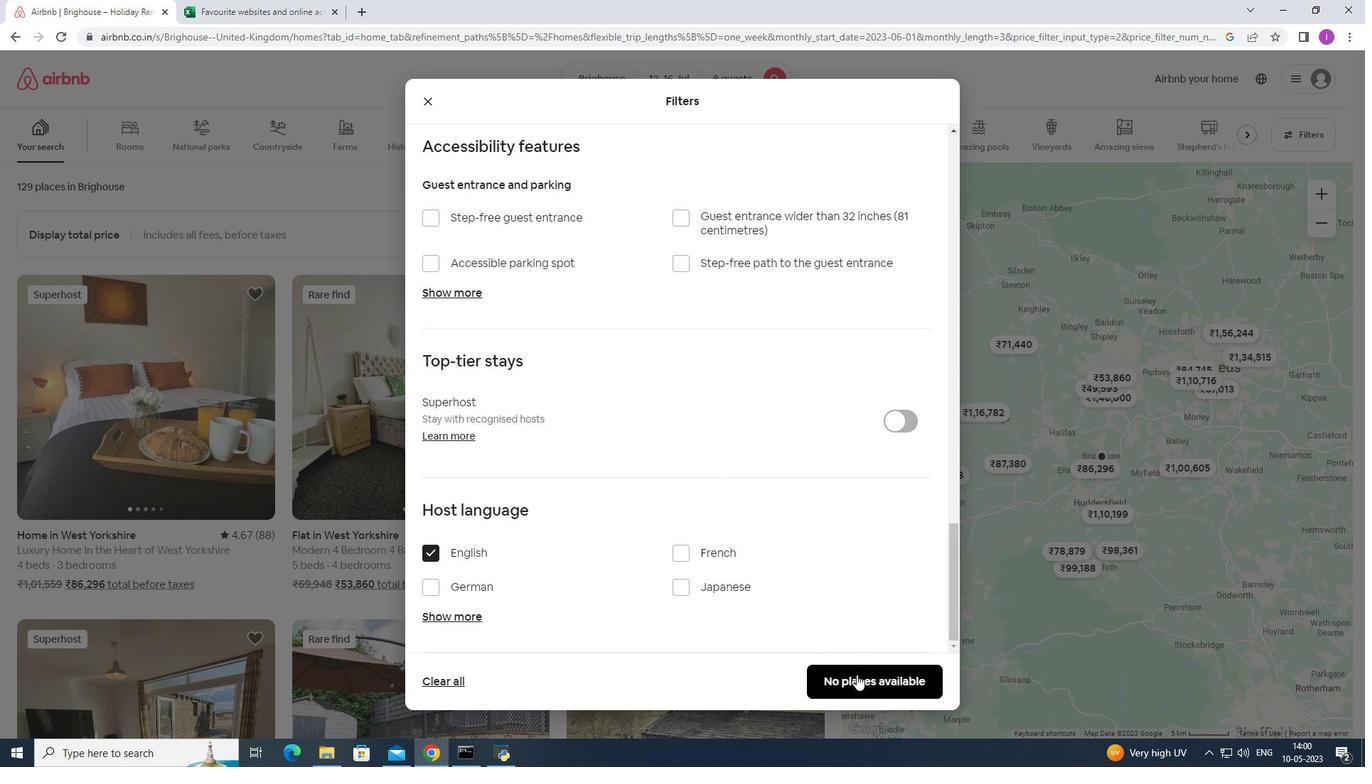 
Action: Mouse moved to (661, 605)
Screenshot: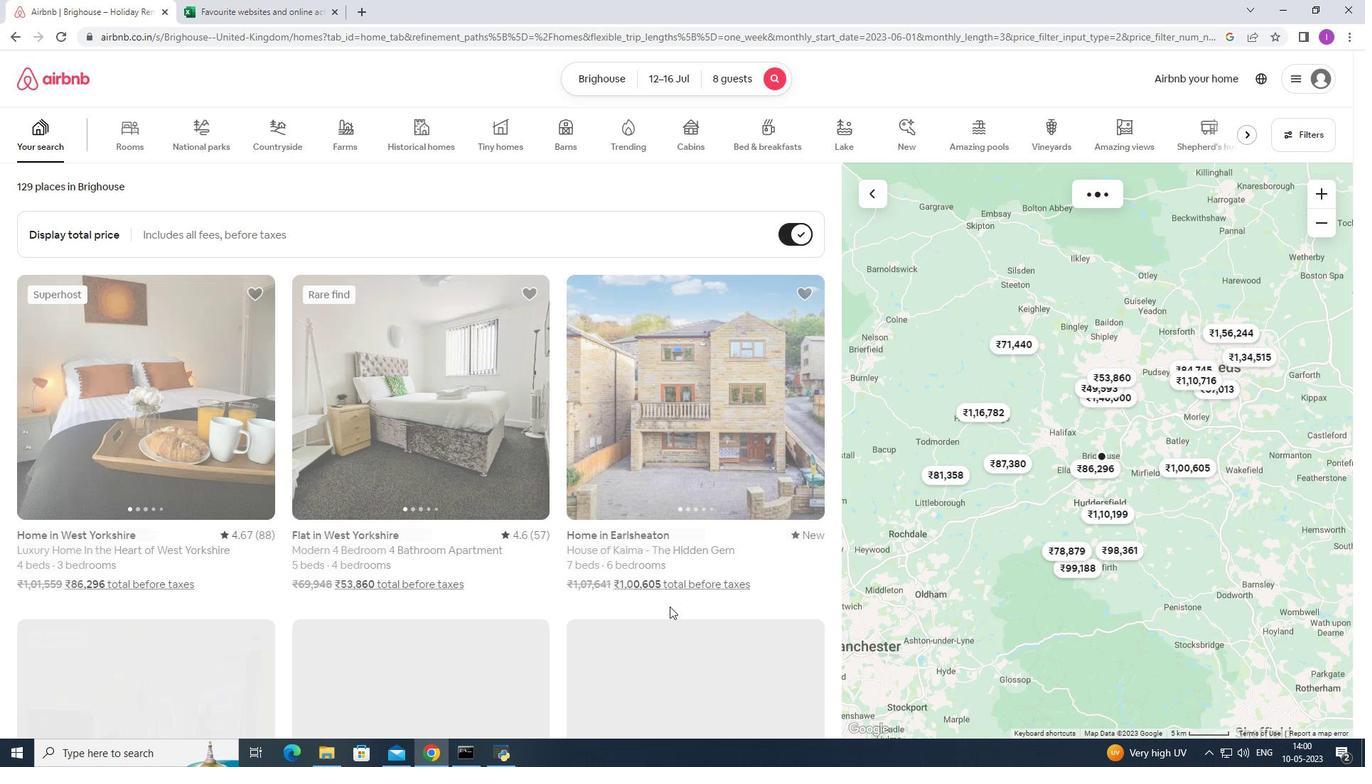 
